 Task: Create new invoice with Date Opened :30-Apr-23, Select Customer: Salata, Terms: Payment Term 2. Make invoice entry for item-1 with Date: 30-Apr-23, Description: Sunups Grade A Large White Eggs (12 ct)_x000D_
, Action: Material, Income Account: Income:Sales, Quantity: 1, Unit Price: 8.65, Discount %: 8. Make entry for item-2 with Date: 30-Apr-23, Description: Devour White Cheddar Bacon Mac and Cheese, Action: Material, Income Account: Income:Sales, Quantity: 1, Unit Price: 4.25, Discount %: 7. Make entry for item-3 with Date: 30-Apr-23, Description: Penrose Tijuana Mama Pickled Sausage, Action: Material, Income Account: Income:Sales, Quantity: 4, Unit Price: 5.25, Discount %: 9. Write Notes: 'Looking forward to serving you again.'. Post Invoice with Post Date: 30-Apr-23, Post to Accounts: Assets:Accounts Receivable. Pay / Process Payment with Transaction Date: 15-May-23, Amount: 31.0205, Transfer Account: Checking Account. Print Invoice, display notes by going to Option, then go to Display Tab and check 'Invoice Notes'.
Action: Mouse moved to (141, 33)
Screenshot: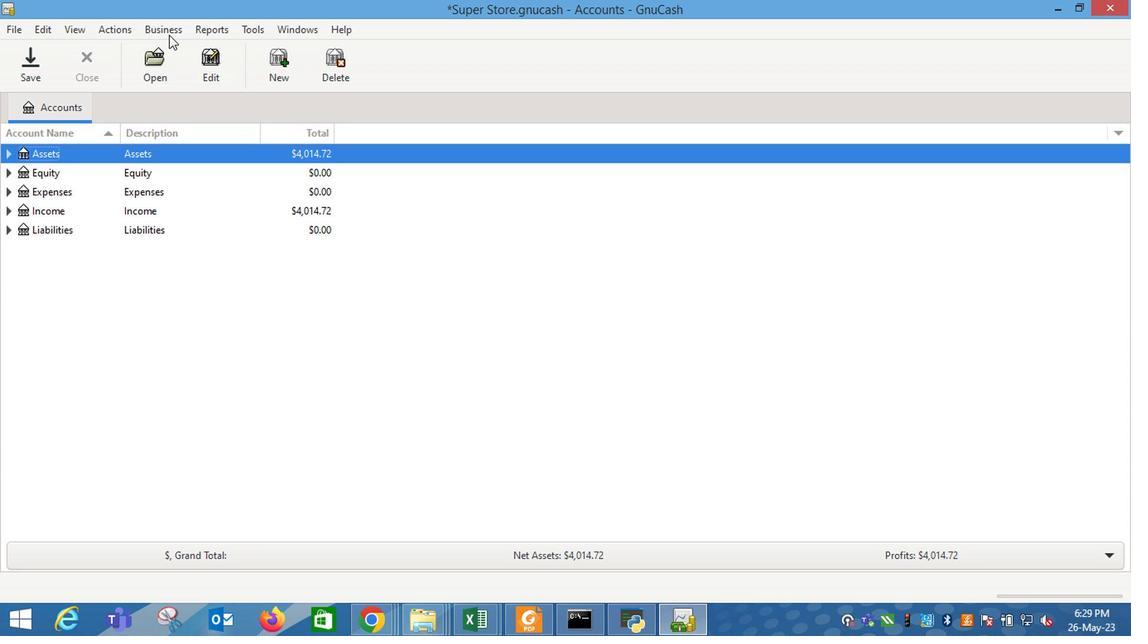 
Action: Mouse pressed left at (141, 33)
Screenshot: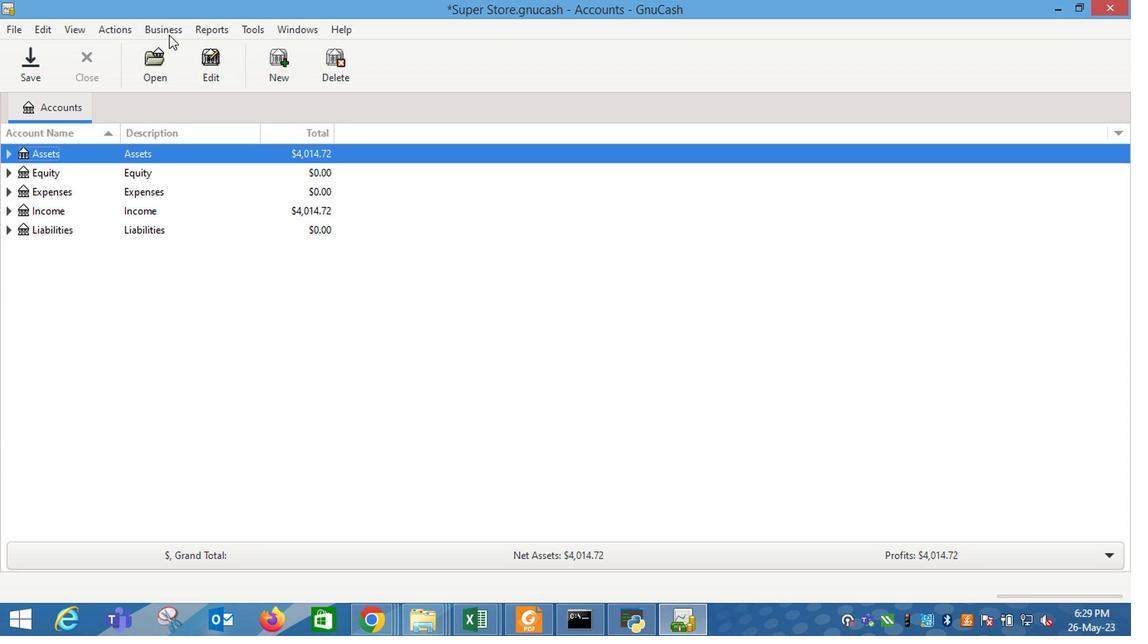 
Action: Mouse moved to (361, 116)
Screenshot: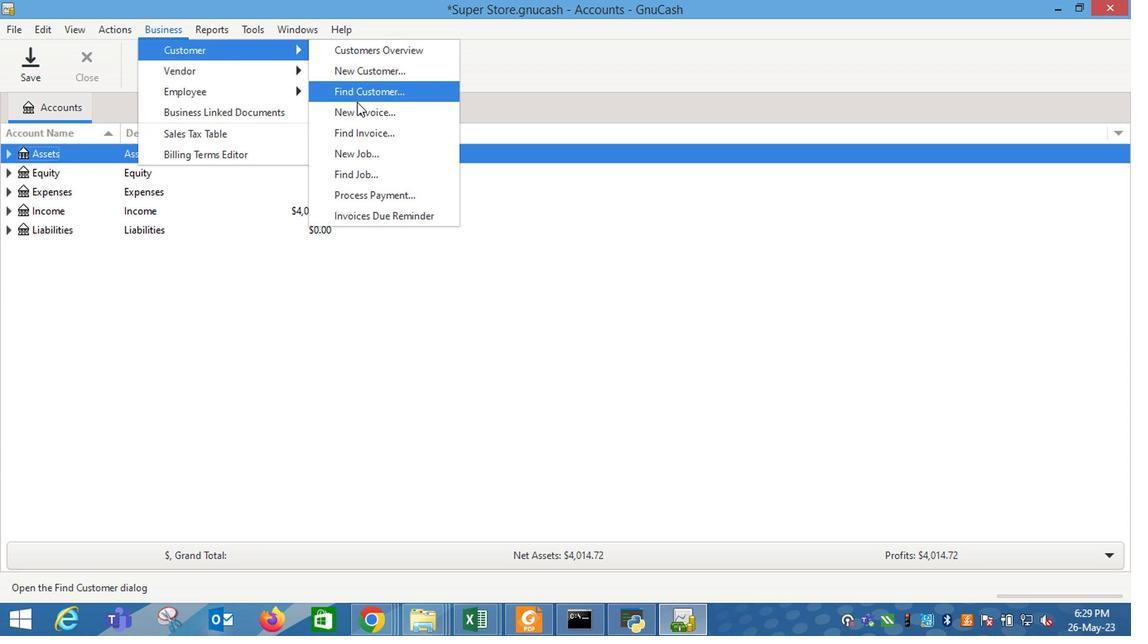 
Action: Mouse pressed left at (361, 116)
Screenshot: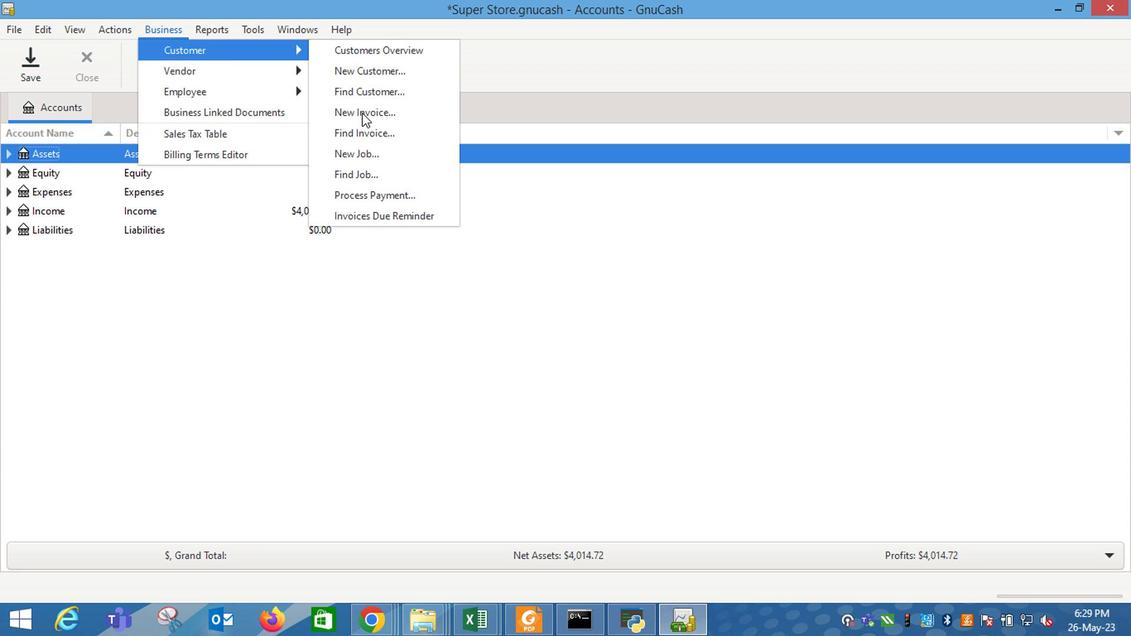 
Action: Mouse moved to (659, 257)
Screenshot: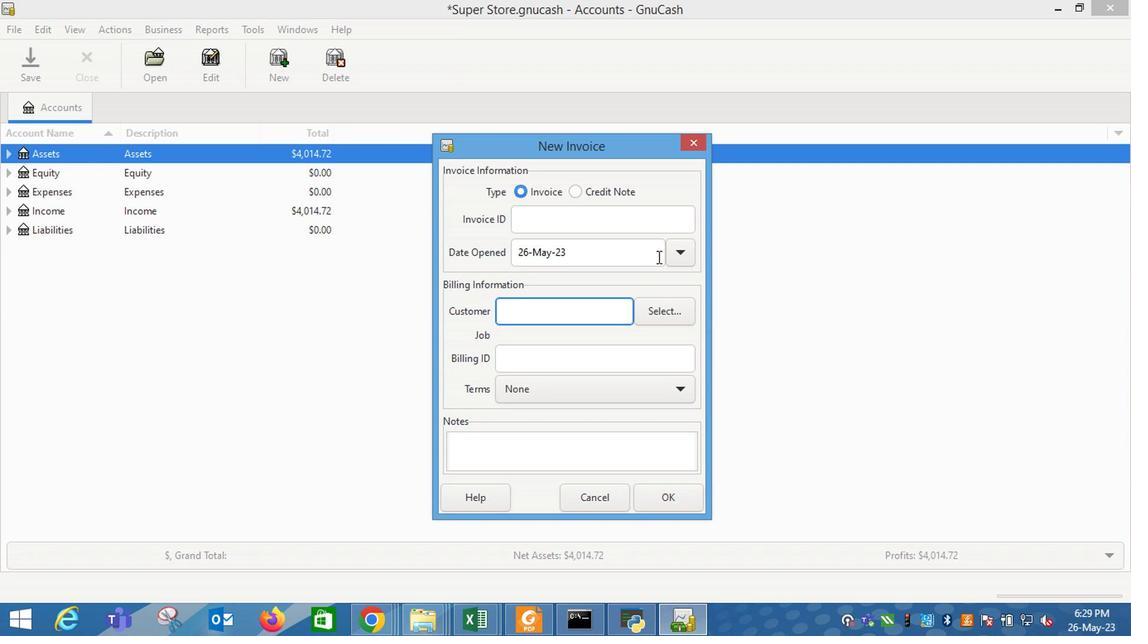 
Action: Mouse pressed left at (659, 257)
Screenshot: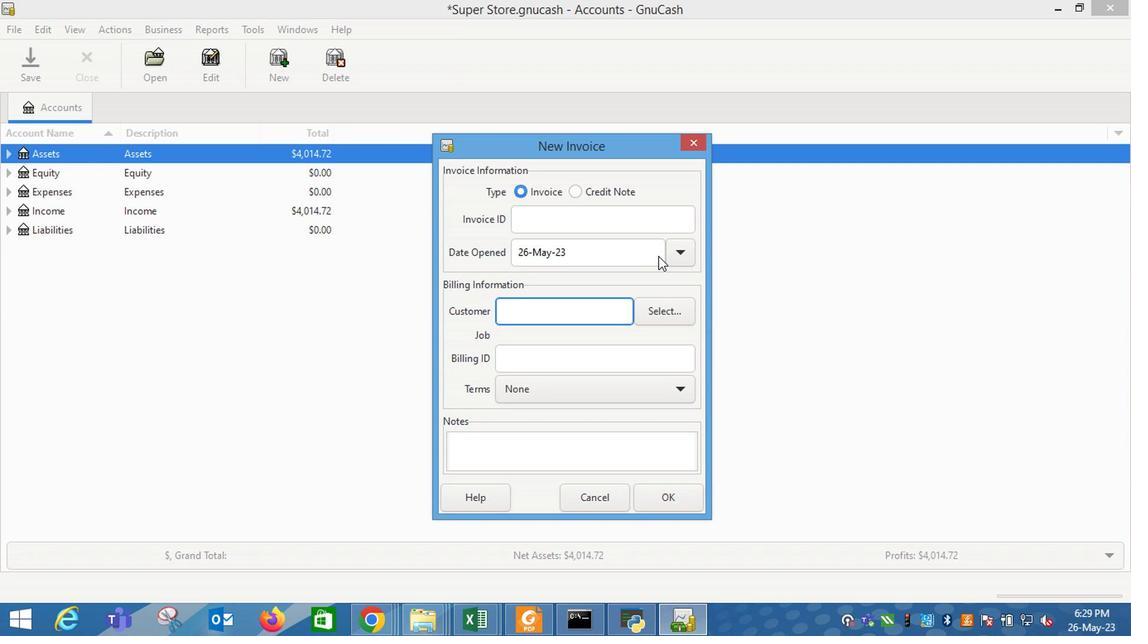 
Action: Mouse moved to (693, 259)
Screenshot: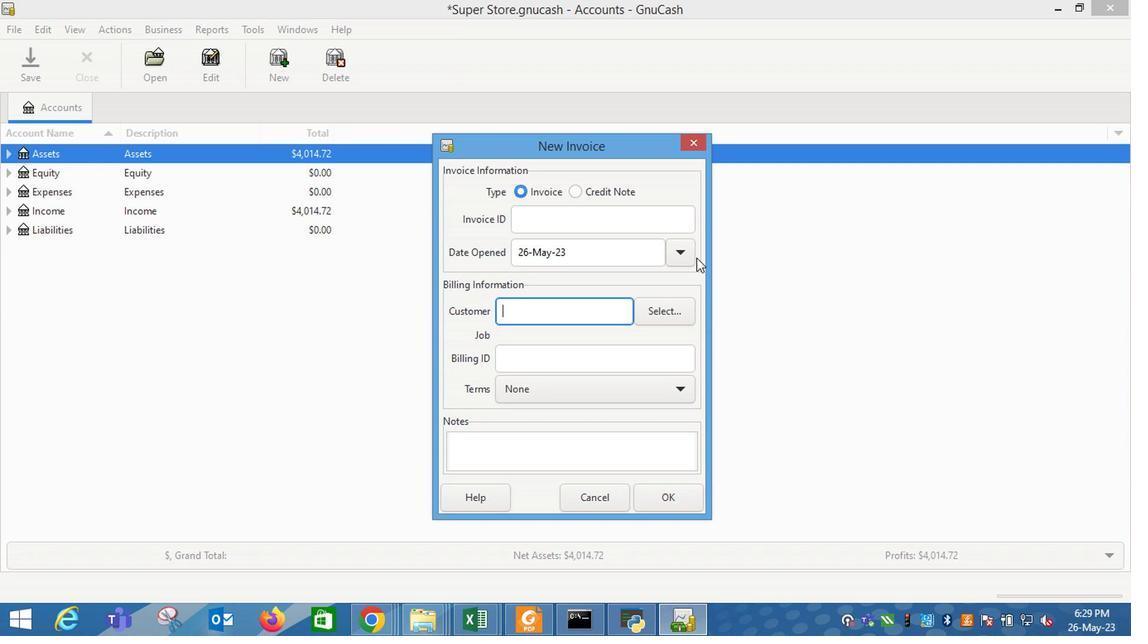 
Action: Mouse pressed left at (693, 259)
Screenshot: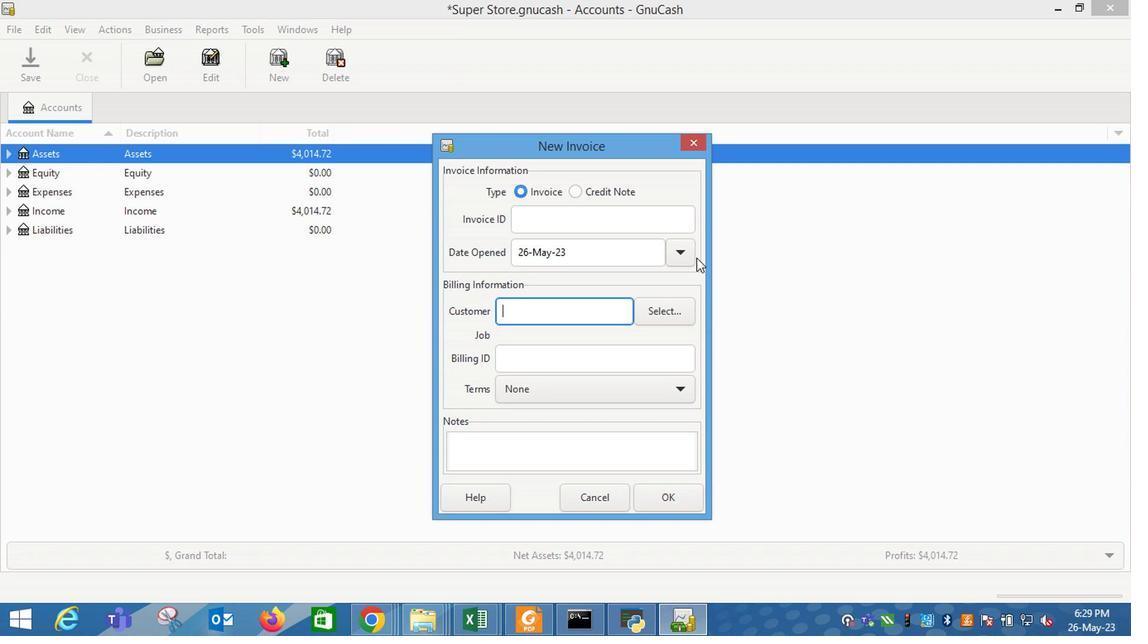 
Action: Mouse moved to (552, 277)
Screenshot: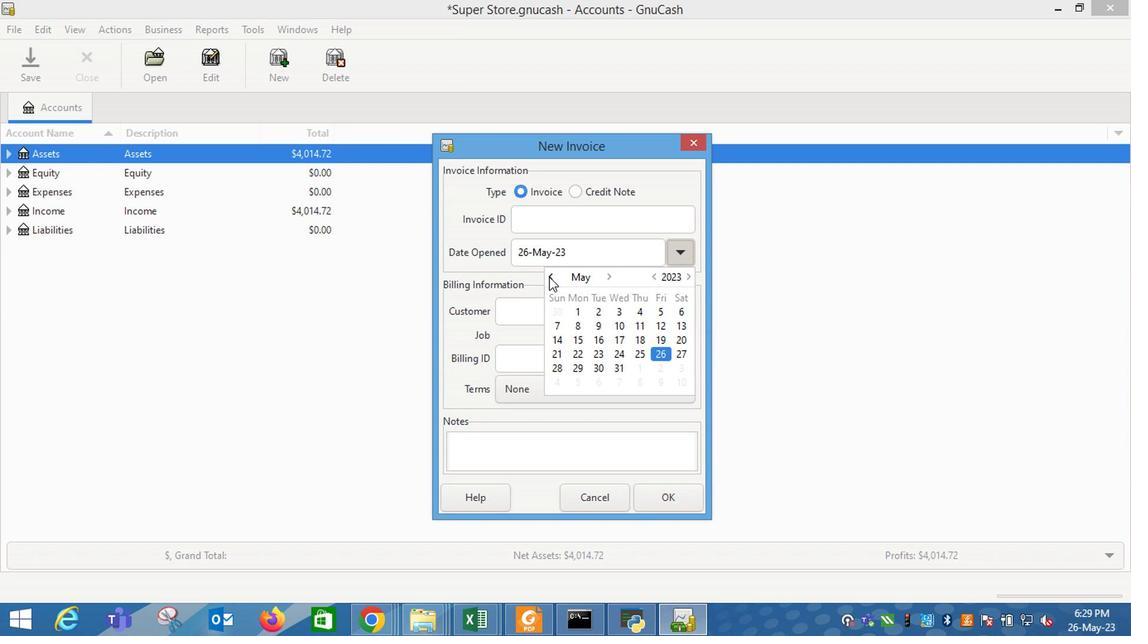 
Action: Mouse pressed left at (552, 277)
Screenshot: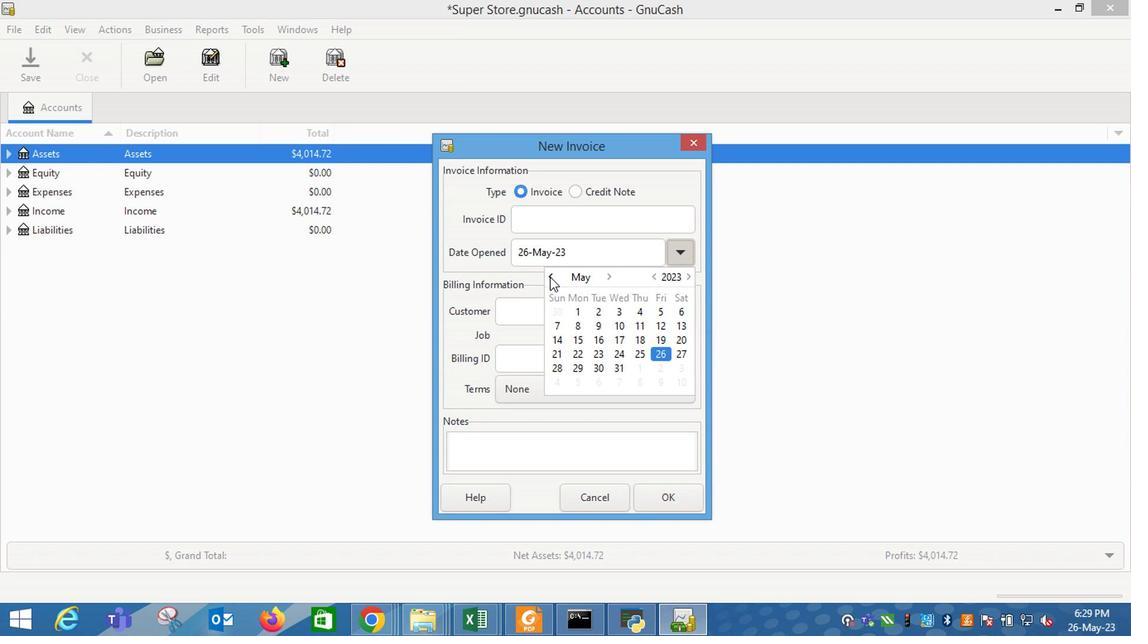 
Action: Mouse moved to (553, 388)
Screenshot: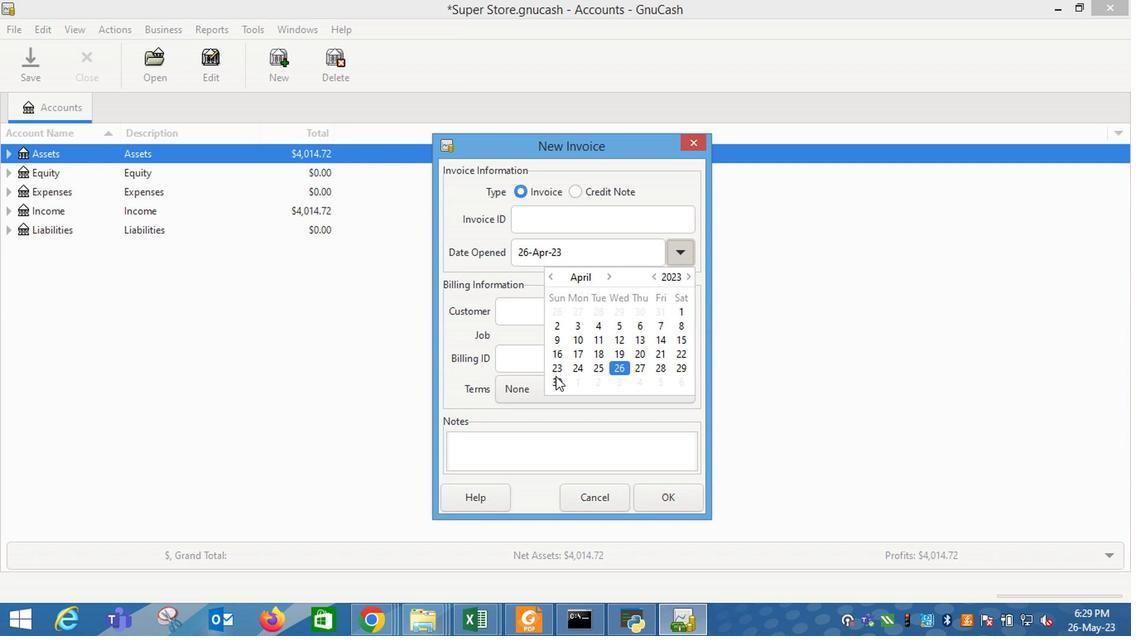 
Action: Mouse pressed left at (553, 388)
Screenshot: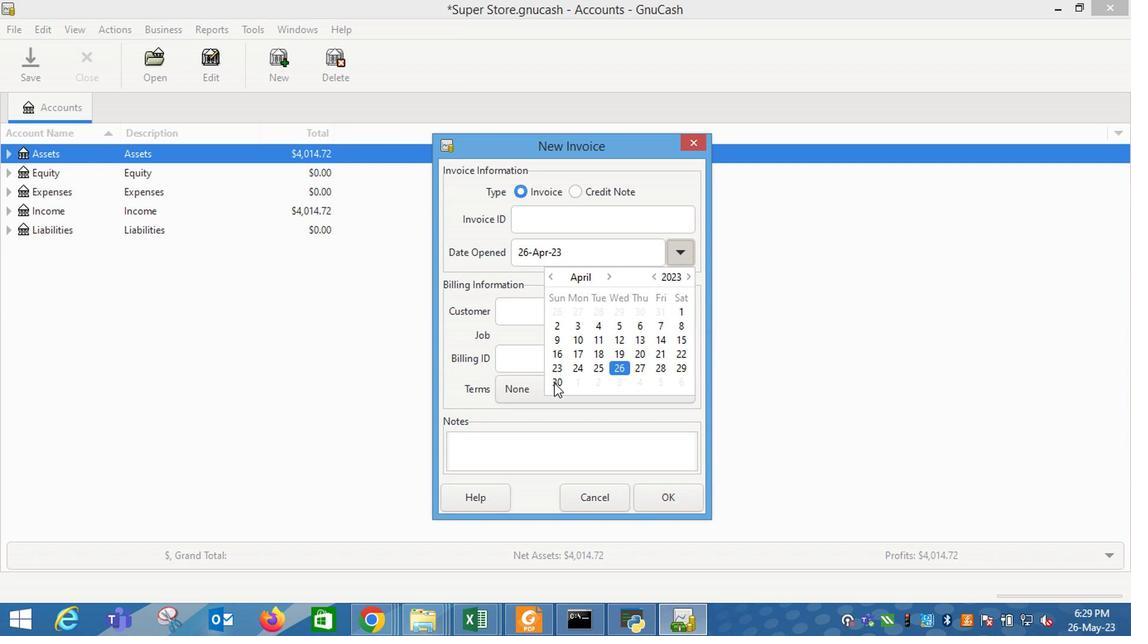 
Action: Mouse moved to (518, 318)
Screenshot: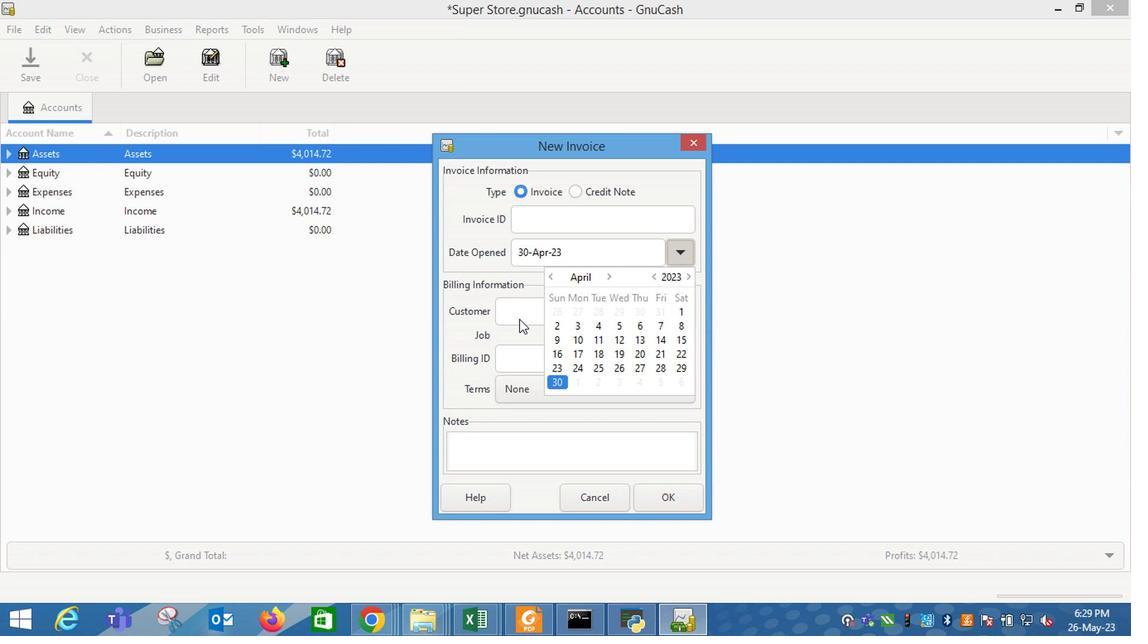 
Action: Mouse pressed left at (518, 318)
Screenshot: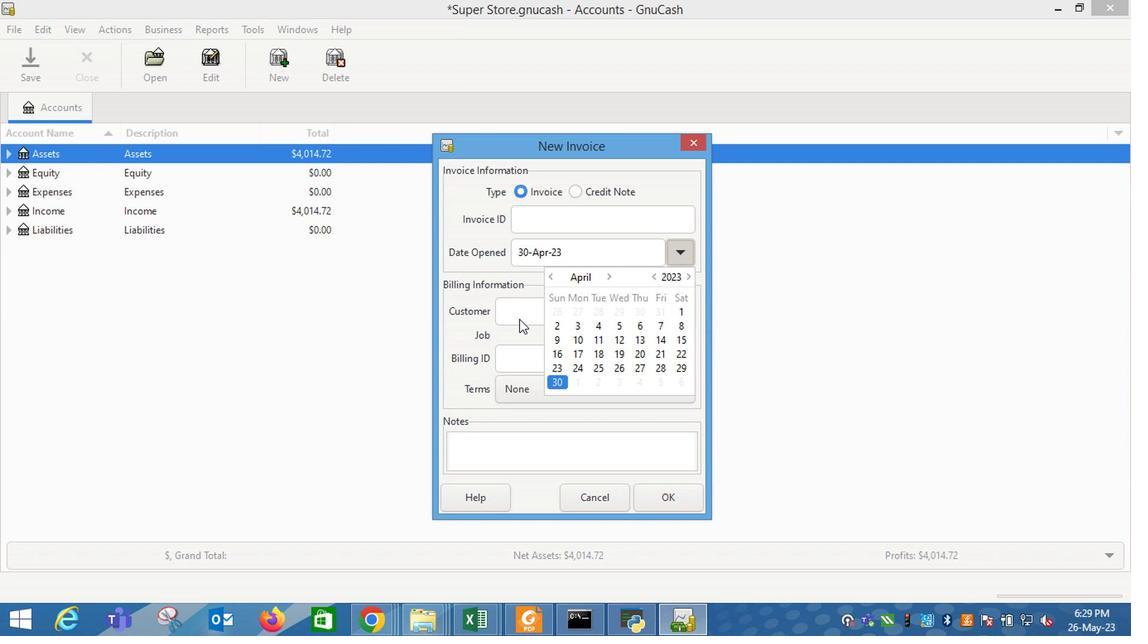 
Action: Mouse moved to (528, 321)
Screenshot: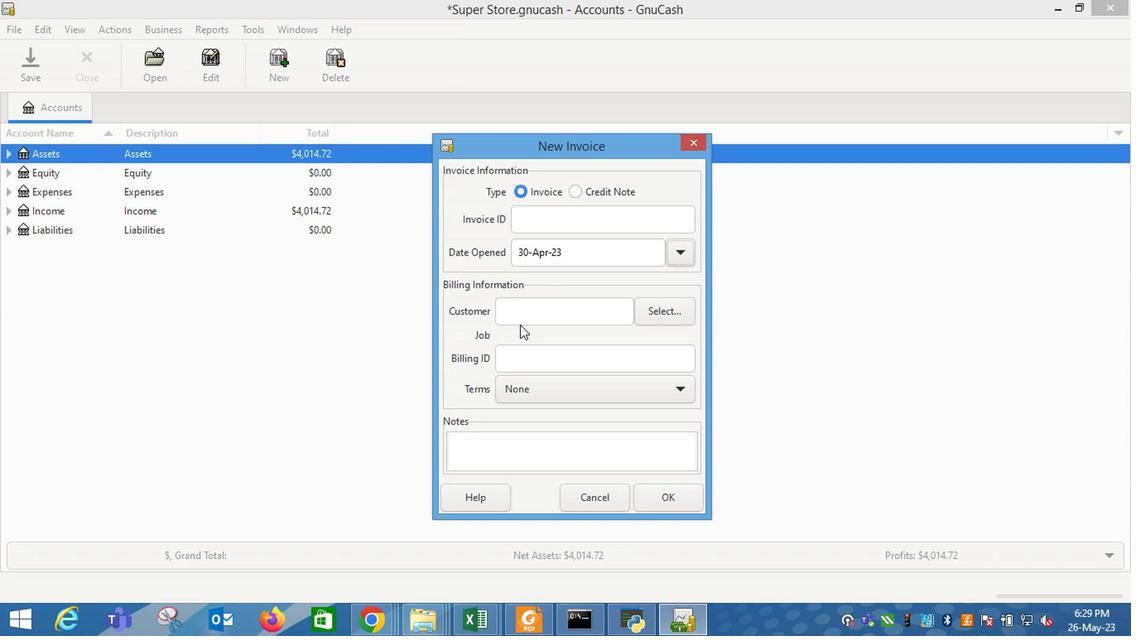 
Action: Mouse pressed left at (528, 321)
Screenshot: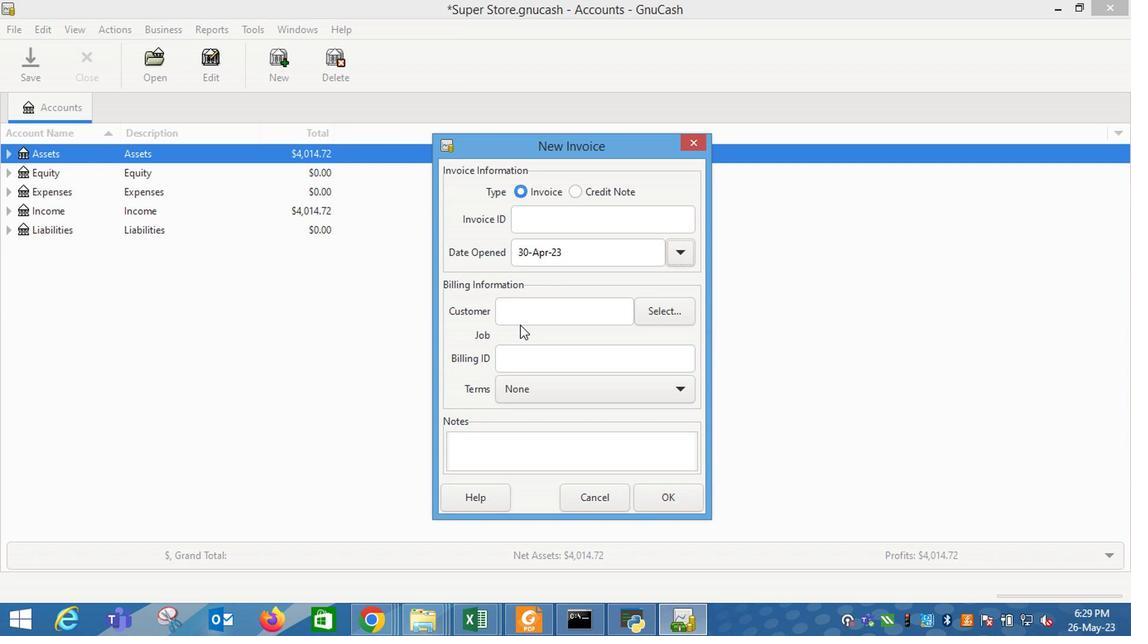 
Action: Key pressed <Key.shift_r>Sala
Screenshot: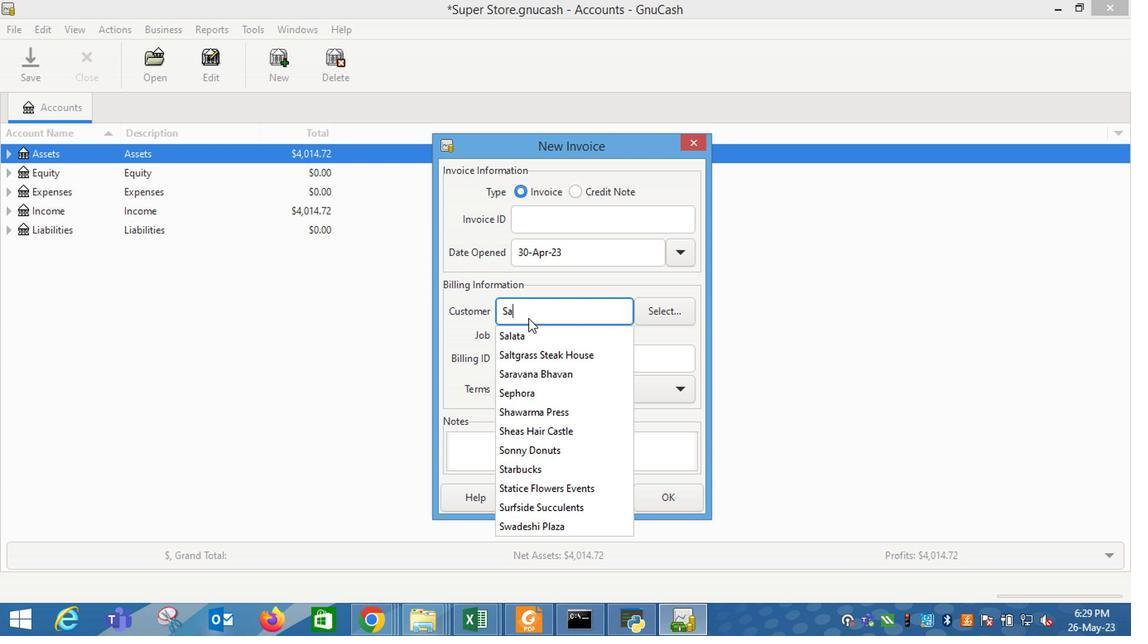 
Action: Mouse moved to (515, 334)
Screenshot: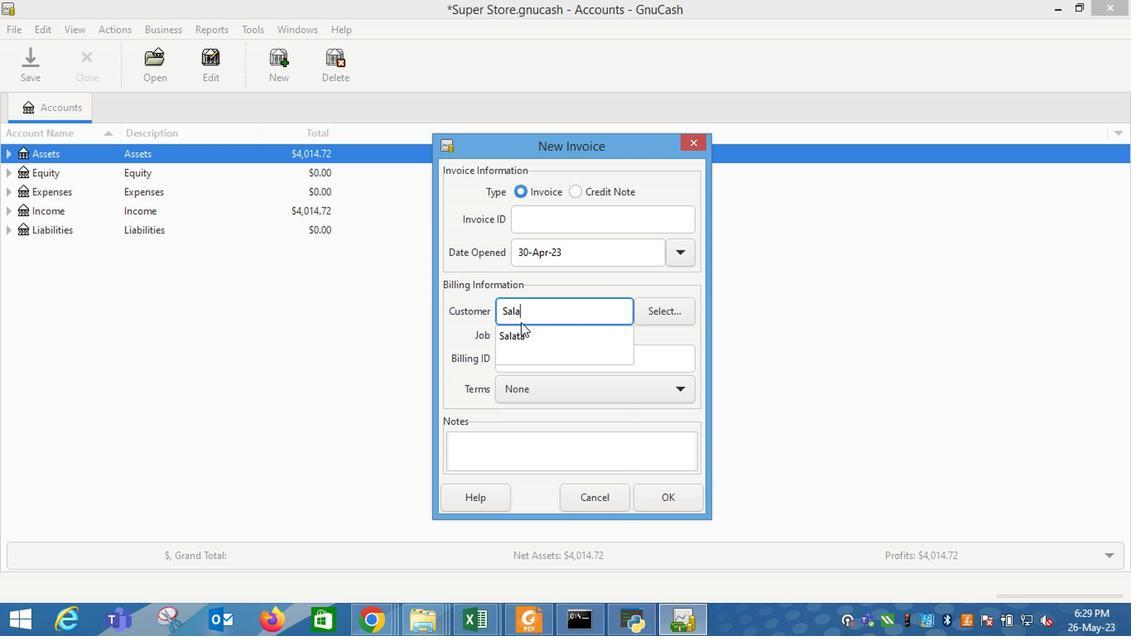 
Action: Mouse pressed left at (515, 334)
Screenshot: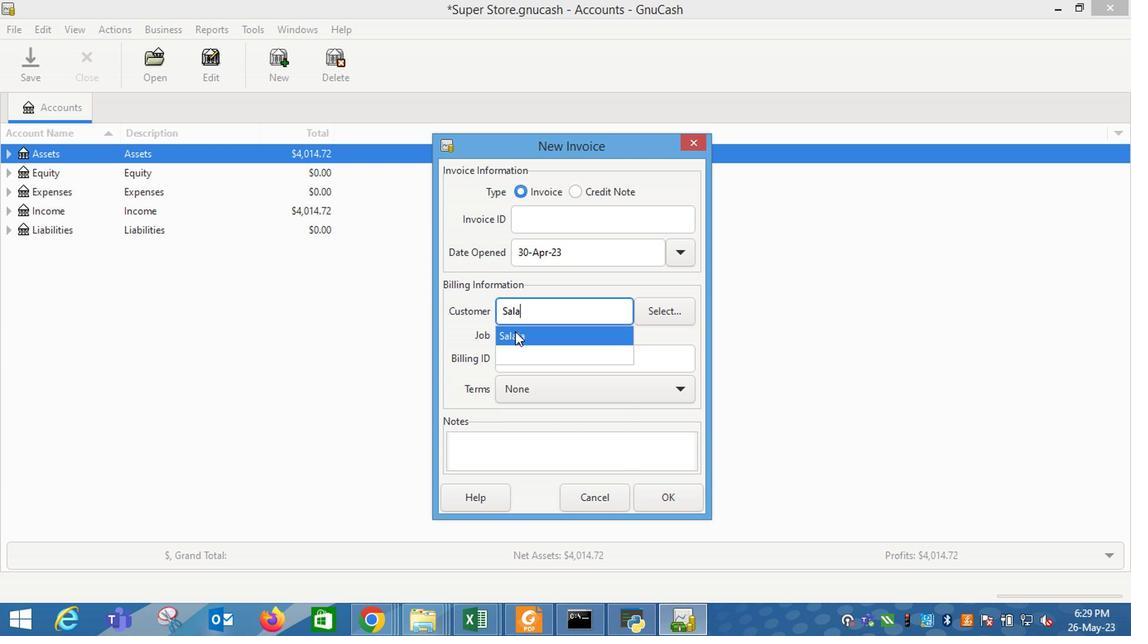 
Action: Mouse moved to (527, 409)
Screenshot: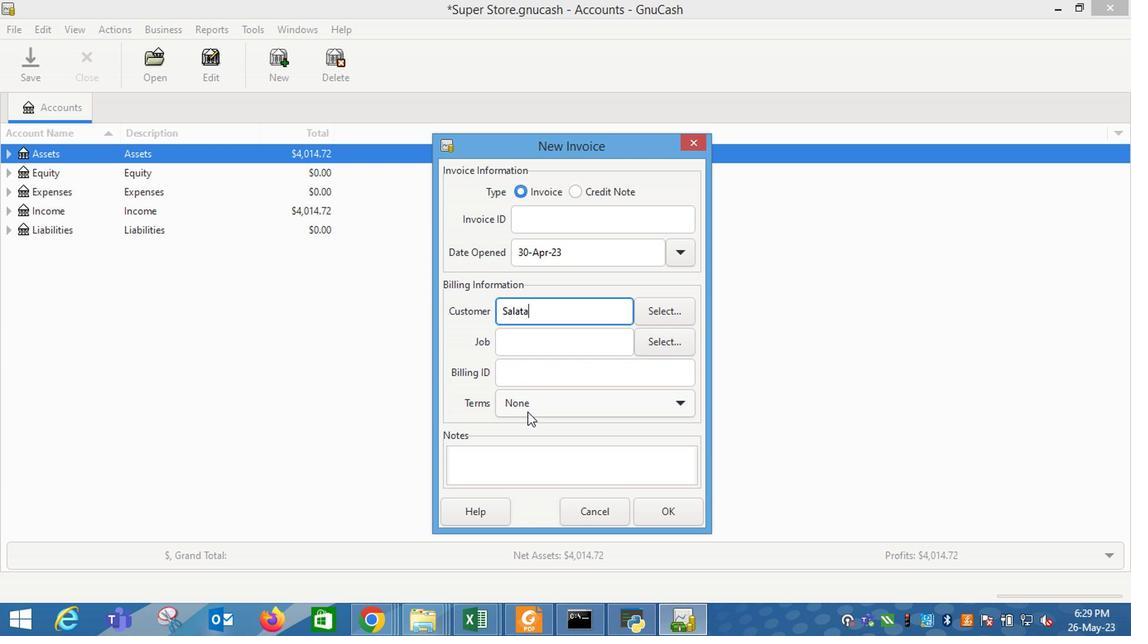 
Action: Mouse pressed left at (527, 409)
Screenshot: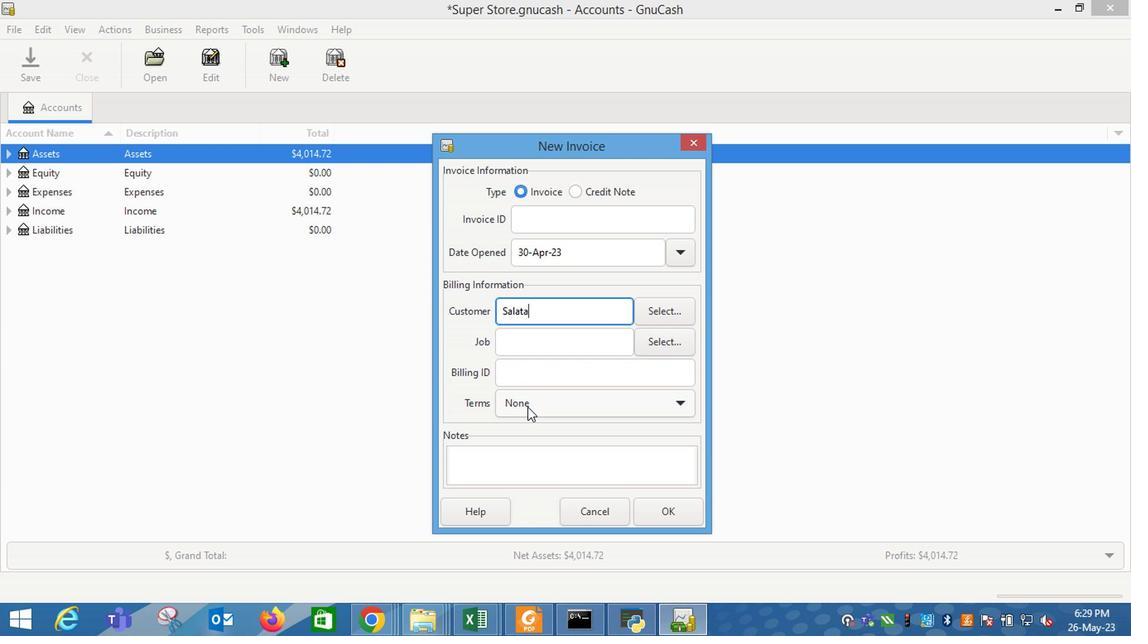 
Action: Mouse moved to (535, 450)
Screenshot: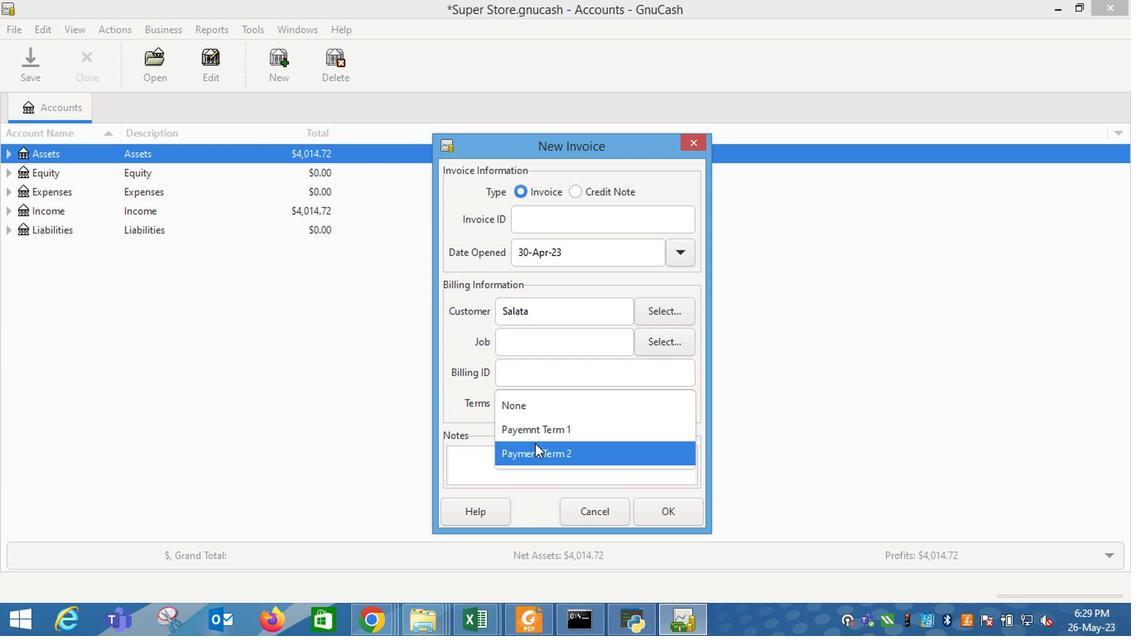
Action: Mouse pressed left at (535, 450)
Screenshot: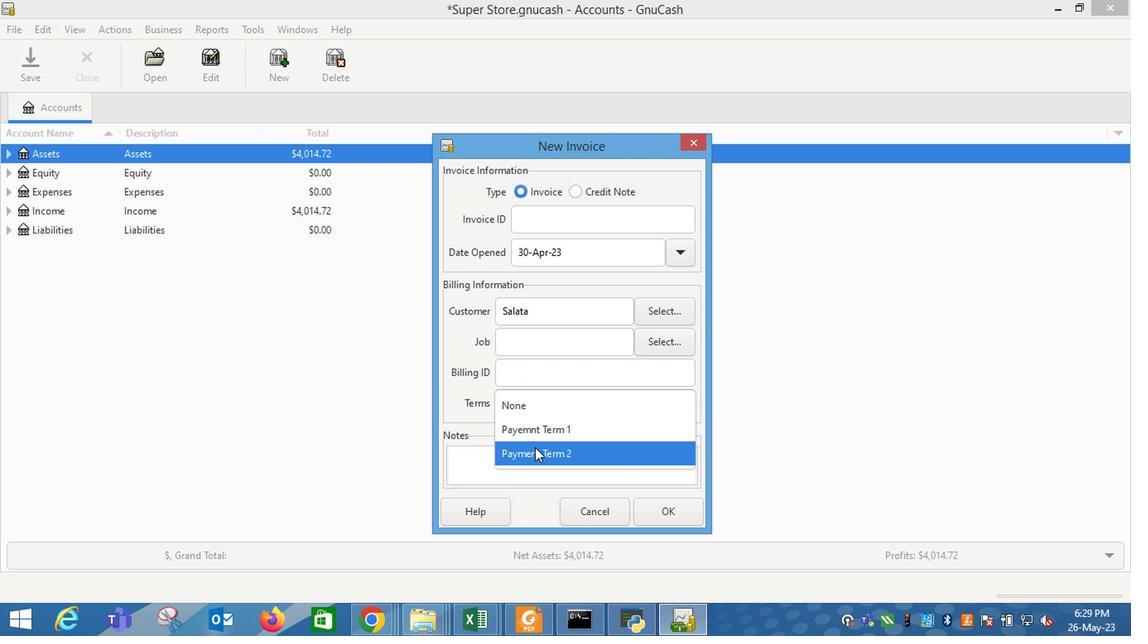 
Action: Mouse moved to (671, 512)
Screenshot: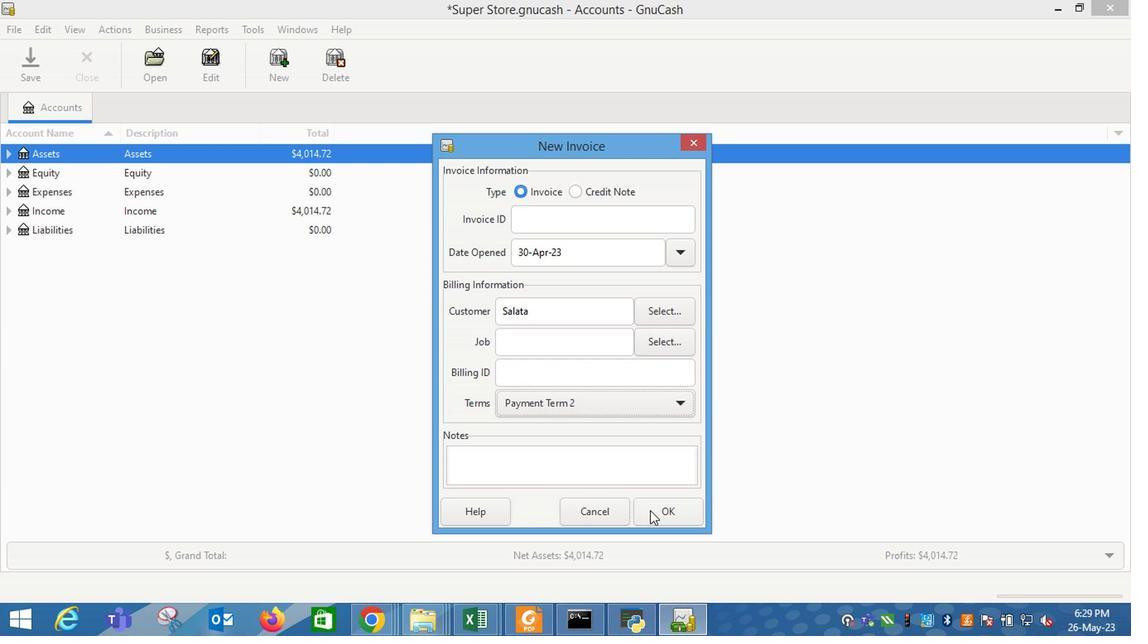 
Action: Mouse pressed left at (671, 512)
Screenshot: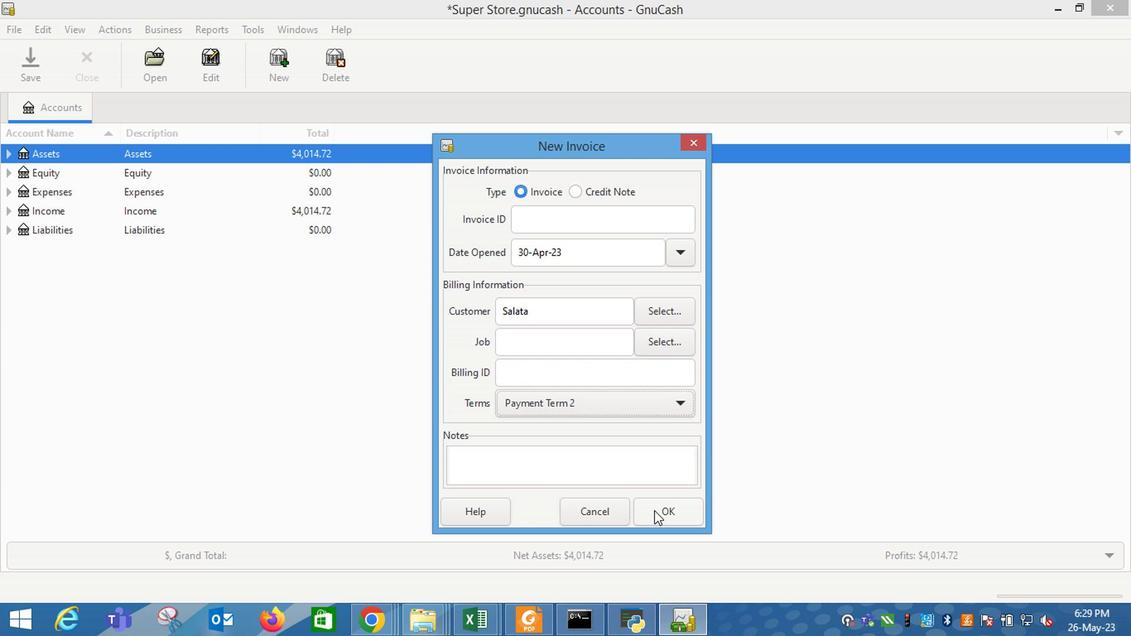 
Action: Mouse moved to (70, 325)
Screenshot: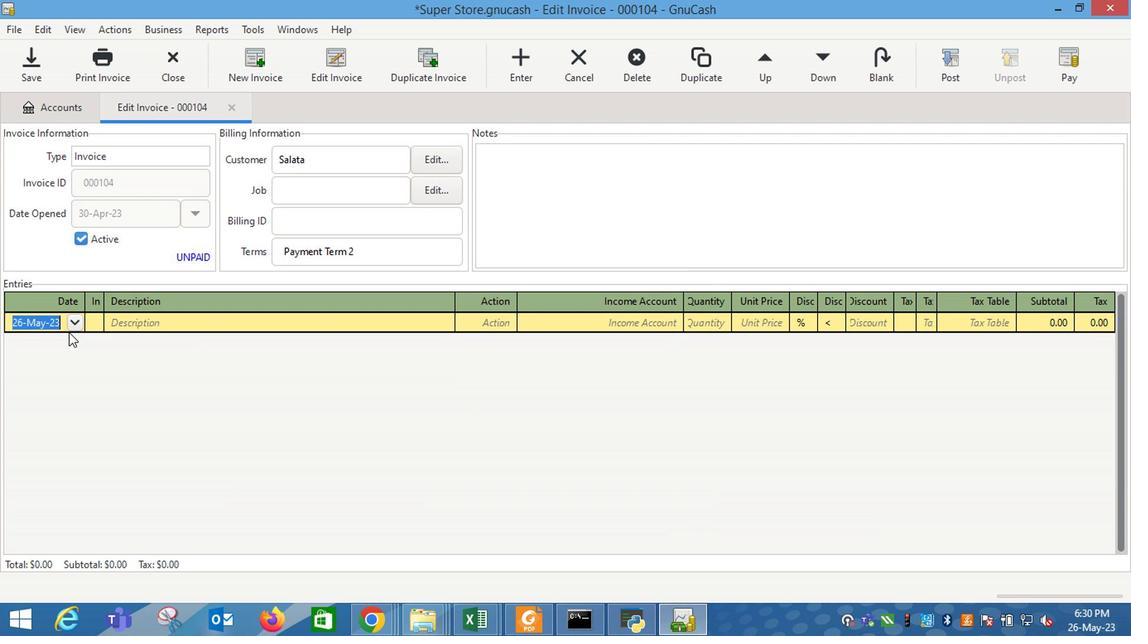 
Action: Mouse pressed left at (70, 325)
Screenshot: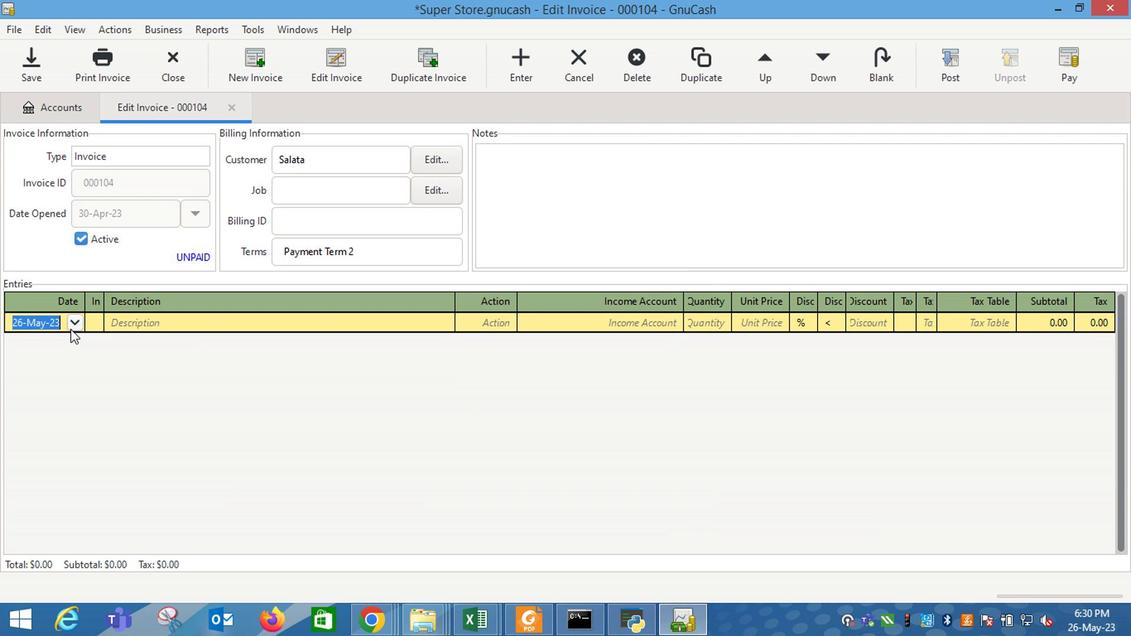 
Action: Mouse moved to (11, 349)
Screenshot: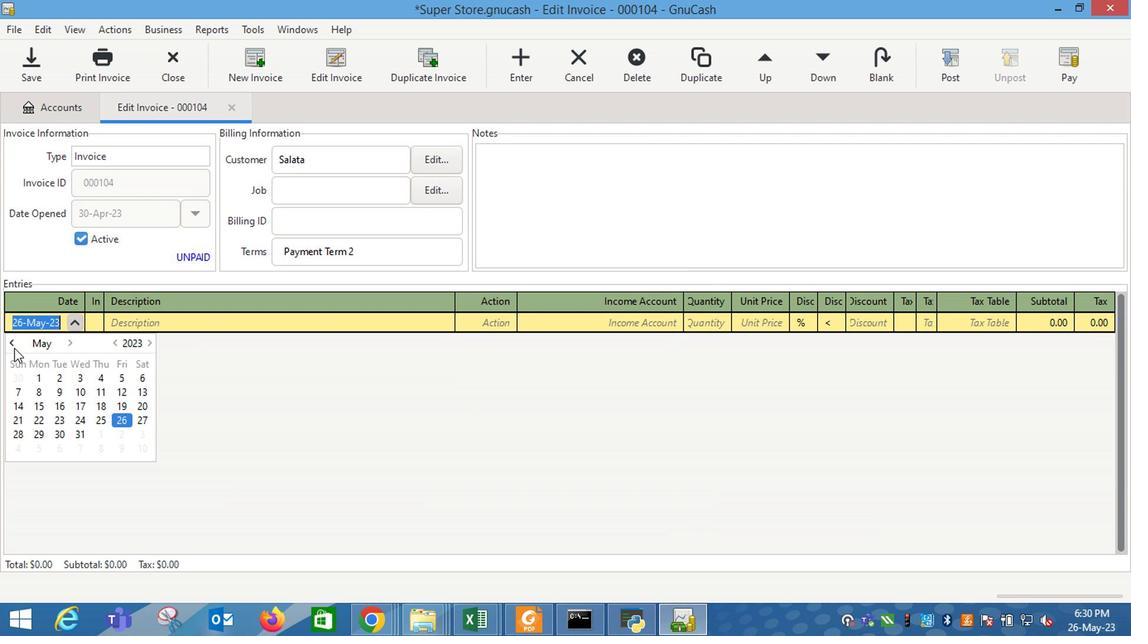 
Action: Mouse pressed left at (11, 349)
Screenshot: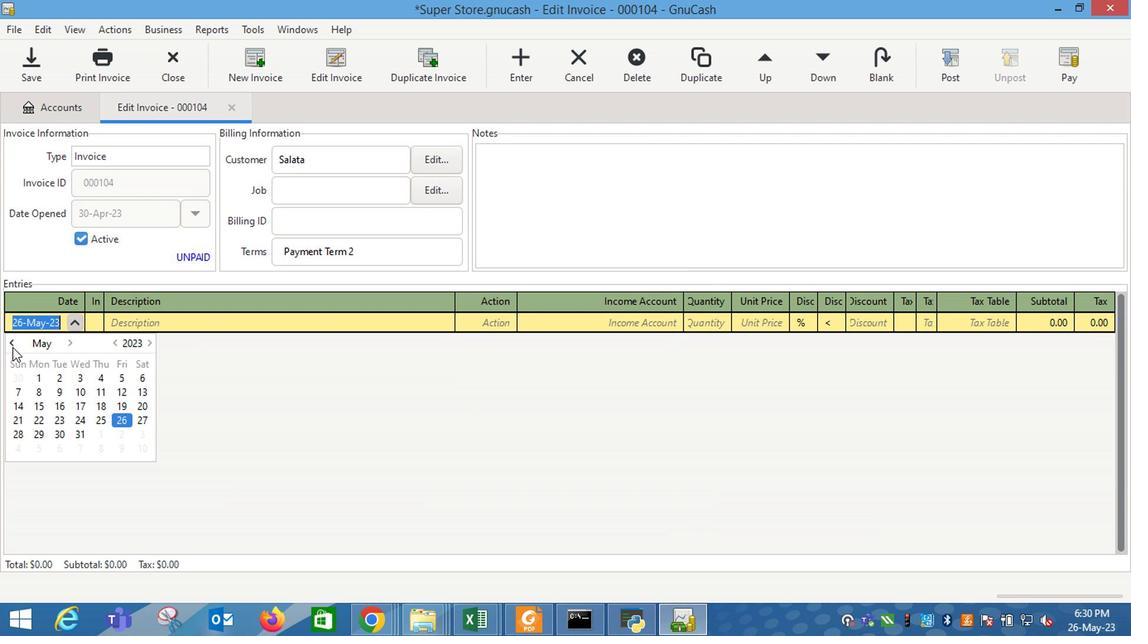 
Action: Mouse moved to (23, 450)
Screenshot: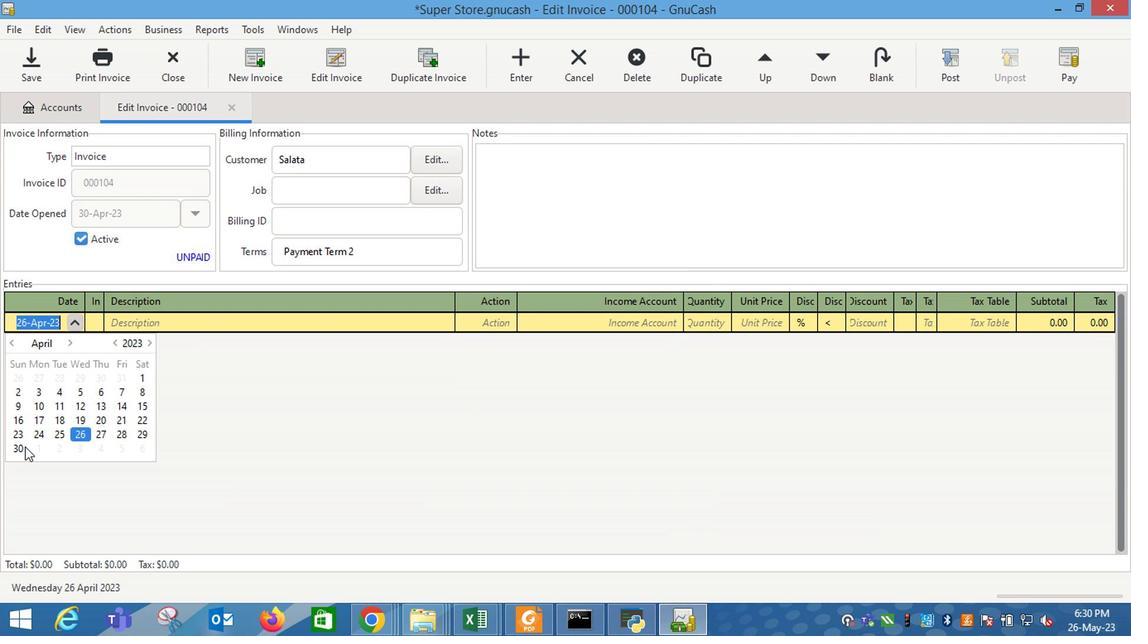 
Action: Mouse pressed left at (23, 450)
Screenshot: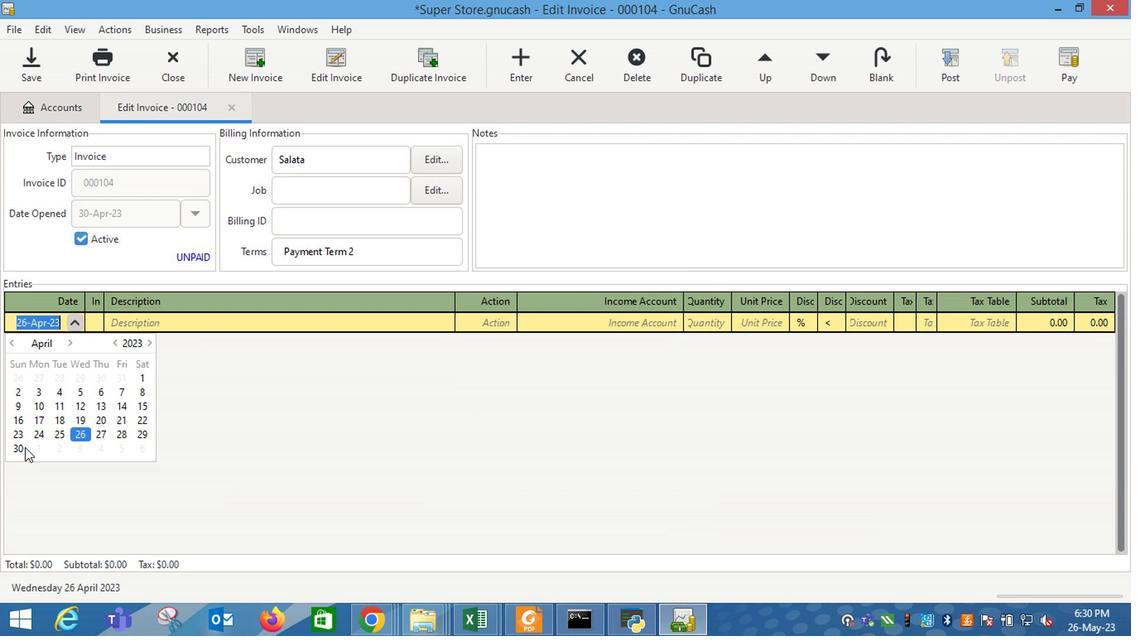 
Action: Mouse moved to (21, 452)
Screenshot: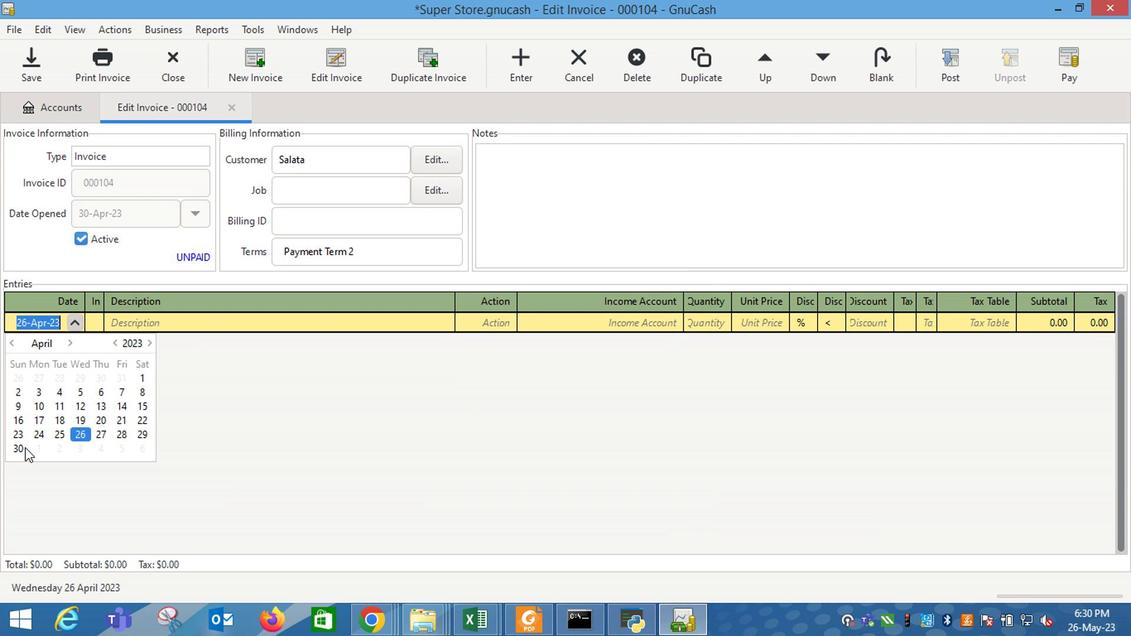 
Action: Key pressed <Key.tab>
Screenshot: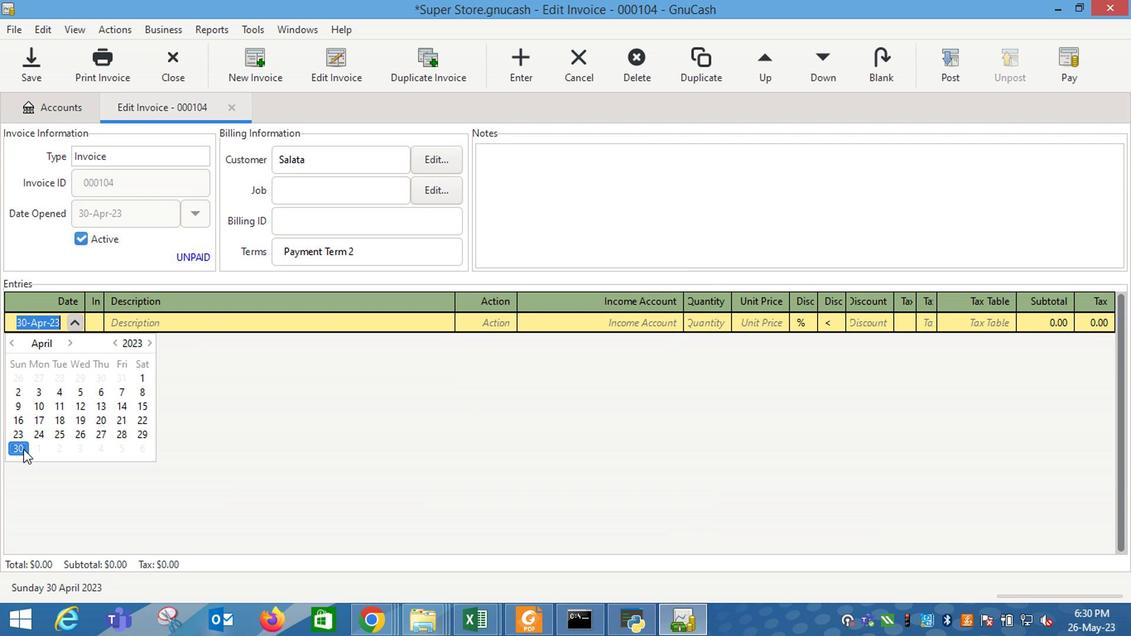 
Action: Mouse moved to (76, 413)
Screenshot: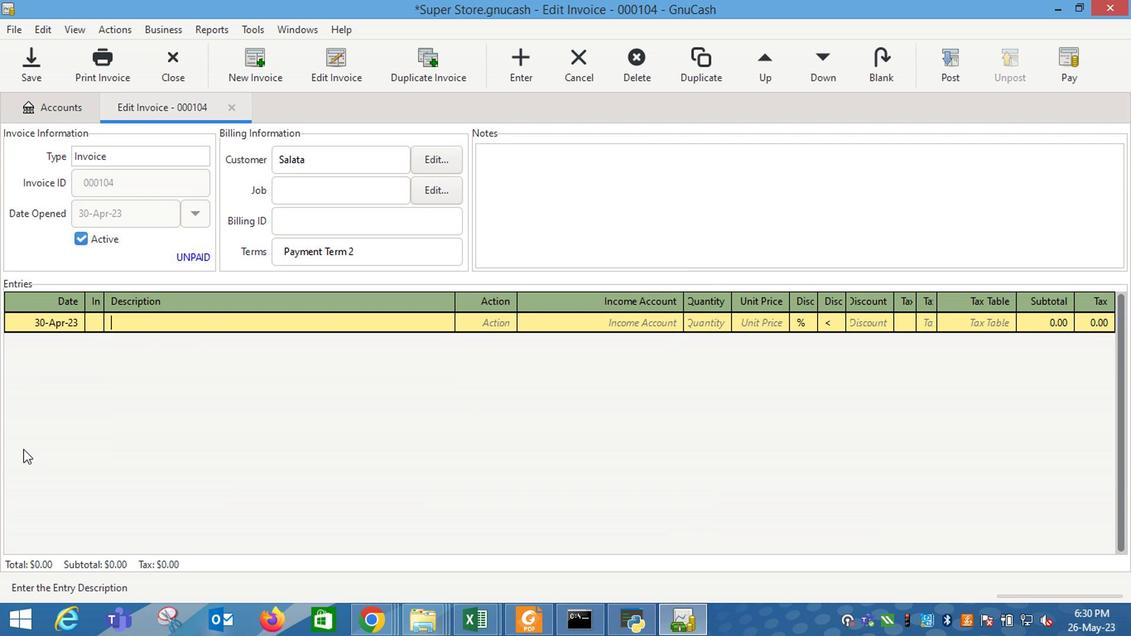 
Action: Key pressed <Key.shift_r>Sunups<Key.space><Key.shift_r>Grade<Key.space><Key.shift_r>A<Key.space><Key.shift_r>Large<Key.space><Key.shift_r>White<Key.space><Key.shift_r>Eggs<Key.space><Key.shift_r>(12<Key.space>ct<Key.shift_r>)<Key.tab>m<Key.tab>i<Key.down><Key.down><Key.down><Key.tab>1<Key.tab>8.65
Screenshot: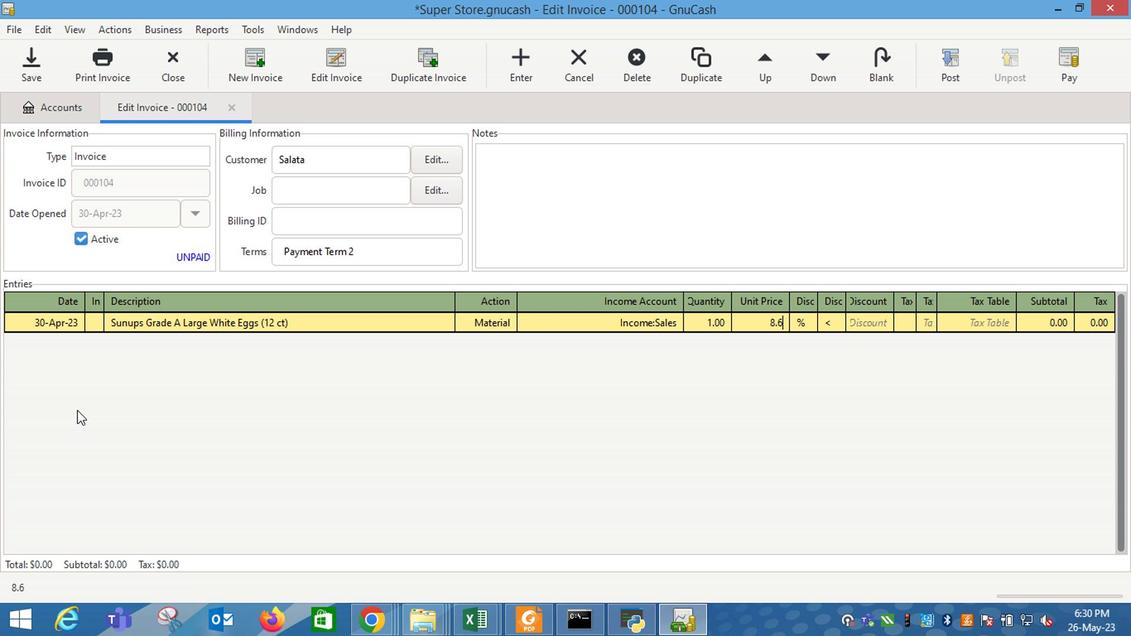 
Action: Mouse moved to (707, 324)
Screenshot: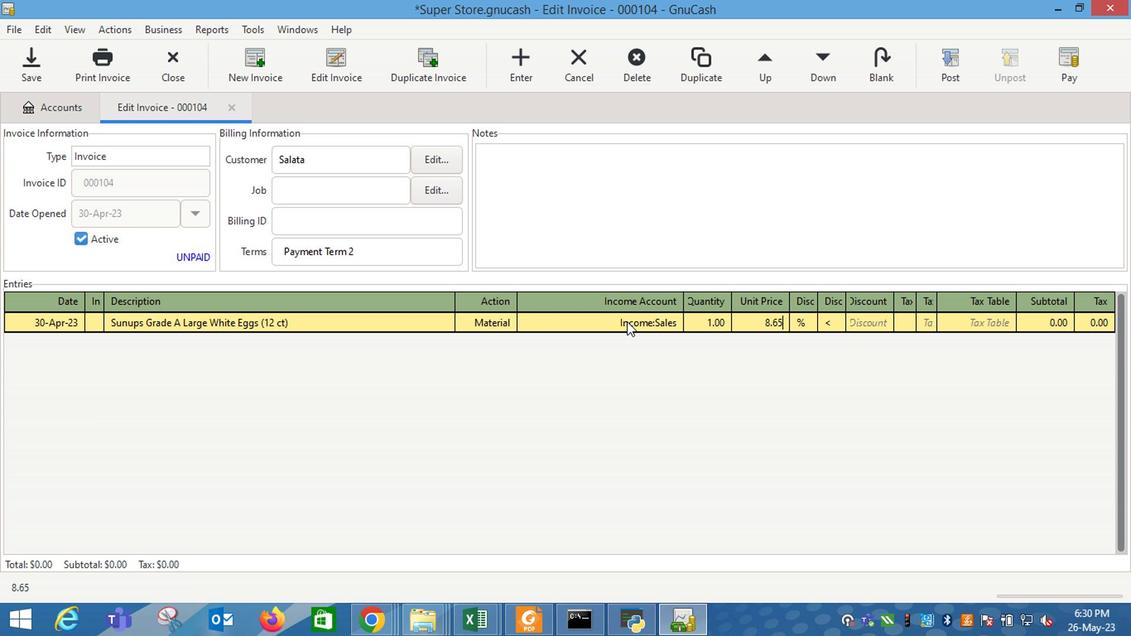 
Action: Key pressed <Key.tab>
Screenshot: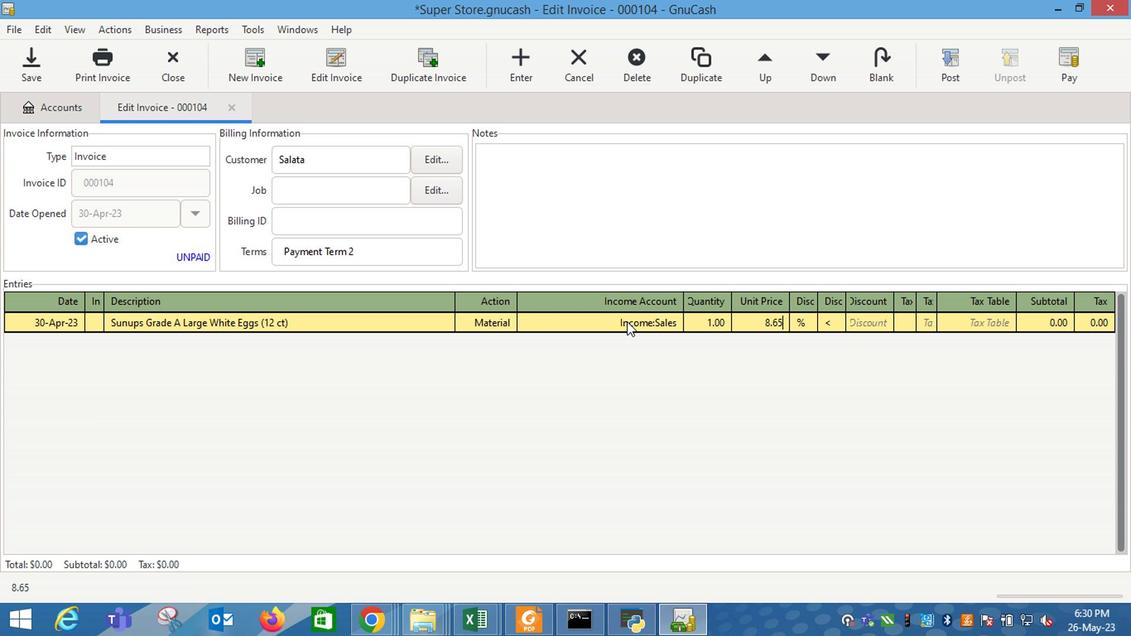 
Action: Mouse moved to (790, 320)
Screenshot: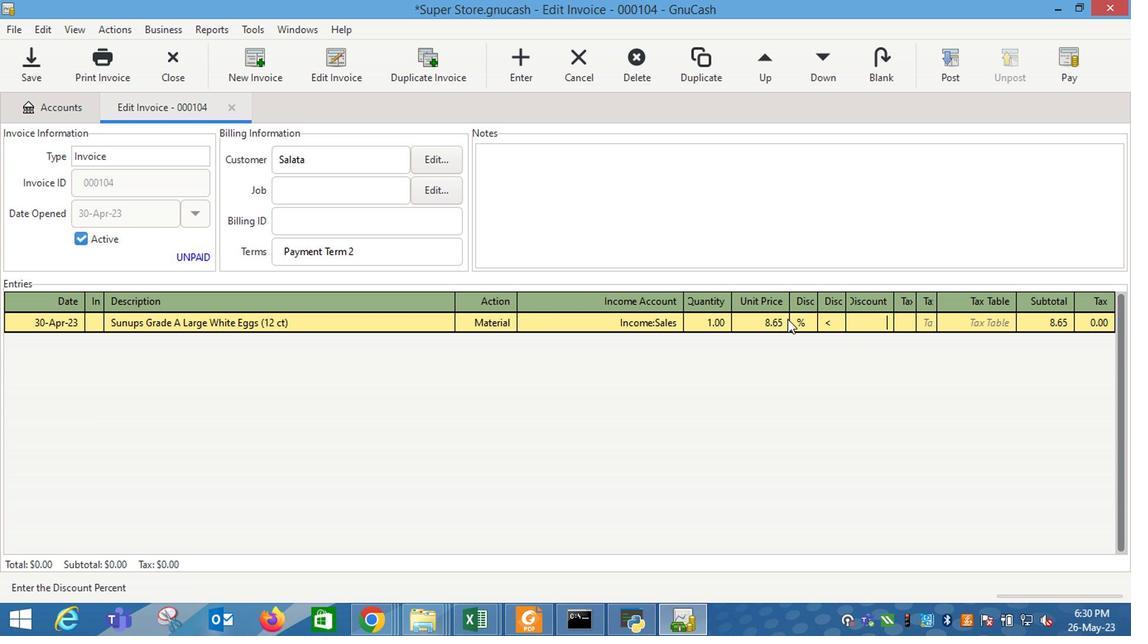 
Action: Mouse pressed left at (790, 320)
Screenshot: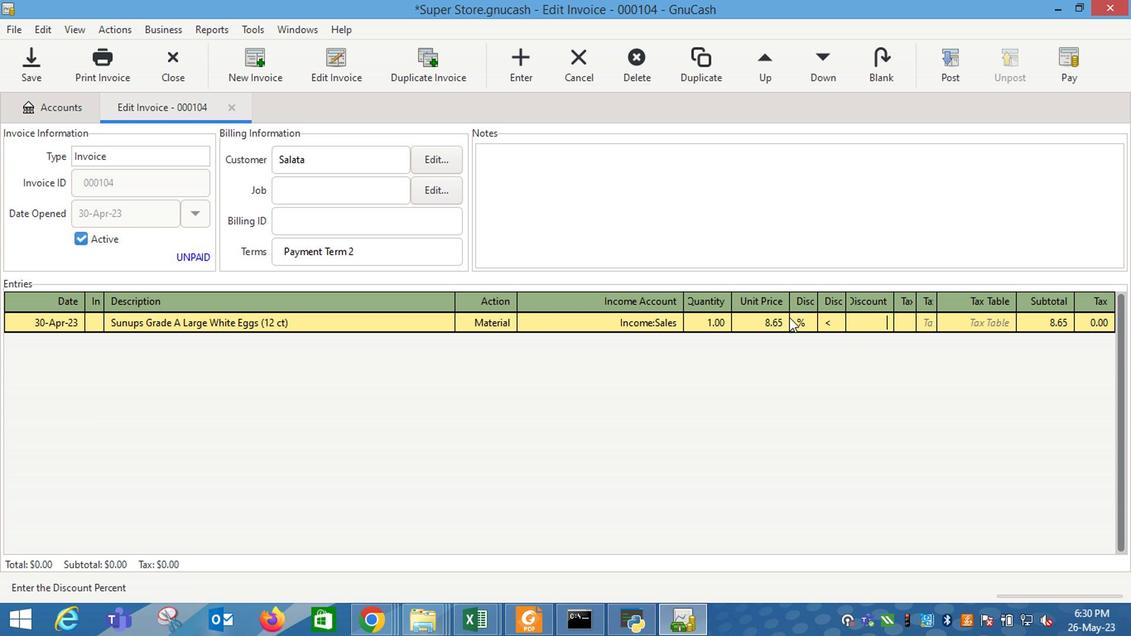 
Action: Mouse moved to (828, 325)
Screenshot: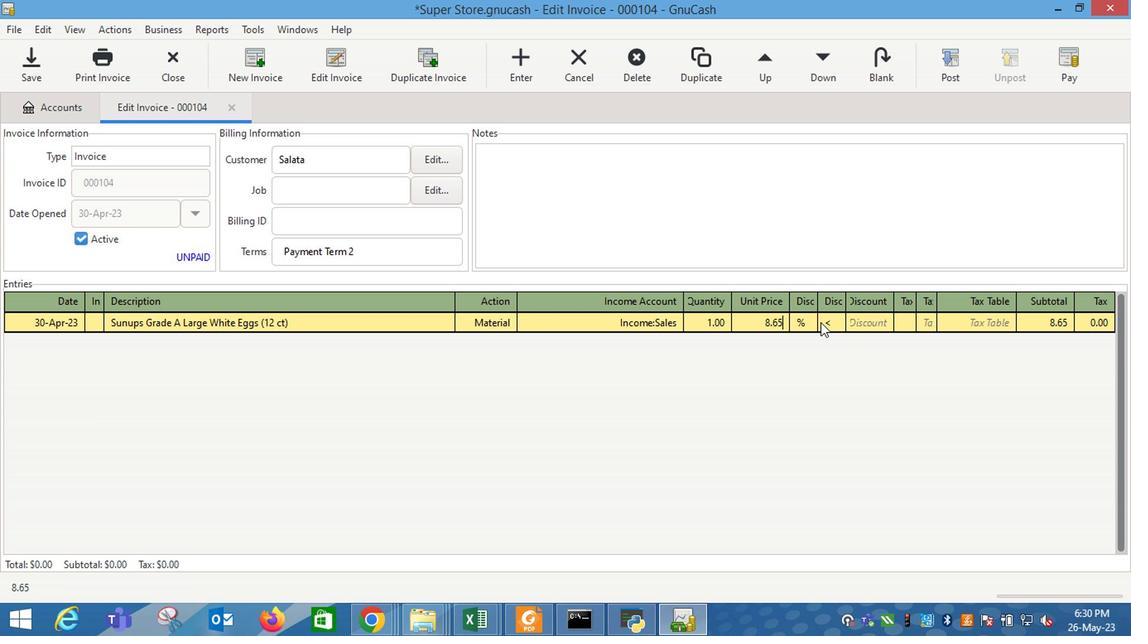 
Action: Mouse pressed left at (828, 325)
Screenshot: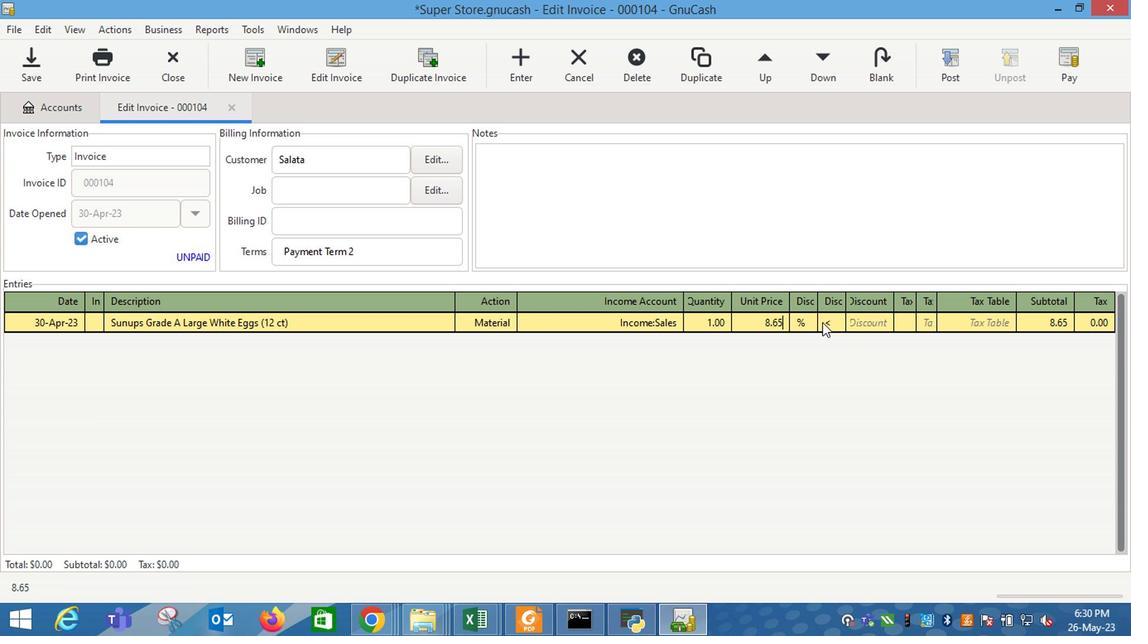 
Action: Mouse moved to (802, 327)
Screenshot: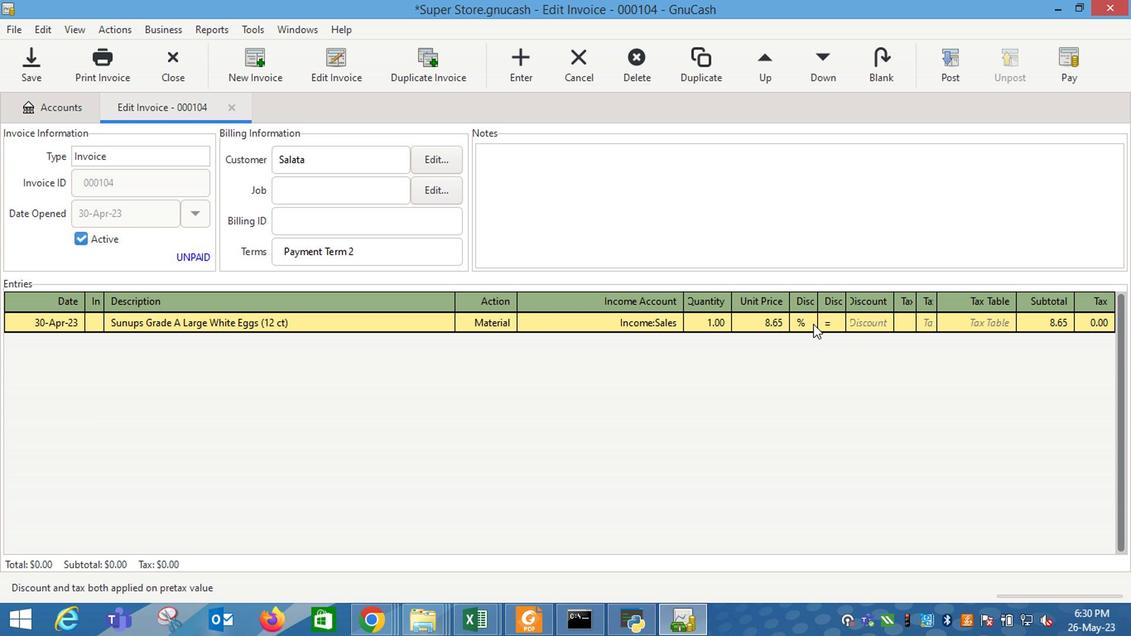 
Action: Mouse pressed left at (802, 327)
Screenshot: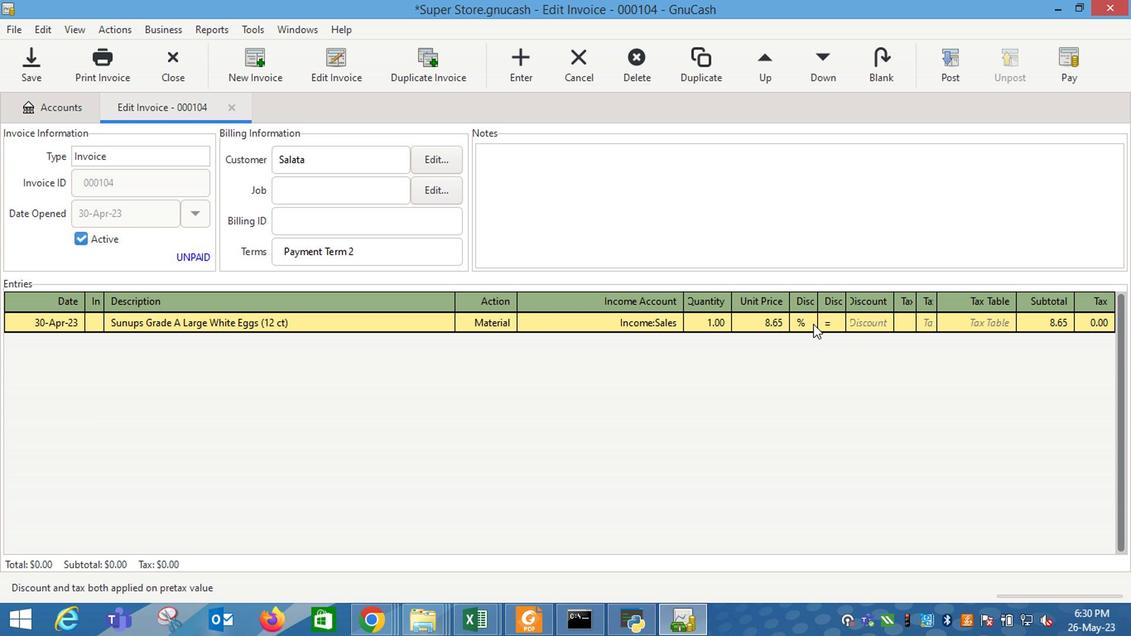
Action: Mouse moved to (804, 327)
Screenshot: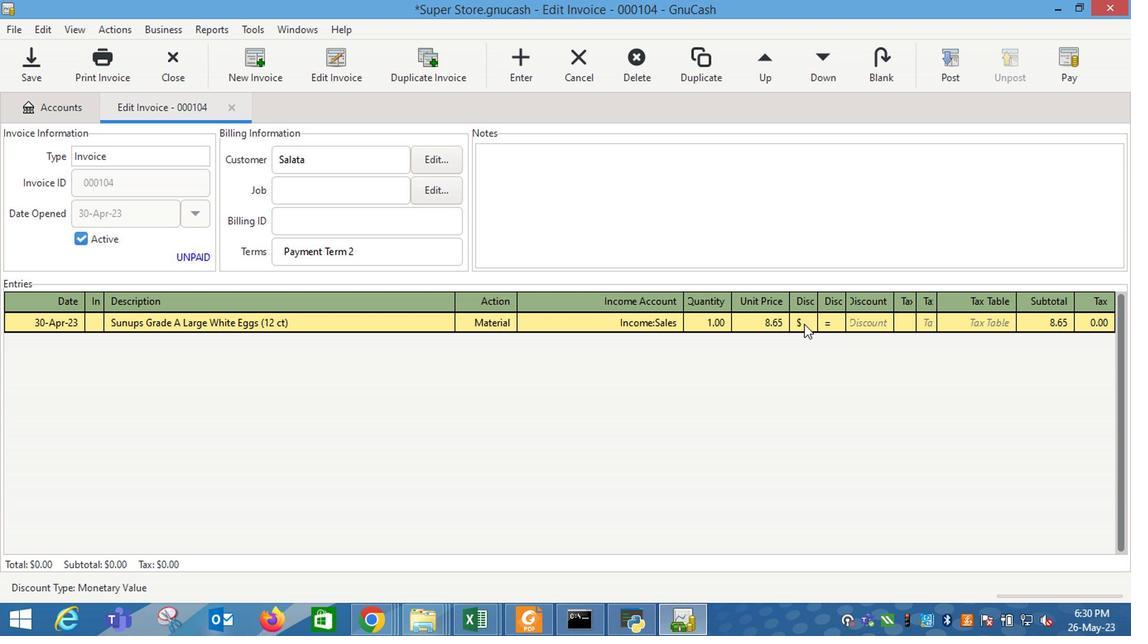 
Action: Mouse pressed left at (804, 327)
Screenshot: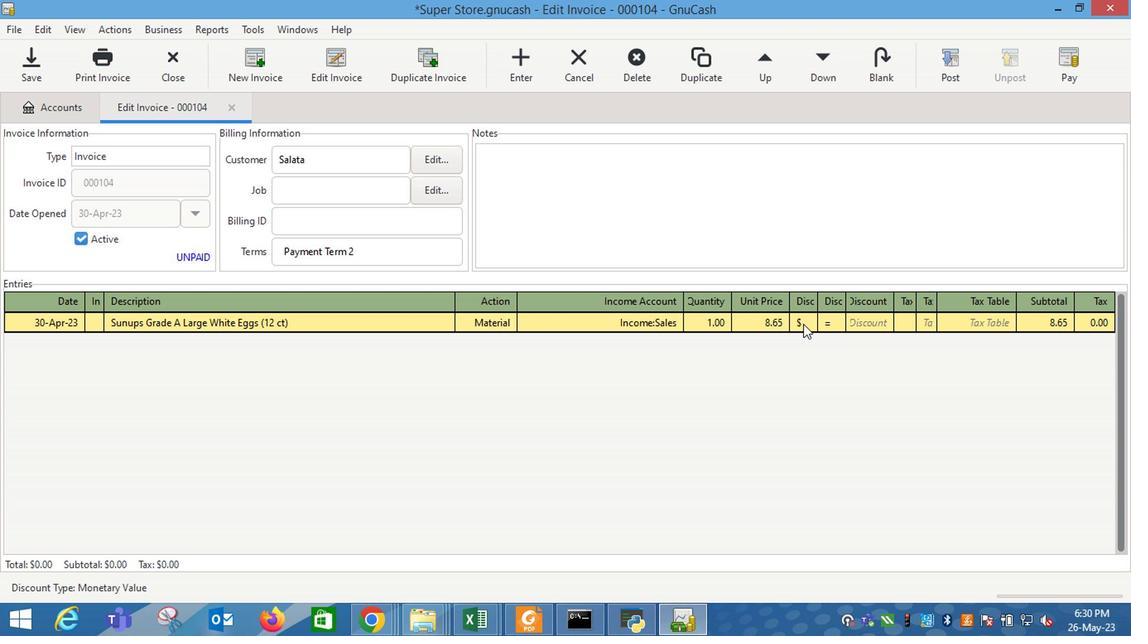 
Action: Mouse moved to (855, 325)
Screenshot: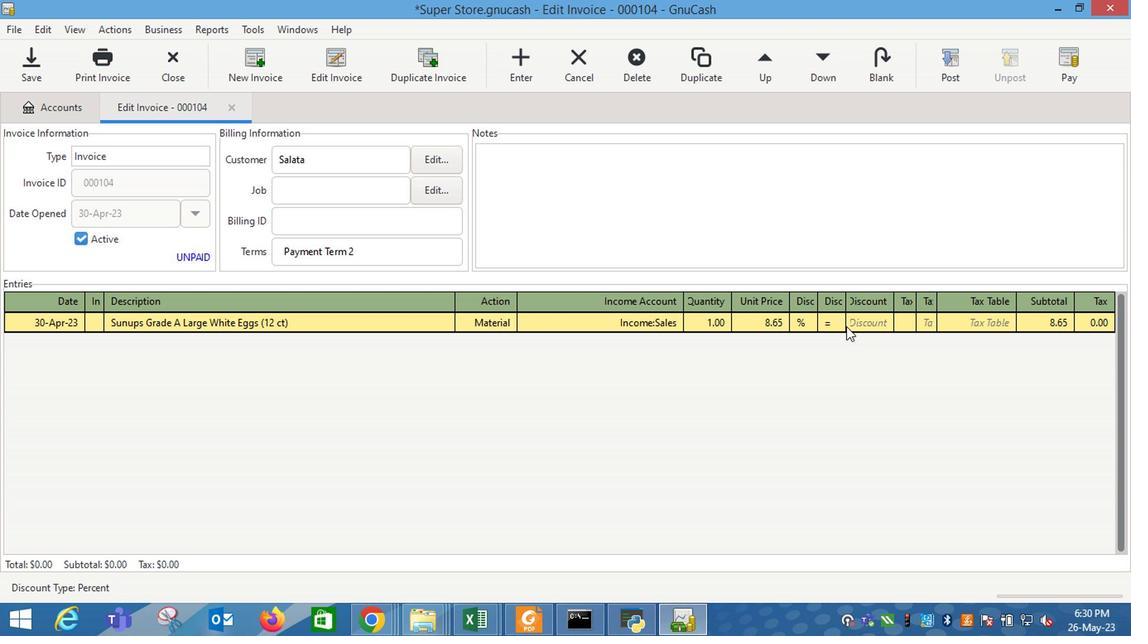 
Action: Mouse pressed left at (855, 325)
Screenshot: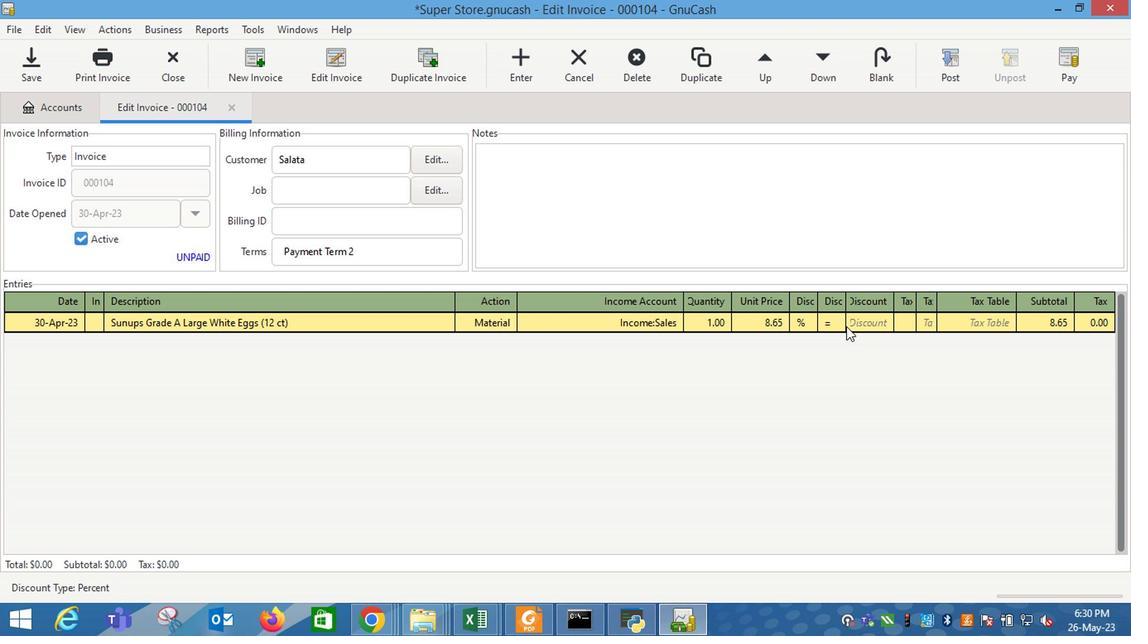 
Action: Mouse moved to (781, 422)
Screenshot: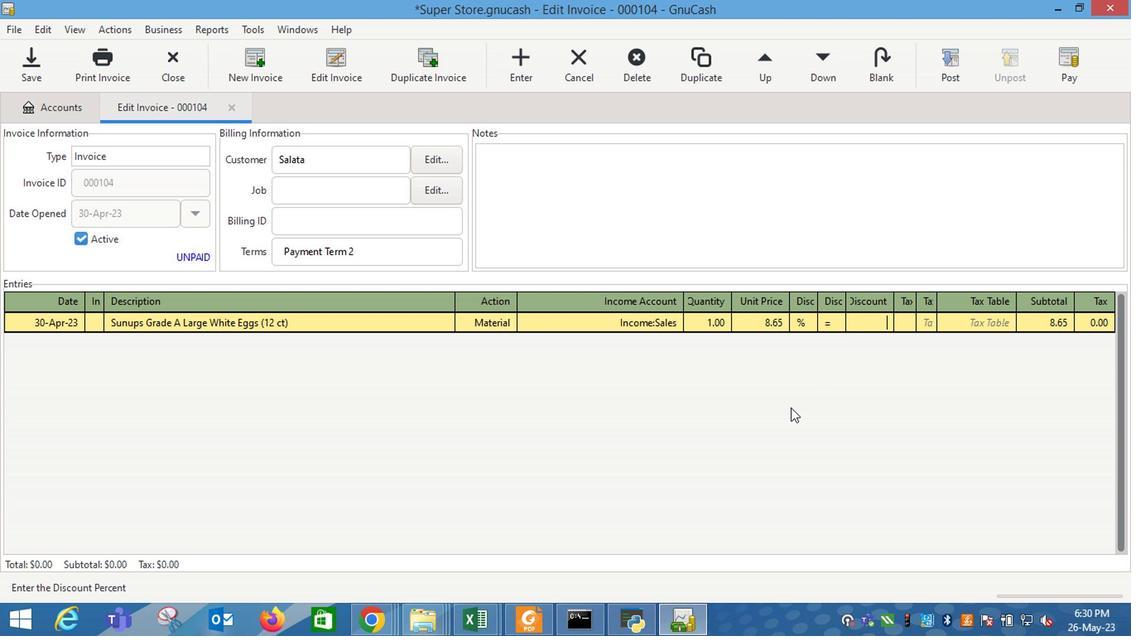 
Action: Key pressed 8<Key.enter><Key.tab><Key.shift_r>Devour<Key.space><Key.shift_r>White<Key.space><Key.shift_r>Cheddar<Key.space><Key.shift_r>Bacon<Key.space><Key.shift_r>Mac<Key.space>and<Key.space><Key.shift_r>Cheese<Key.tab>m<Key.tab>i<Key.down><Key.down><Key.down><Key.tab>1<Key.tab>4.25
Screenshot: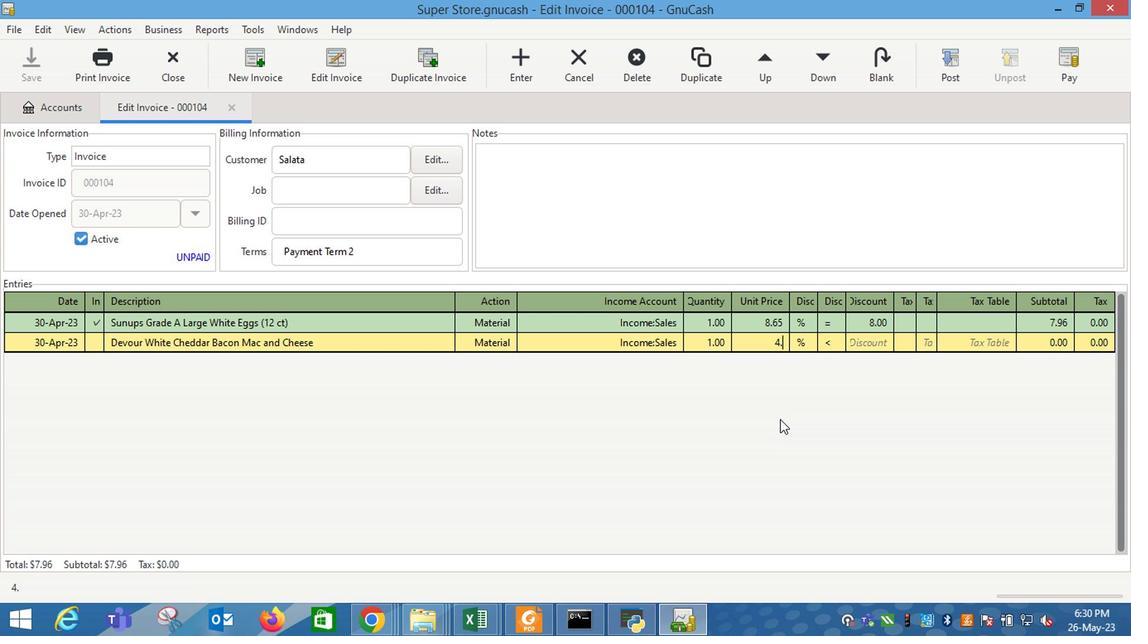 
Action: Mouse moved to (796, 348)
Screenshot: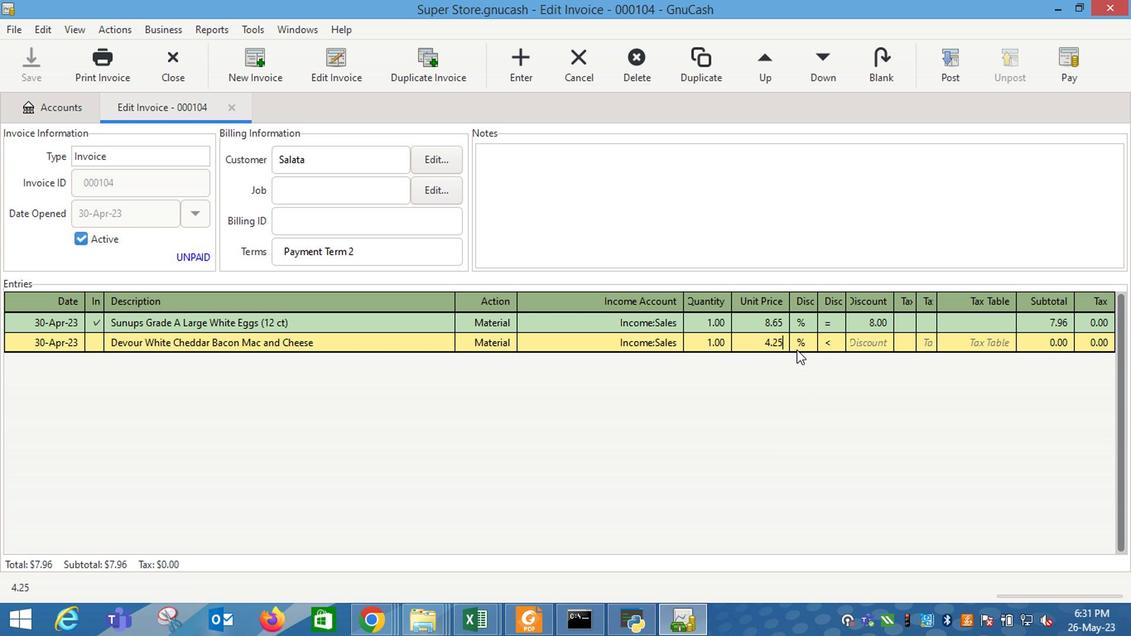 
Action: Mouse pressed left at (796, 348)
Screenshot: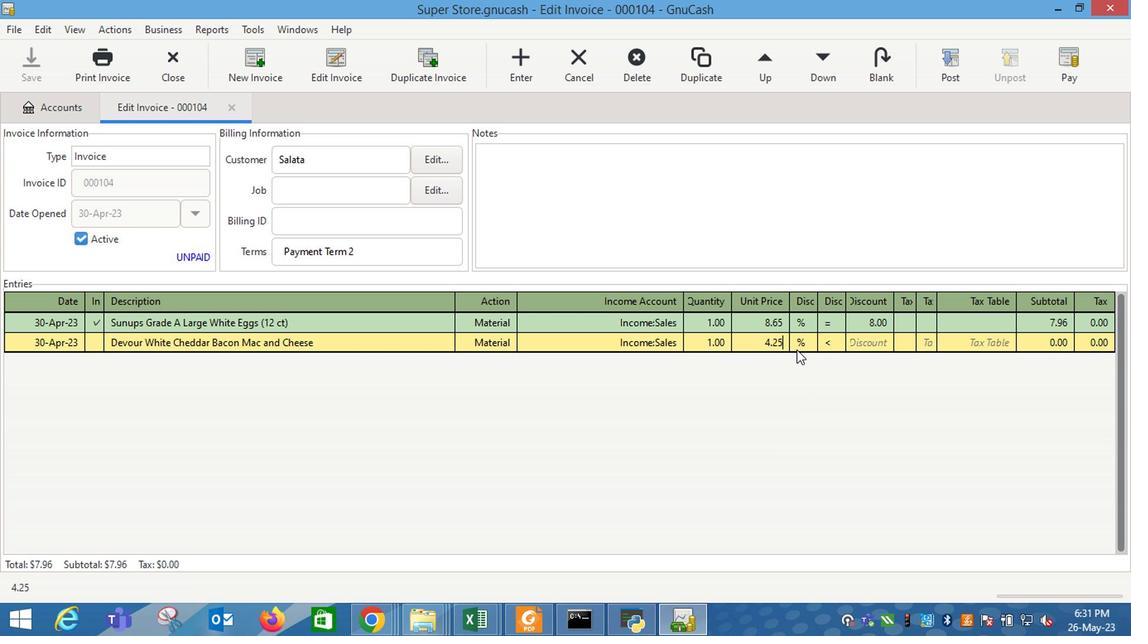 
Action: Mouse moved to (822, 339)
Screenshot: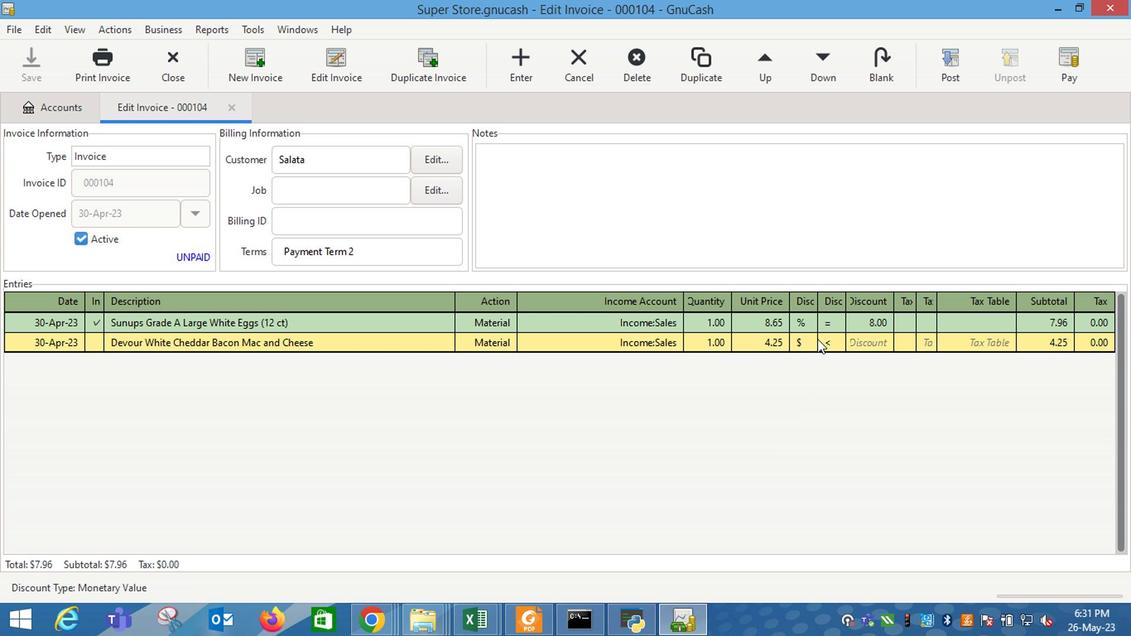 
Action: Mouse pressed left at (822, 339)
Screenshot: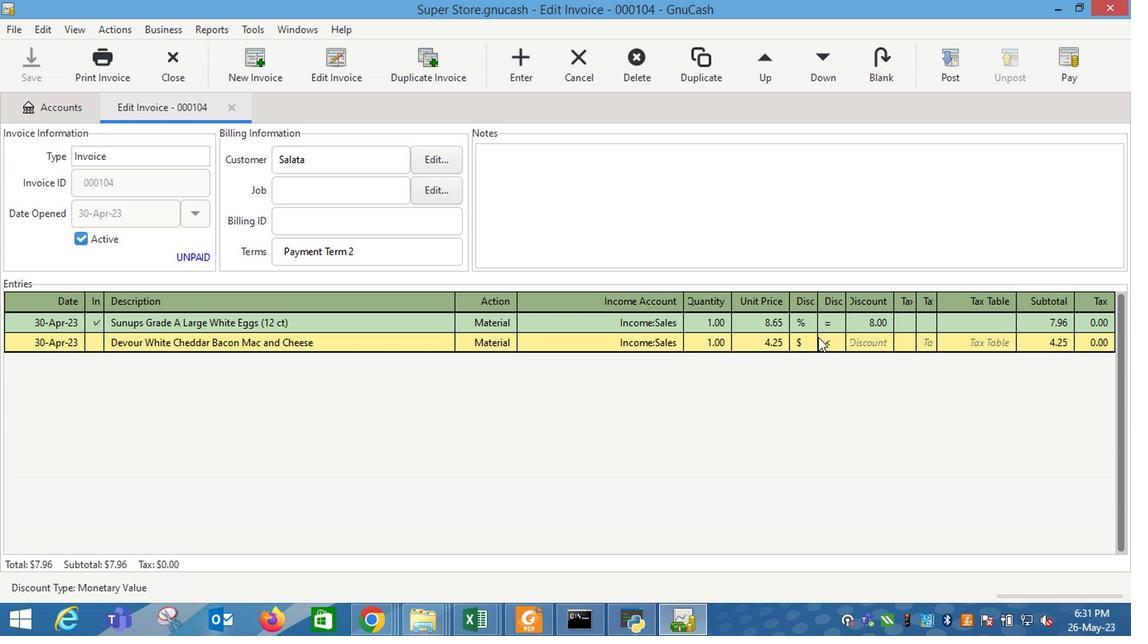
Action: Mouse moved to (853, 341)
Screenshot: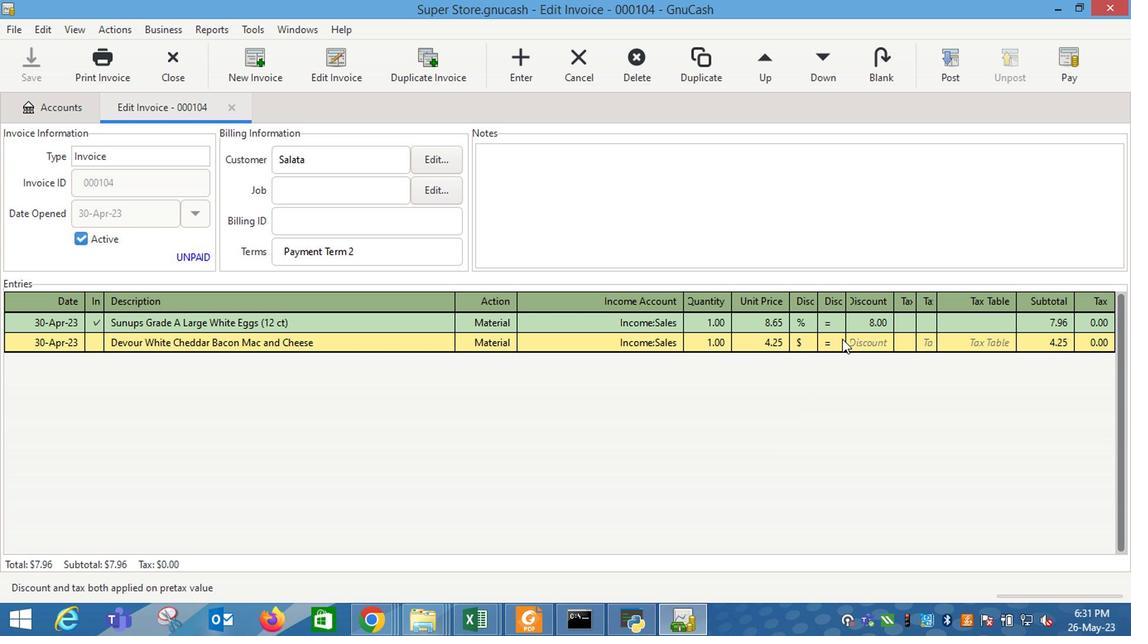 
Action: Mouse pressed left at (853, 341)
Screenshot: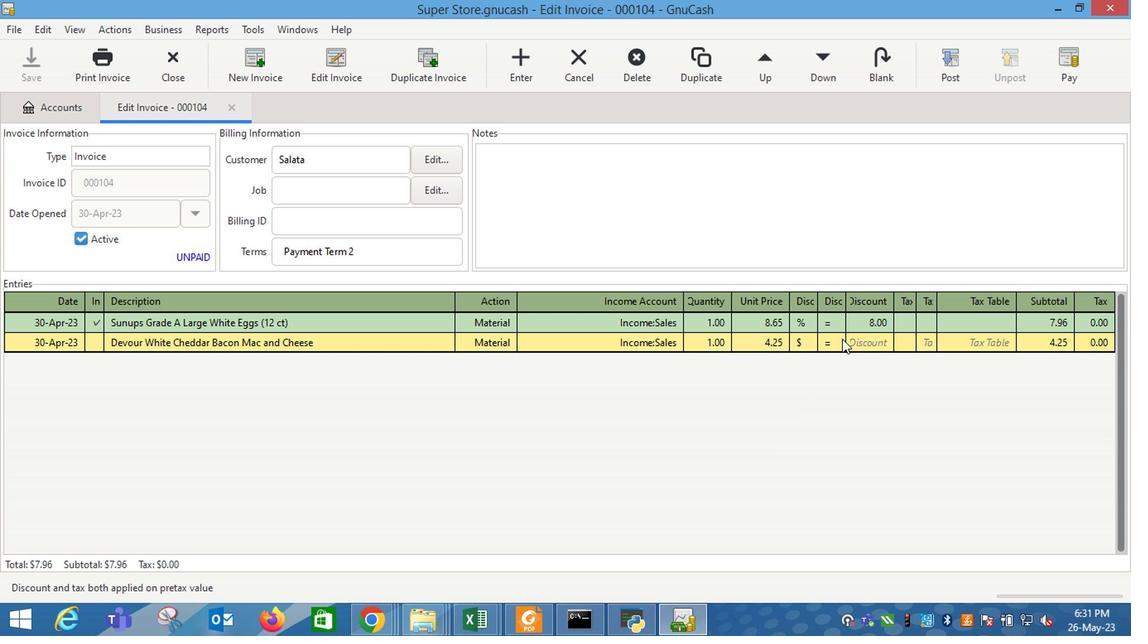 
Action: Mouse moved to (831, 403)
Screenshot: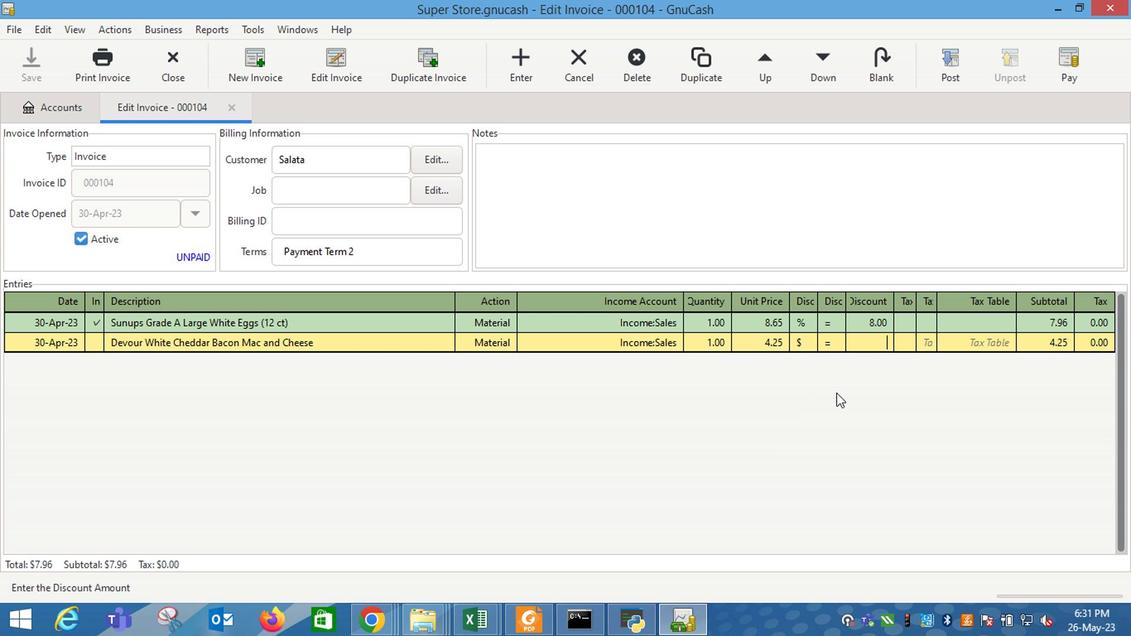 
Action: Key pressed 7
Screenshot: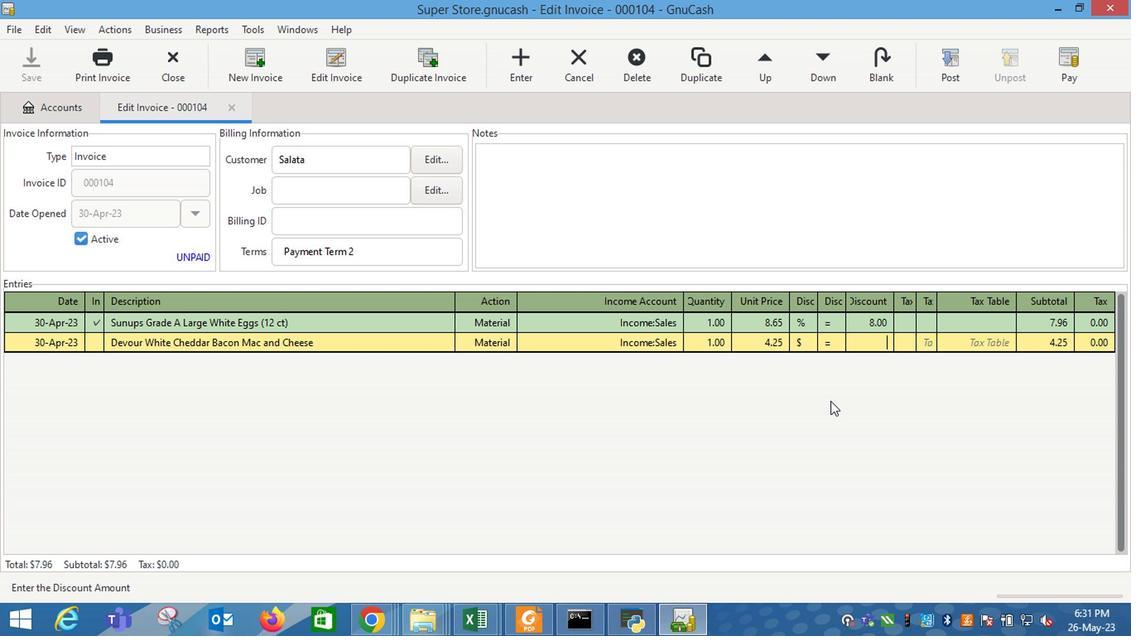 
Action: Mouse moved to (803, 346)
Screenshot: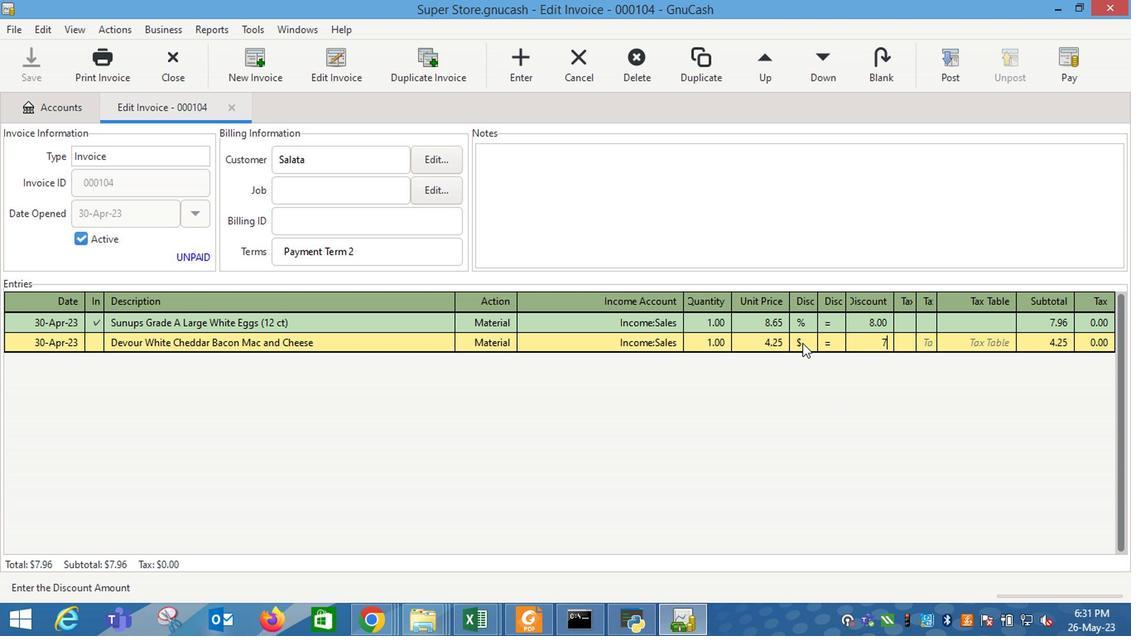 
Action: Mouse pressed left at (803, 346)
Screenshot: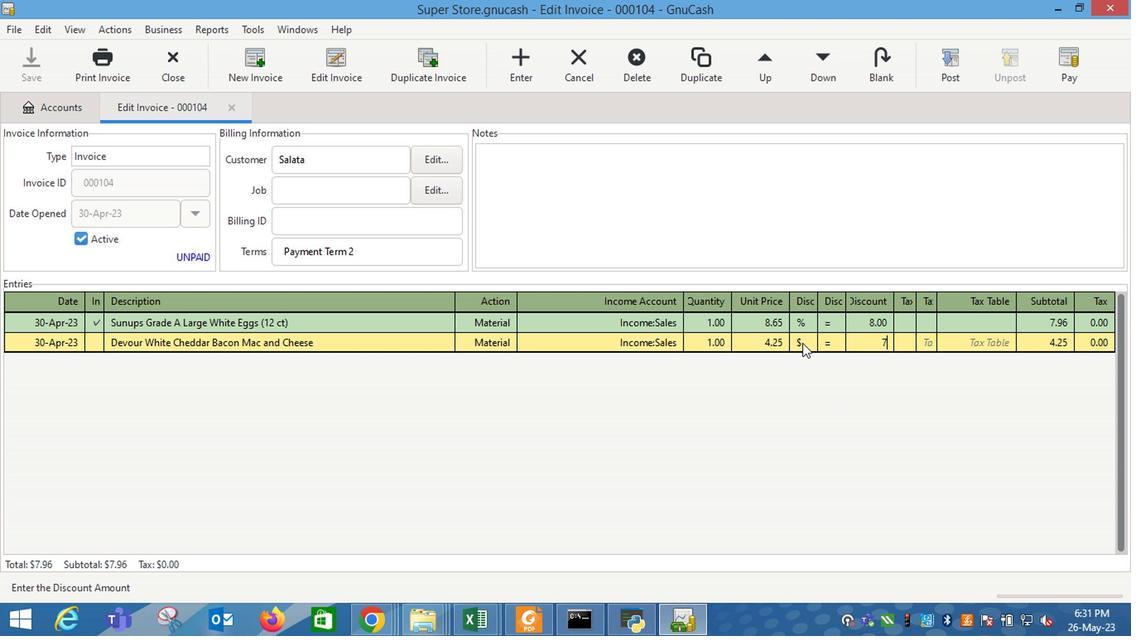 
Action: Mouse moved to (884, 342)
Screenshot: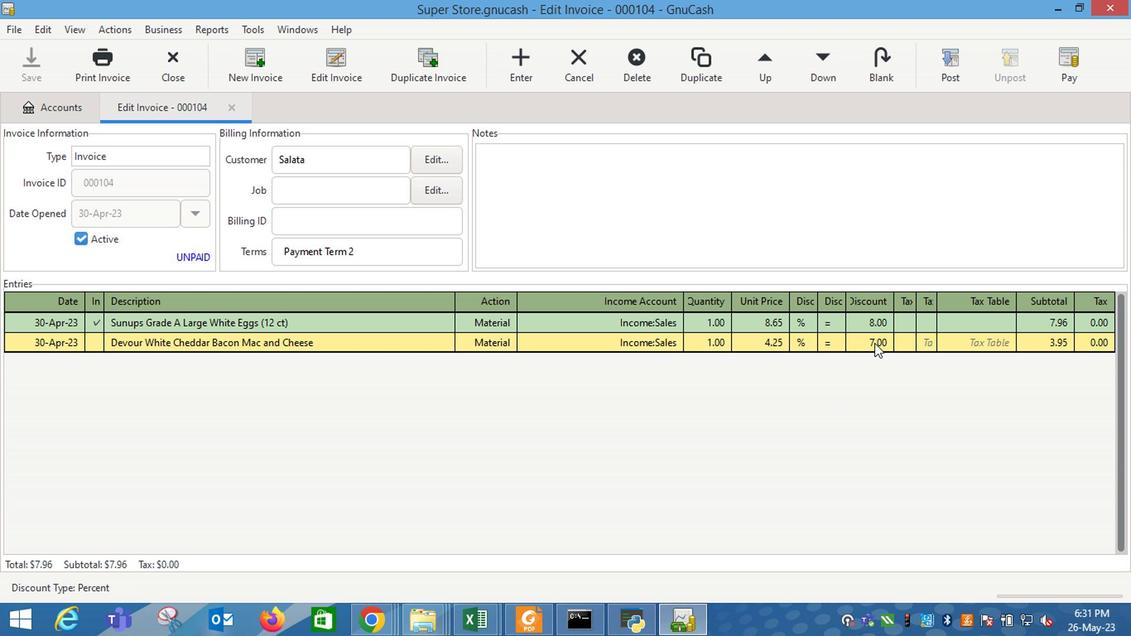 
Action: Mouse pressed left at (884, 342)
Screenshot: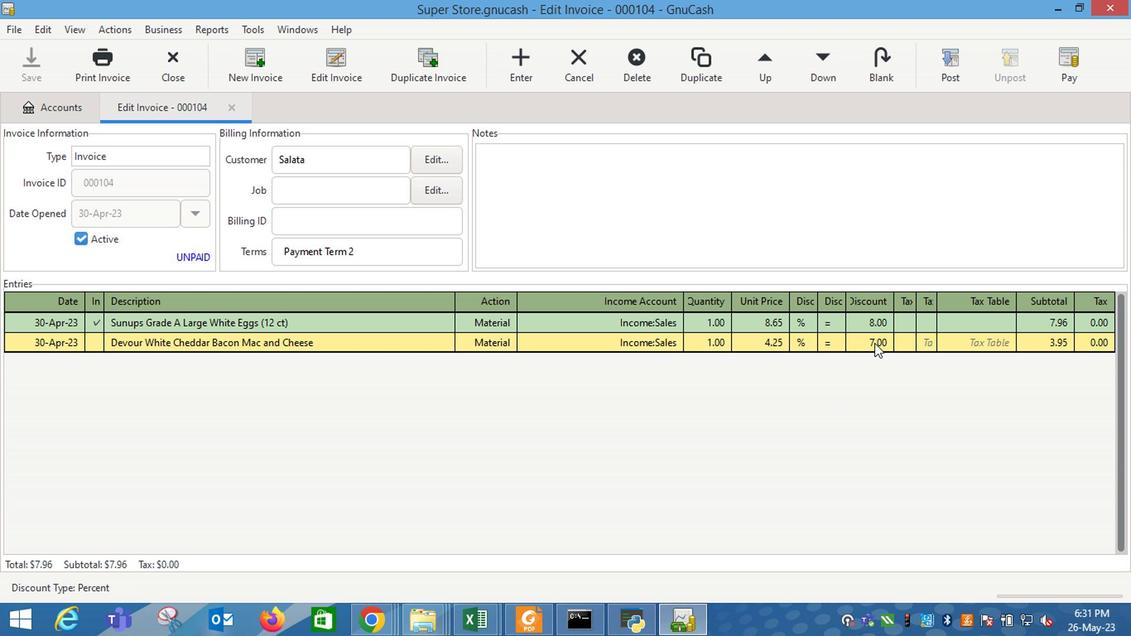 
Action: Mouse moved to (928, 382)
Screenshot: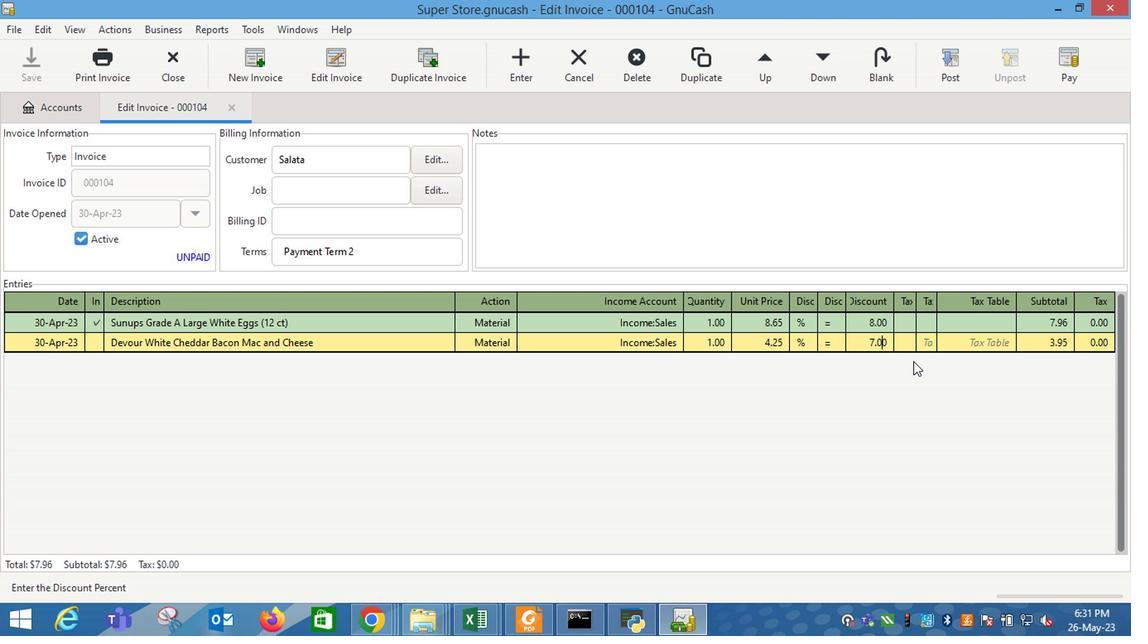 
Action: Key pressed <Key.right><Key.enter><Key.tab><Key.shift_r>e<Key.backspace><Key.backspace><Key.shift_r>Penrose<Key.space><Key.shift_r>Tijuana<Key.space>
Screenshot: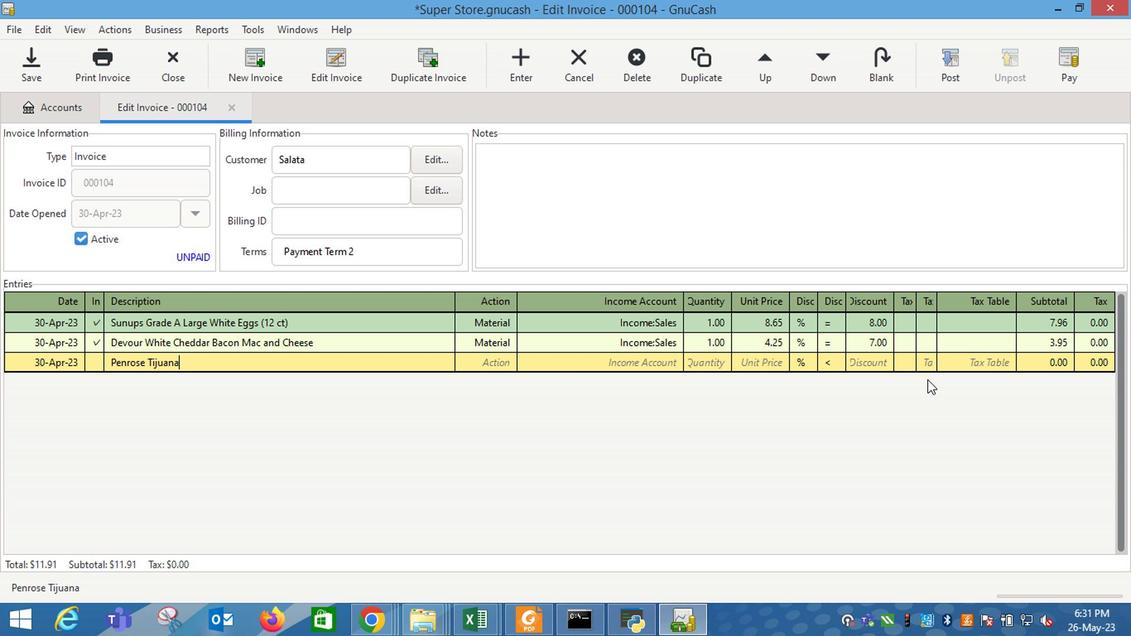 
Action: Mouse pressed left at (928, 382)
Screenshot: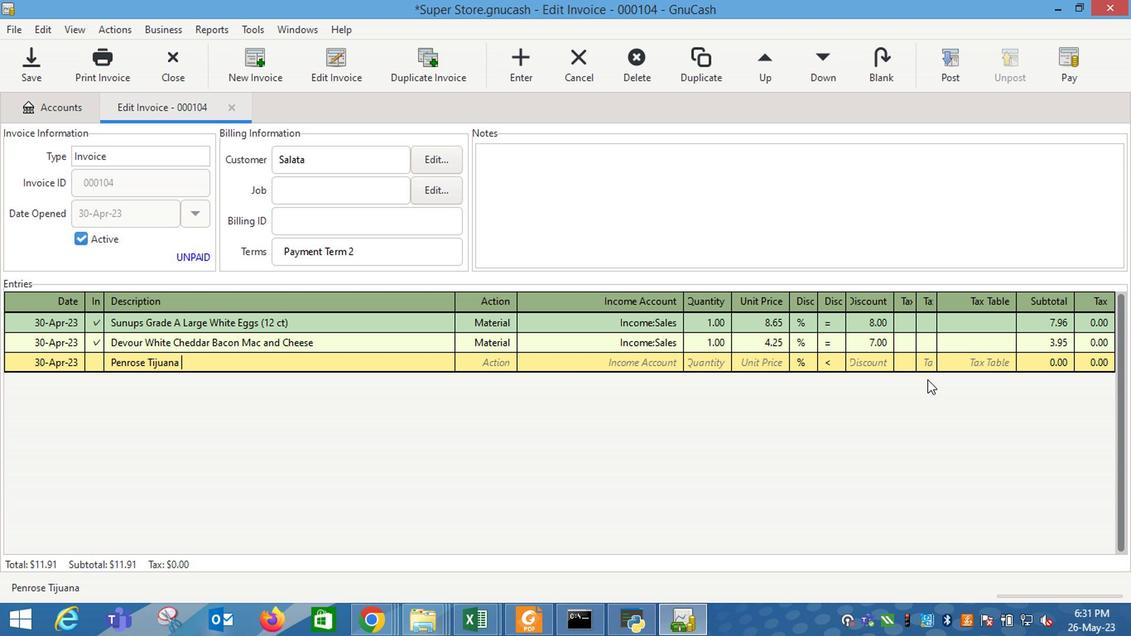 
Action: Key pressed <Key.shift_r>Mama<Key.space><Key.shift_r>Pickled<Key.space><Key.shift_r>Sausage<Key.tab>m<Key.tab>i<Key.down><Key.down><Key.down><Key.tab>4<Key.tab>5.25
Screenshot: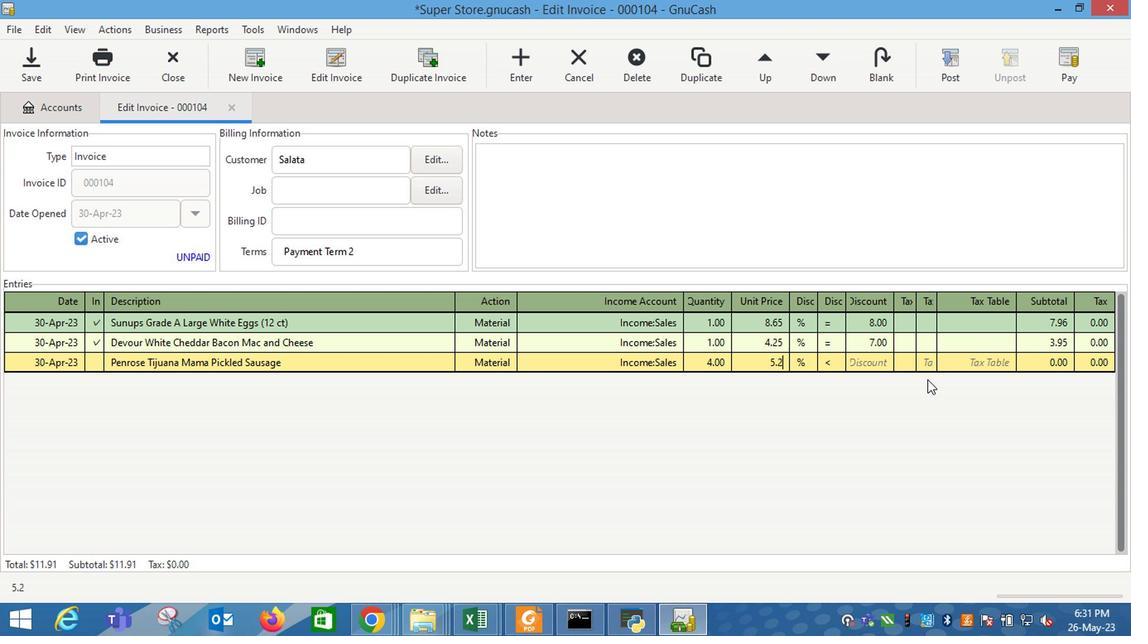 
Action: Mouse moved to (827, 361)
Screenshot: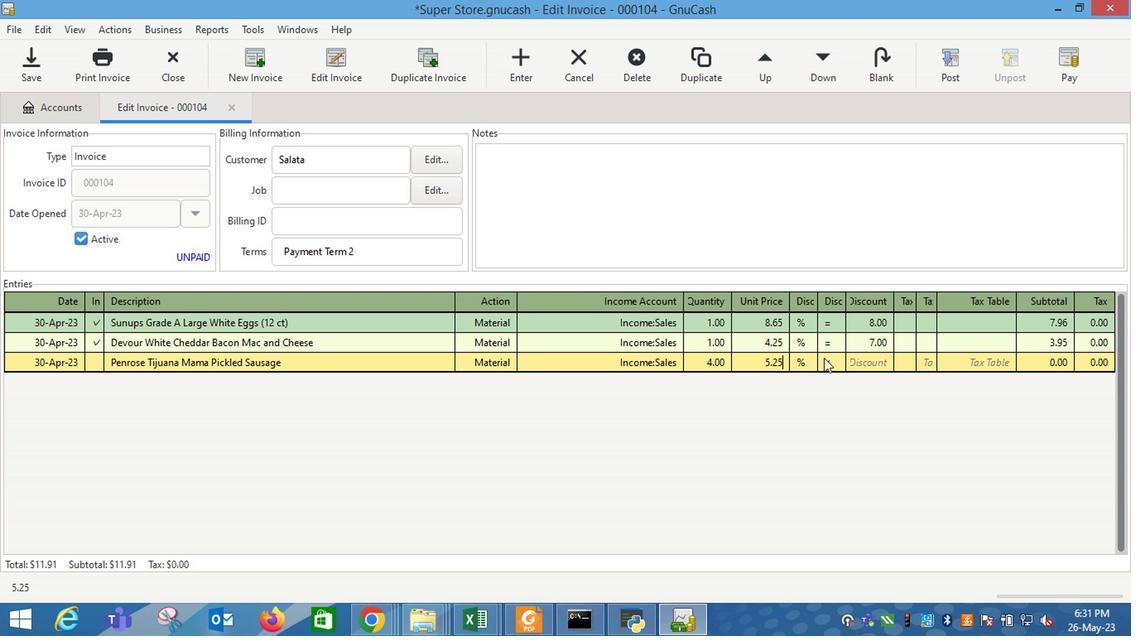 
Action: Mouse pressed left at (827, 361)
Screenshot: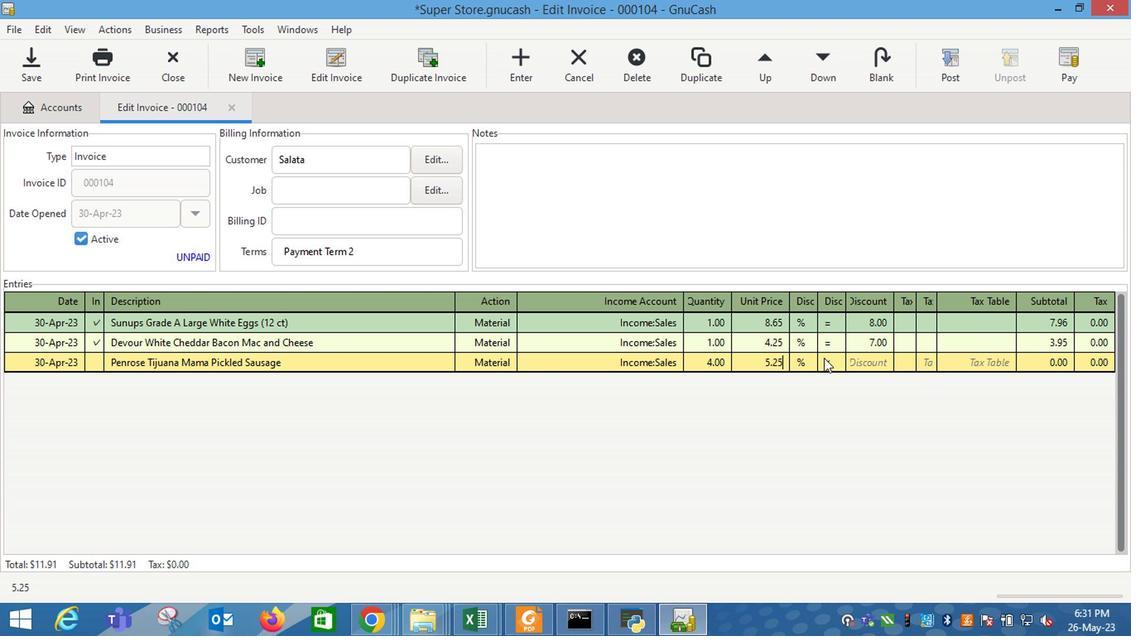 
Action: Mouse moved to (857, 367)
Screenshot: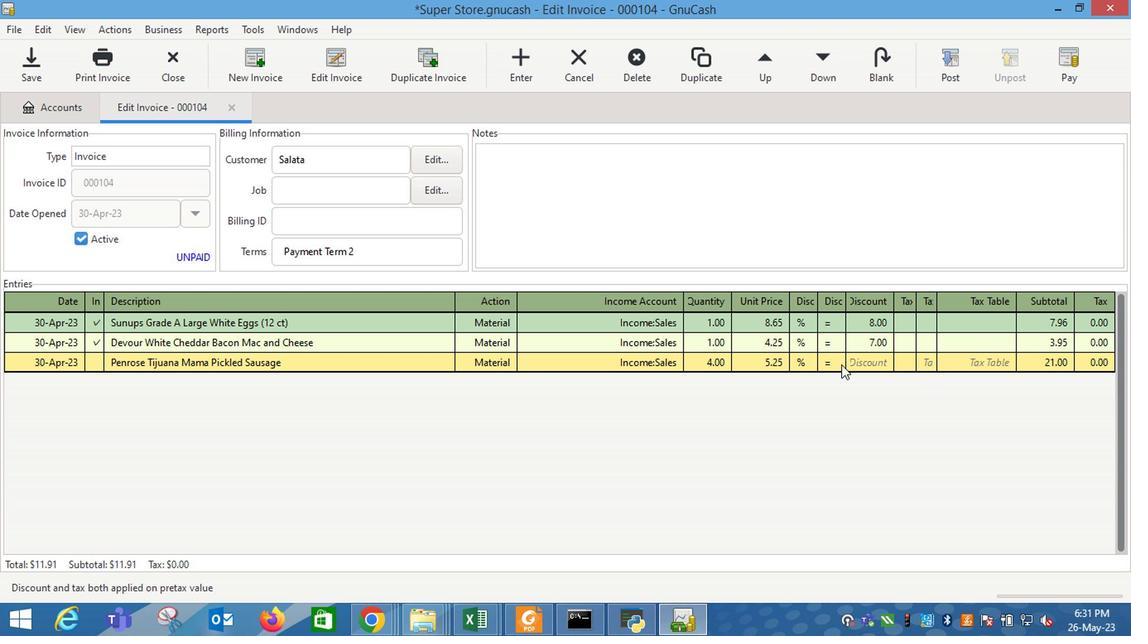 
Action: Mouse pressed left at (857, 367)
Screenshot: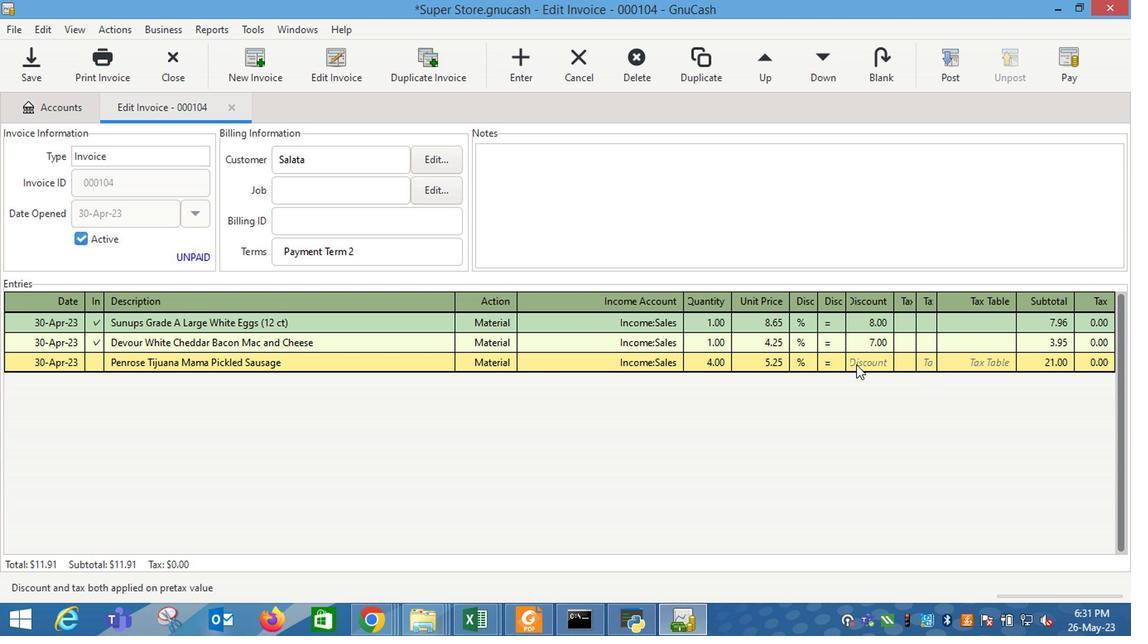 
Action: Key pressed 9<Key.enter>
Screenshot: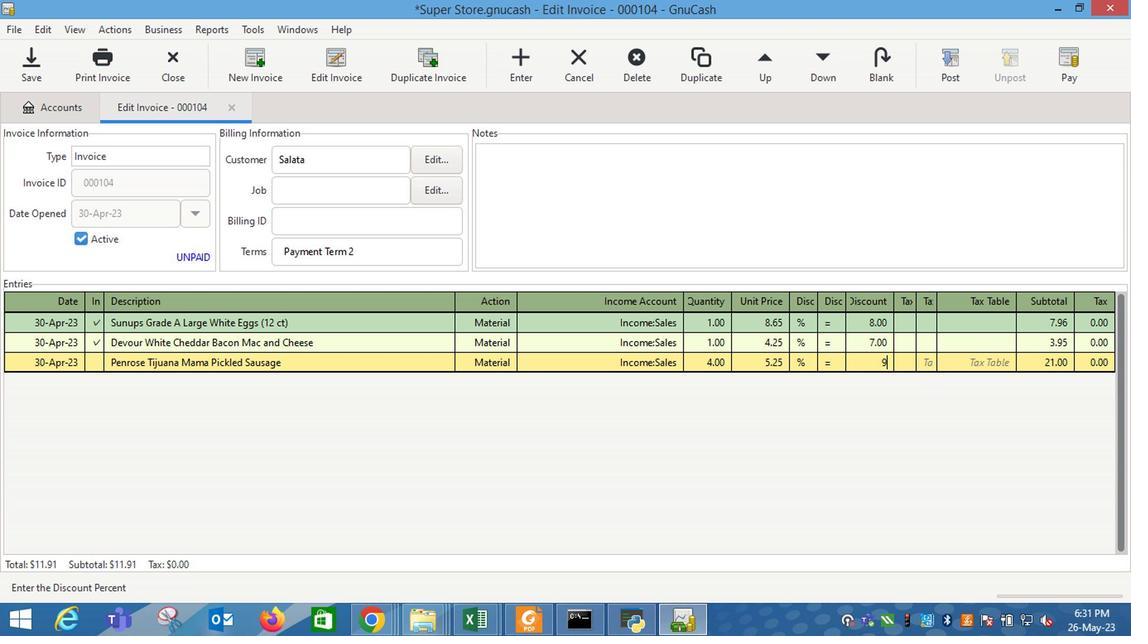 
Action: Mouse moved to (735, 235)
Screenshot: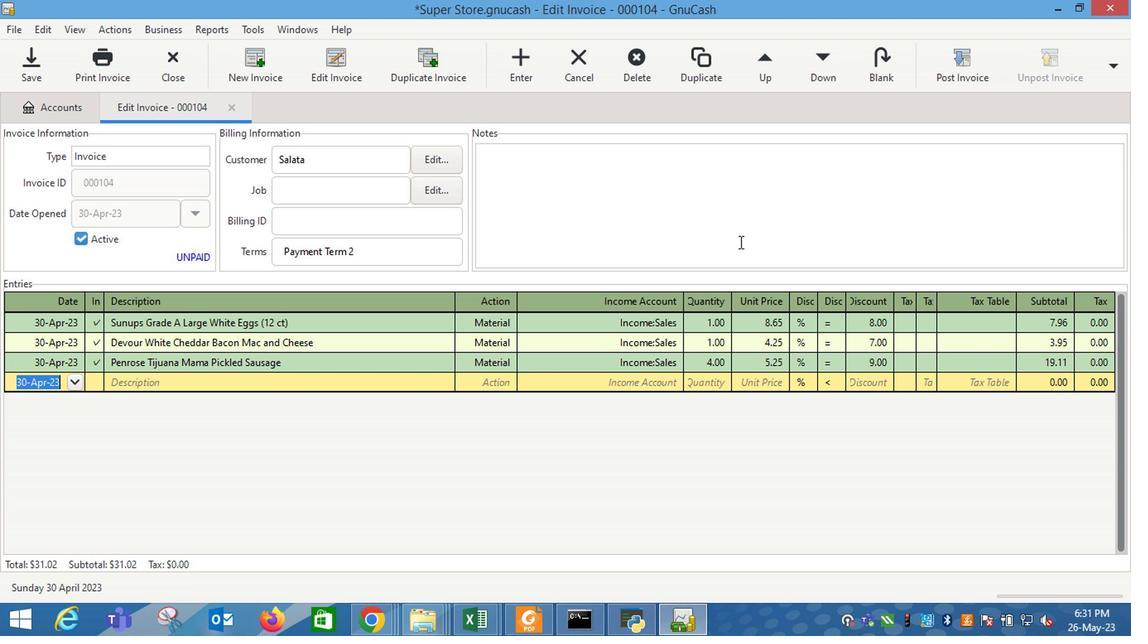 
Action: Mouse pressed left at (735, 235)
Screenshot: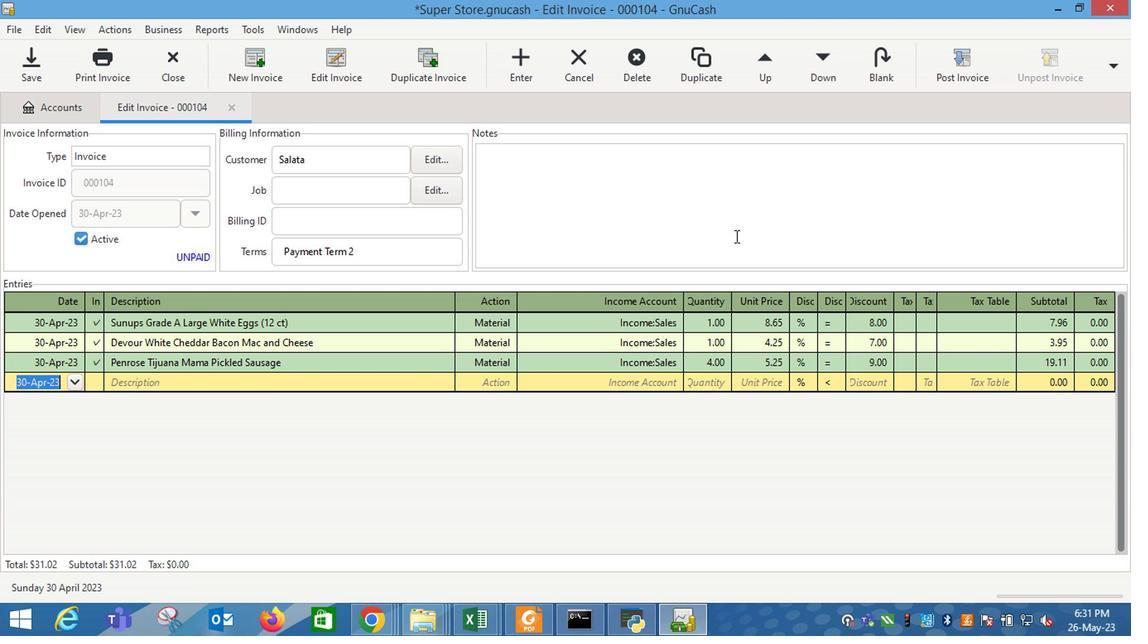 
Action: Mouse moved to (733, 234)
Screenshot: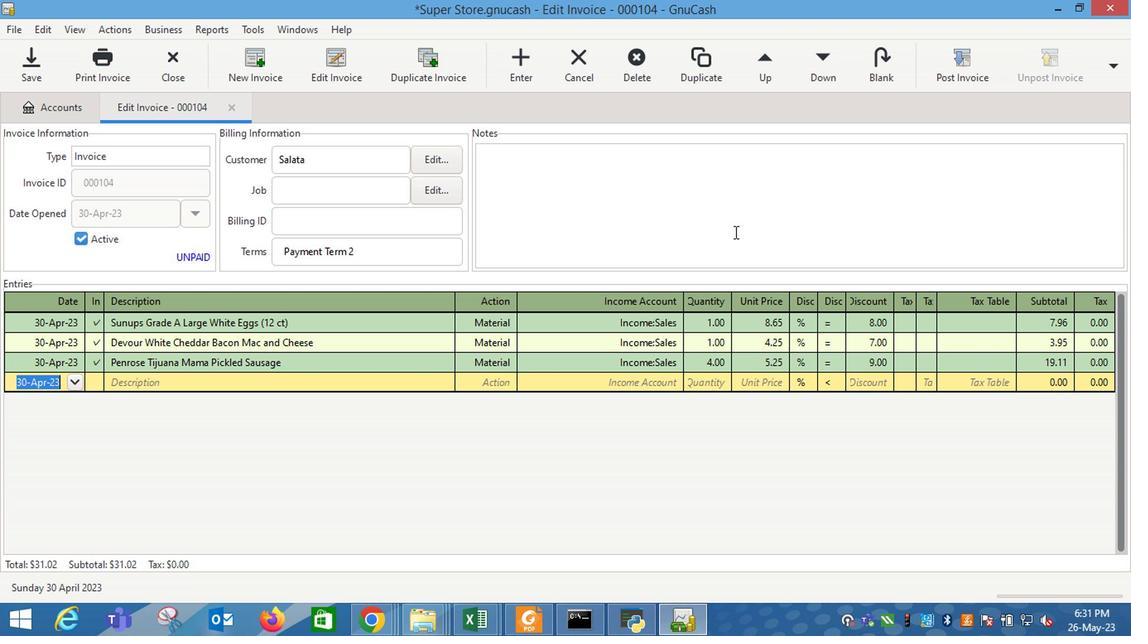
Action: Key pressed <Key.shift_r>Lookig<Key.backspace>ng<Key.space>forward<Key.space>to<Key.space>serving<Key.space>you<Key.space>again.
Screenshot: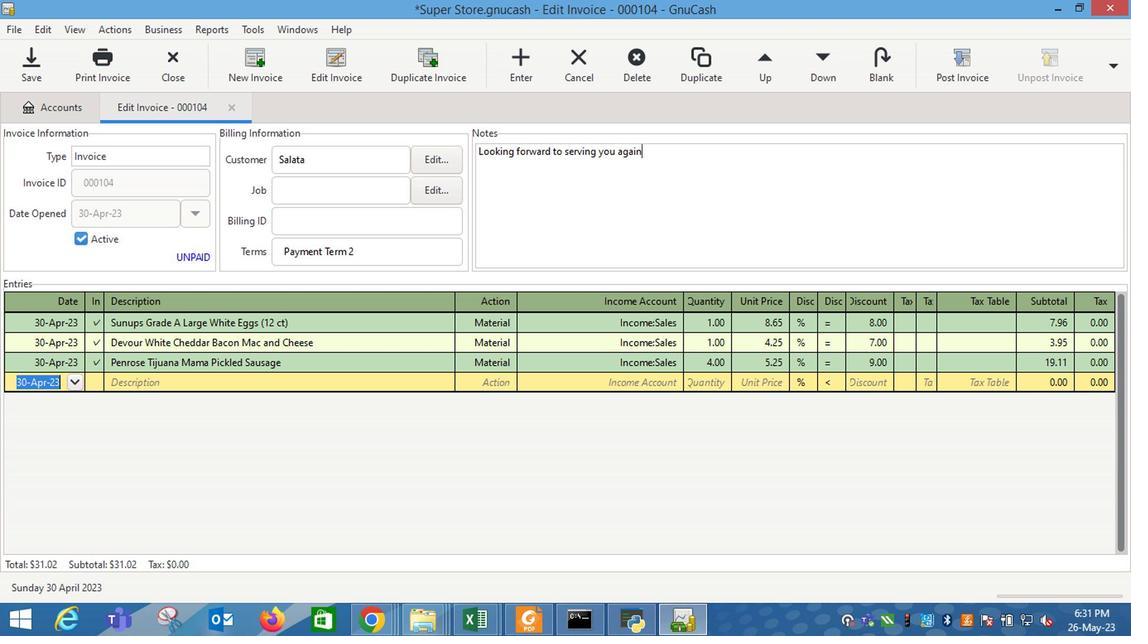 
Action: Mouse moved to (972, 66)
Screenshot: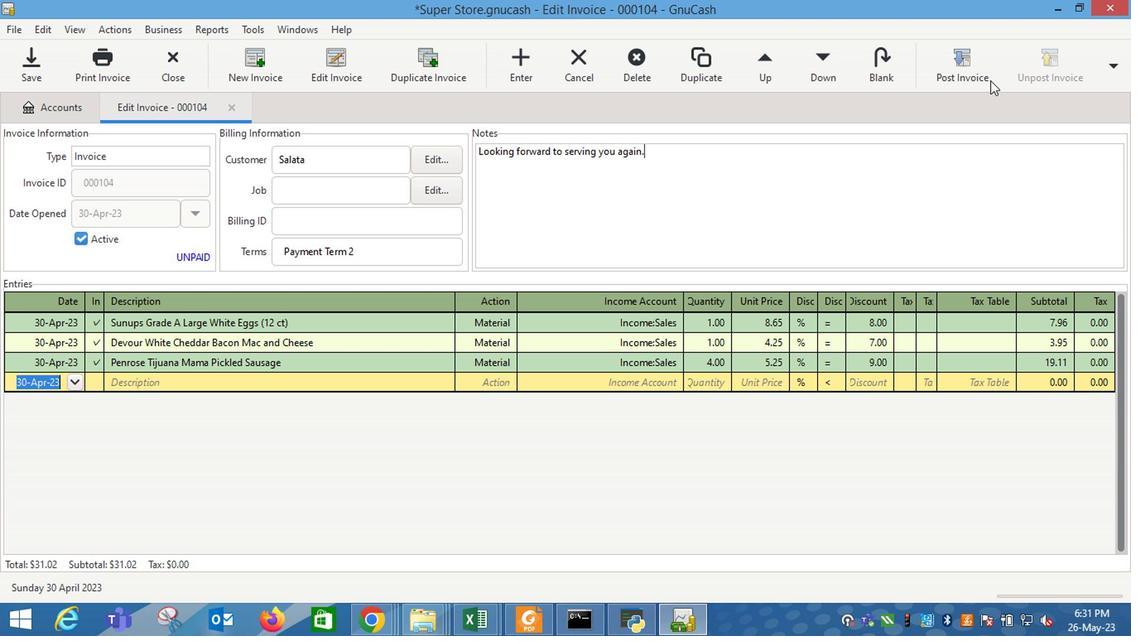 
Action: Mouse pressed left at (972, 66)
Screenshot: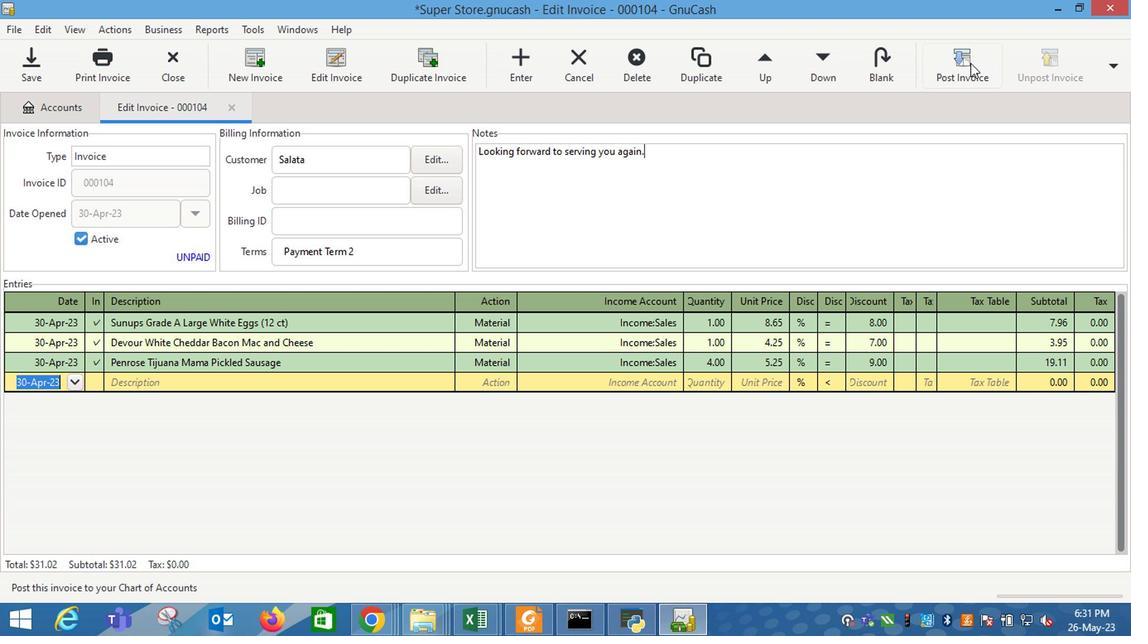 
Action: Mouse moved to (702, 279)
Screenshot: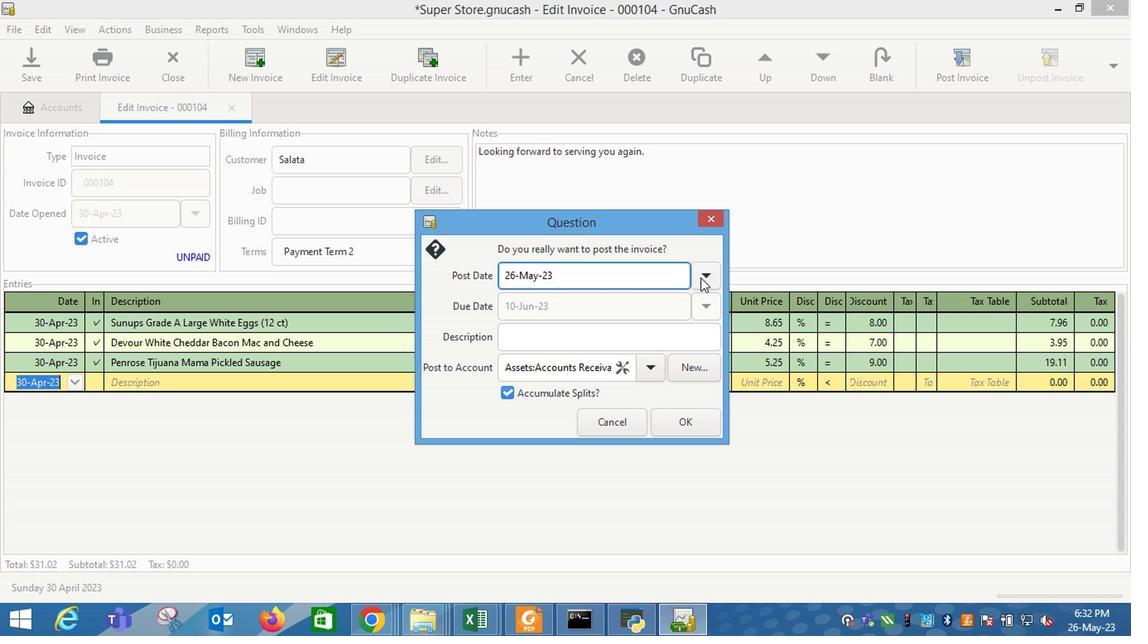 
Action: Mouse pressed left at (702, 279)
Screenshot: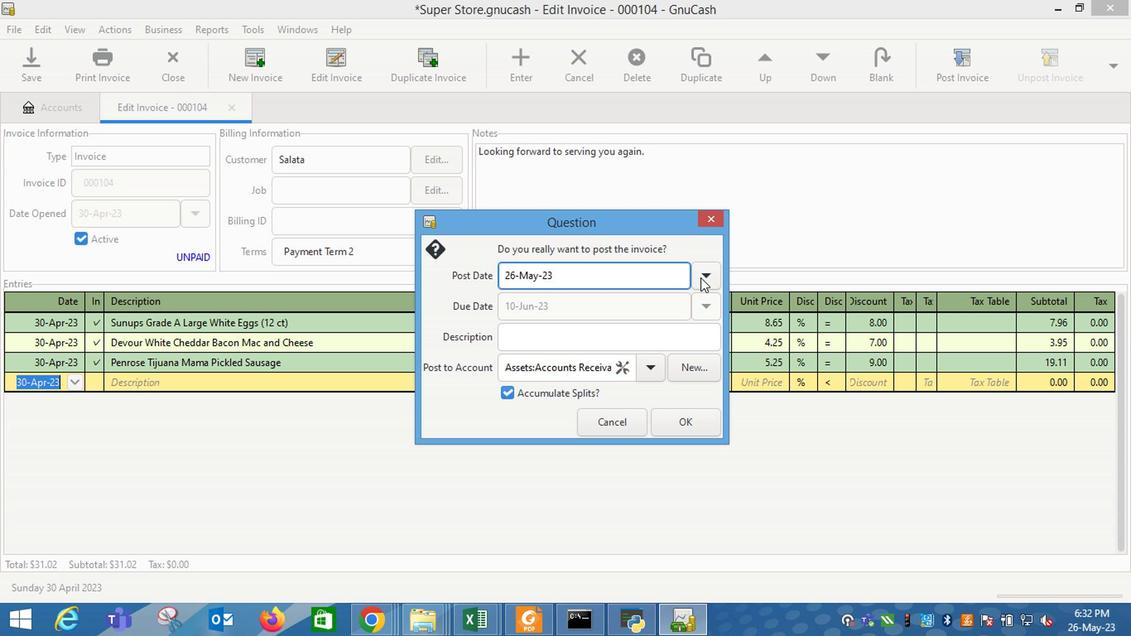 
Action: Mouse moved to (580, 304)
Screenshot: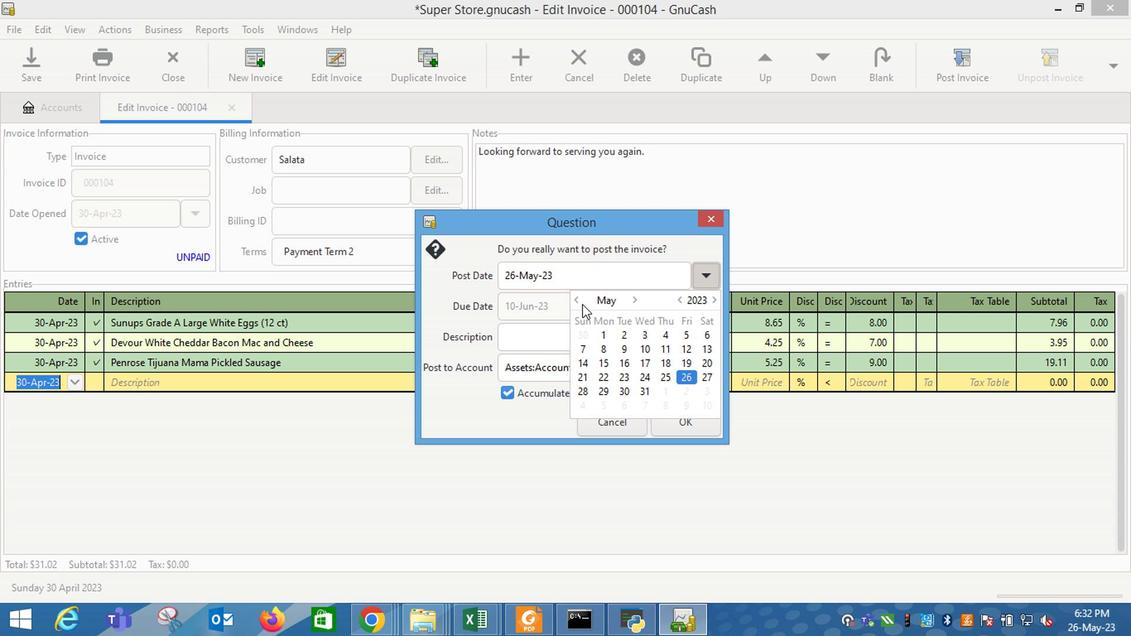 
Action: Mouse pressed left at (580, 304)
Screenshot: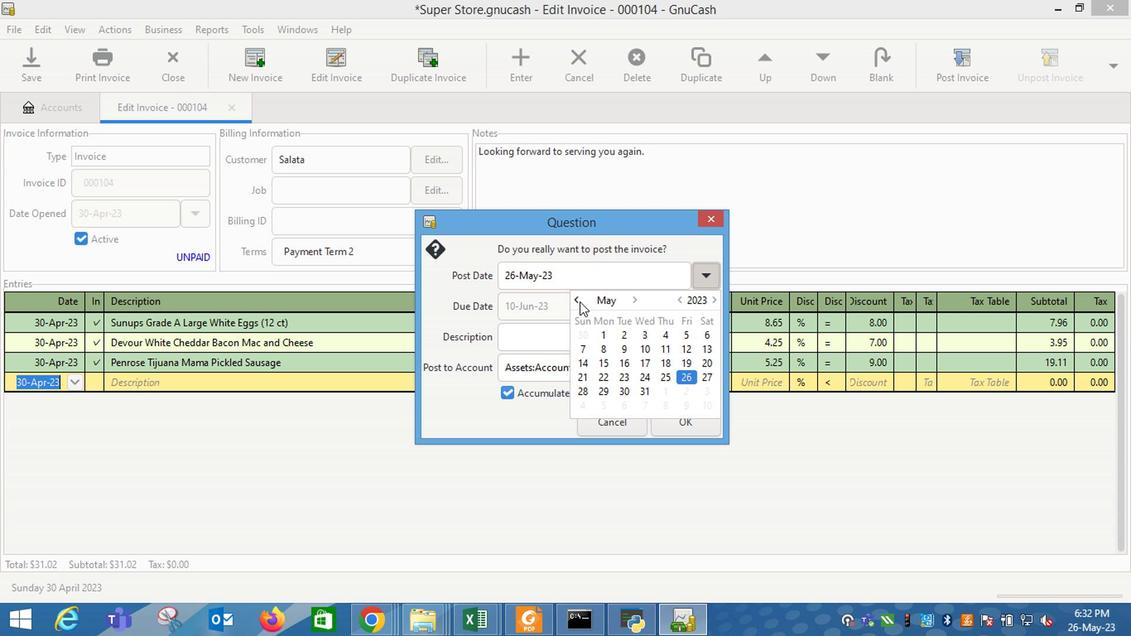
Action: Mouse moved to (583, 404)
Screenshot: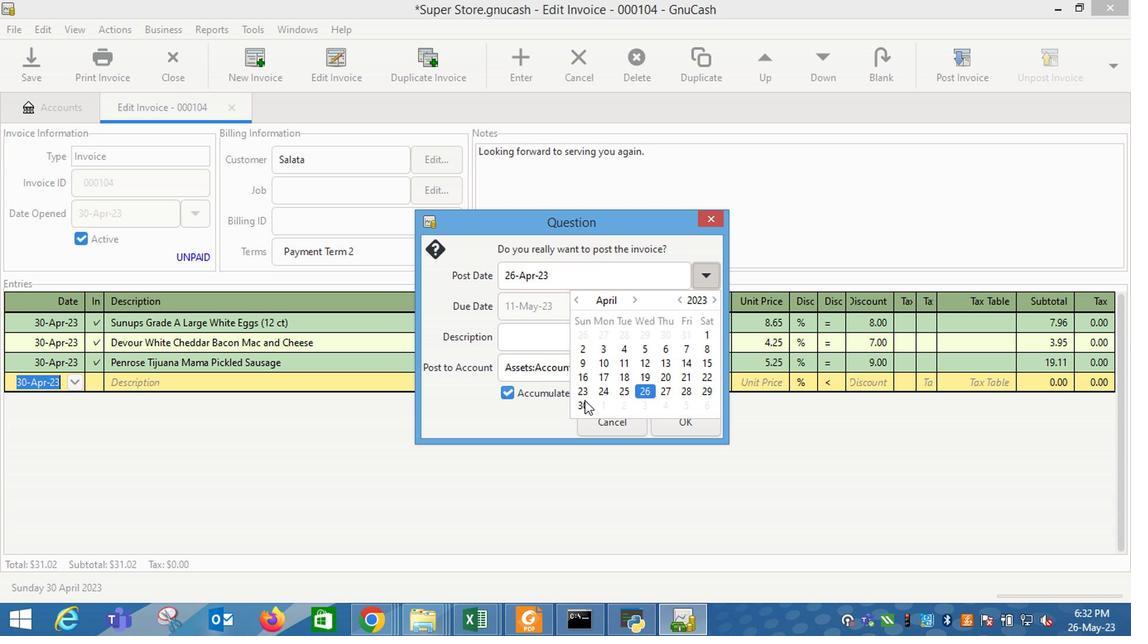 
Action: Mouse pressed left at (583, 404)
Screenshot: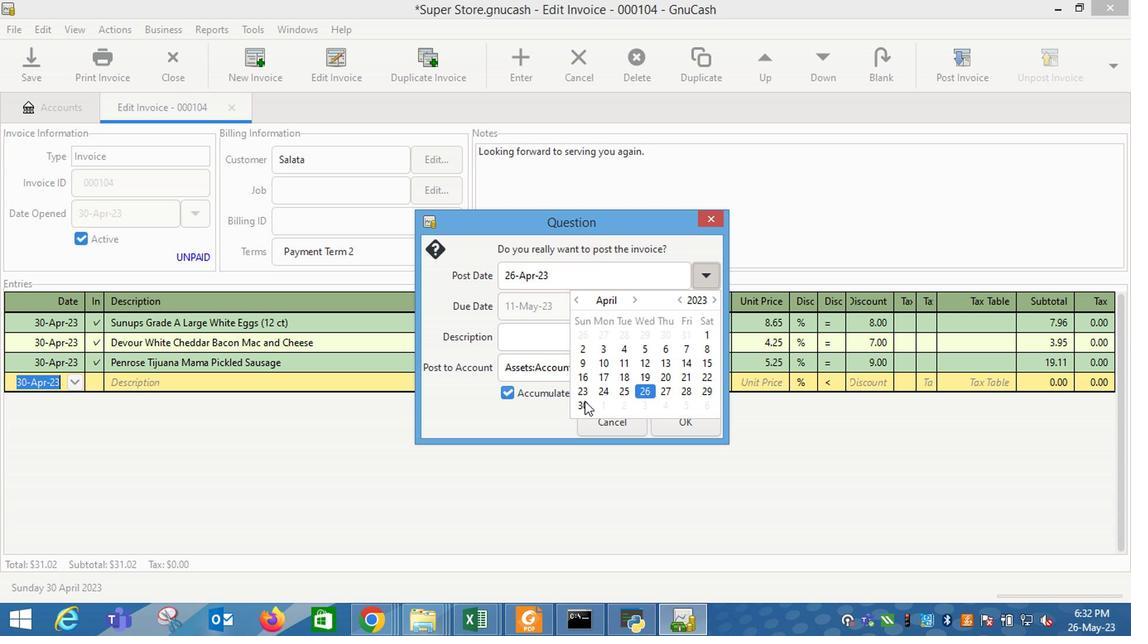 
Action: Mouse moved to (537, 335)
Screenshot: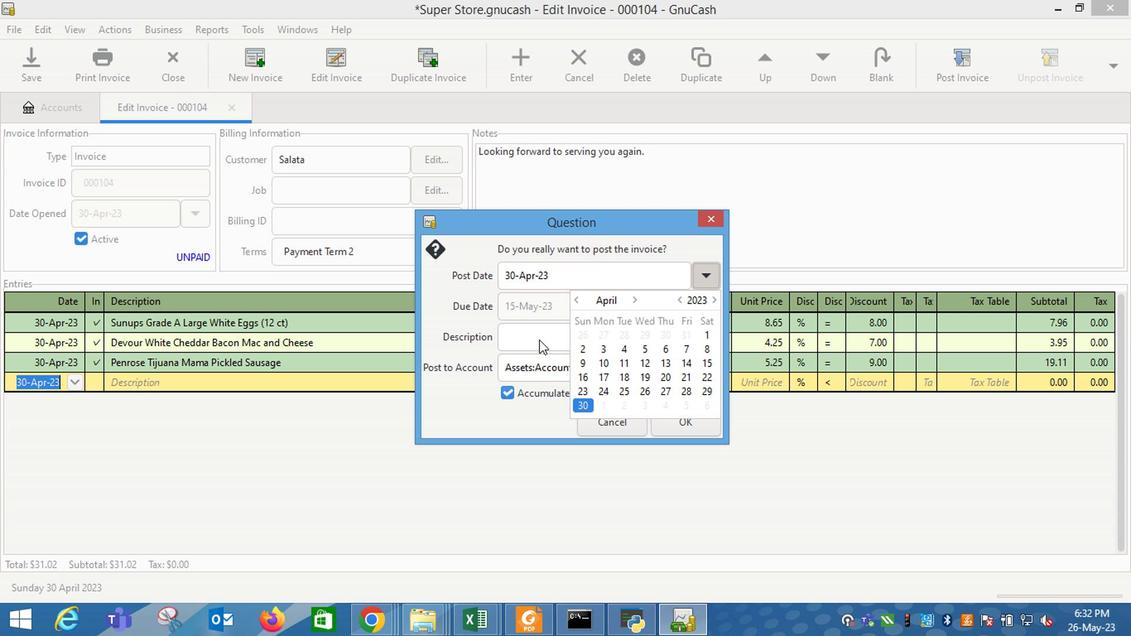 
Action: Mouse pressed left at (537, 335)
Screenshot: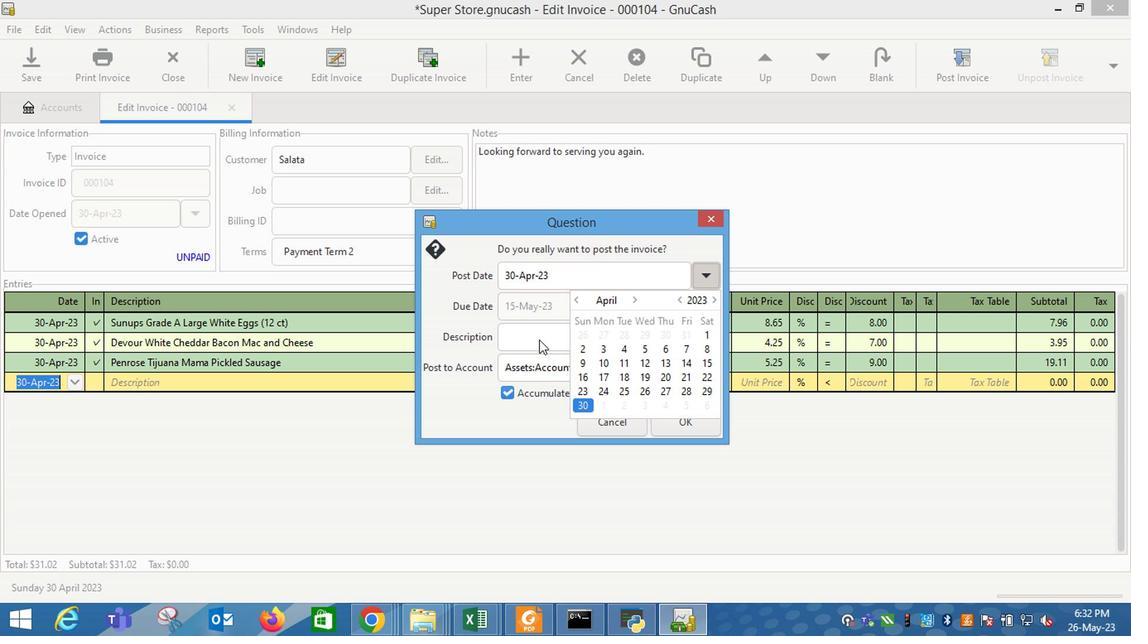 
Action: Mouse moved to (683, 430)
Screenshot: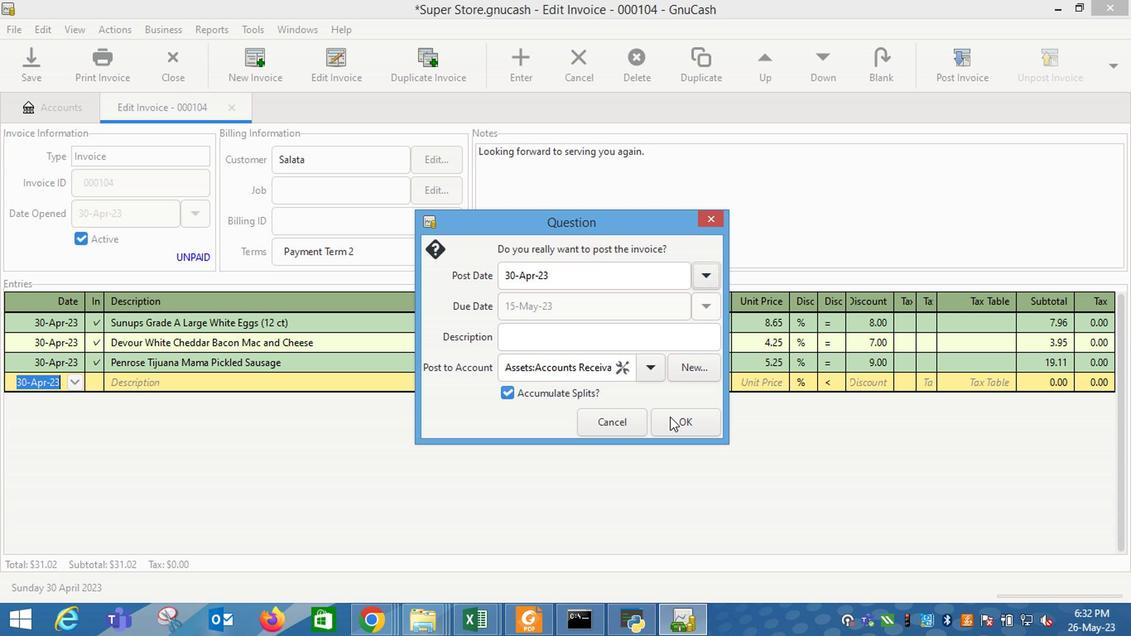 
Action: Mouse pressed left at (683, 430)
Screenshot: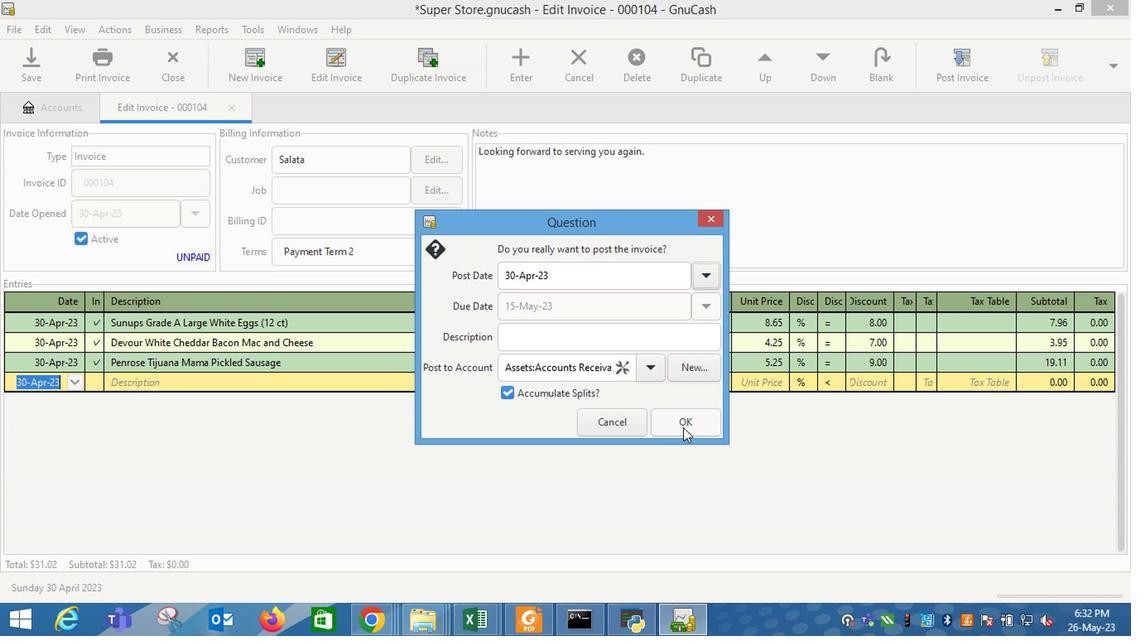 
Action: Mouse moved to (1066, 60)
Screenshot: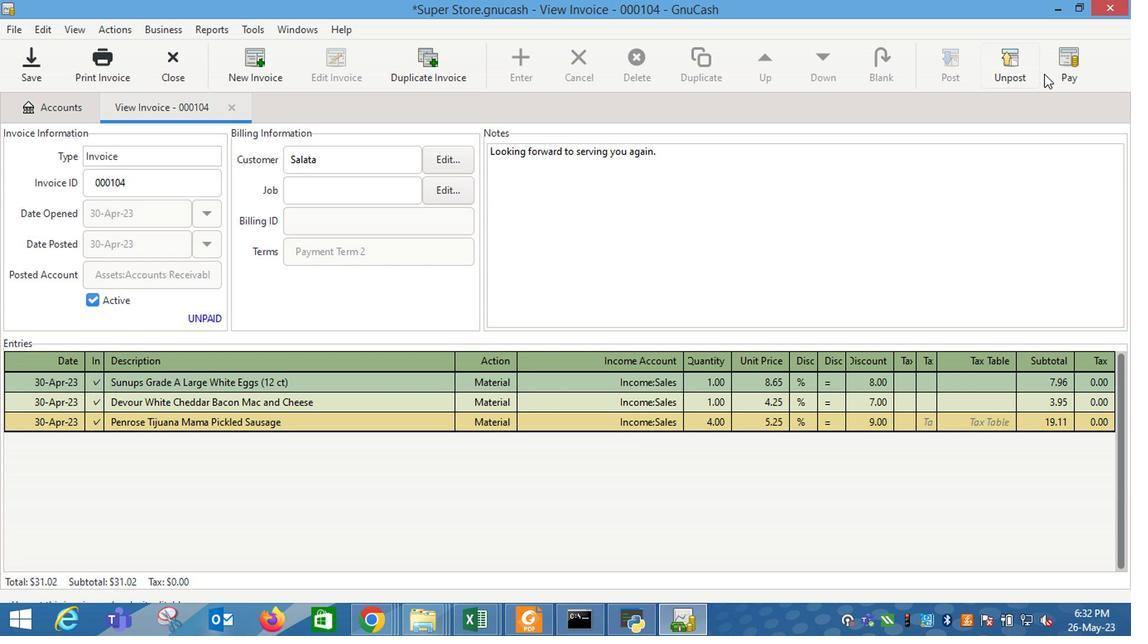 
Action: Mouse pressed left at (1066, 60)
Screenshot: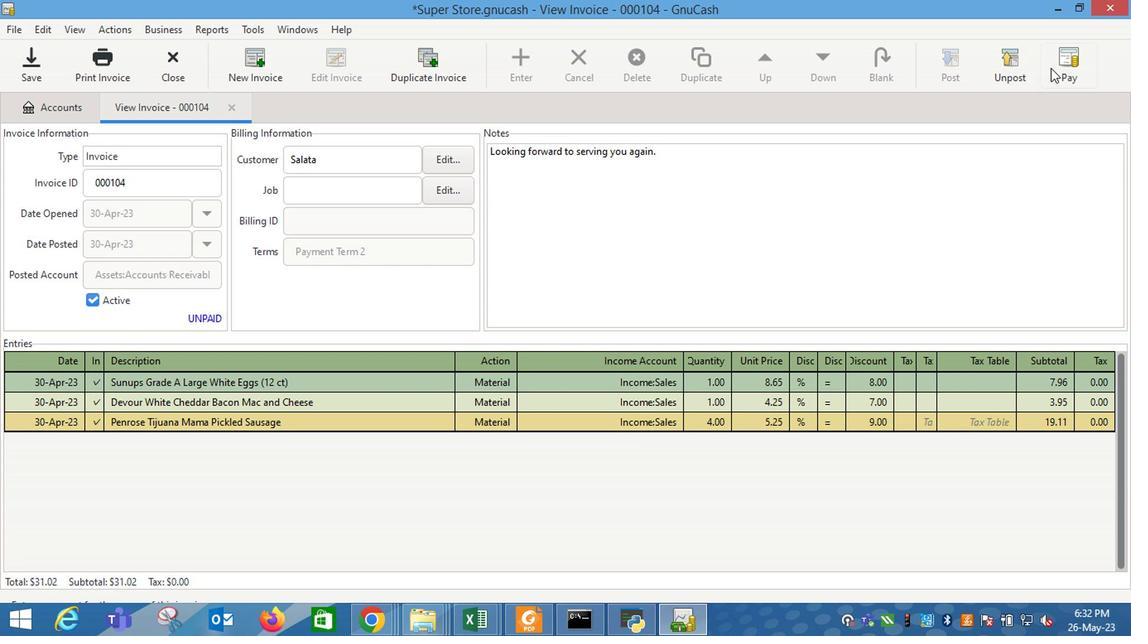 
Action: Mouse moved to (504, 325)
Screenshot: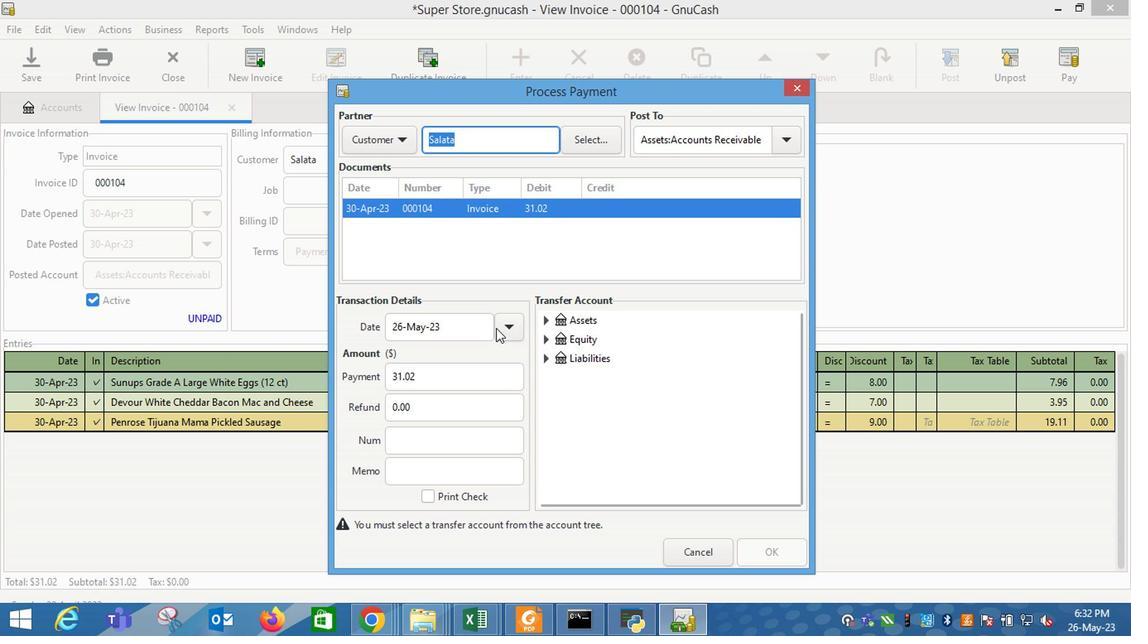 
Action: Mouse pressed left at (504, 325)
Screenshot: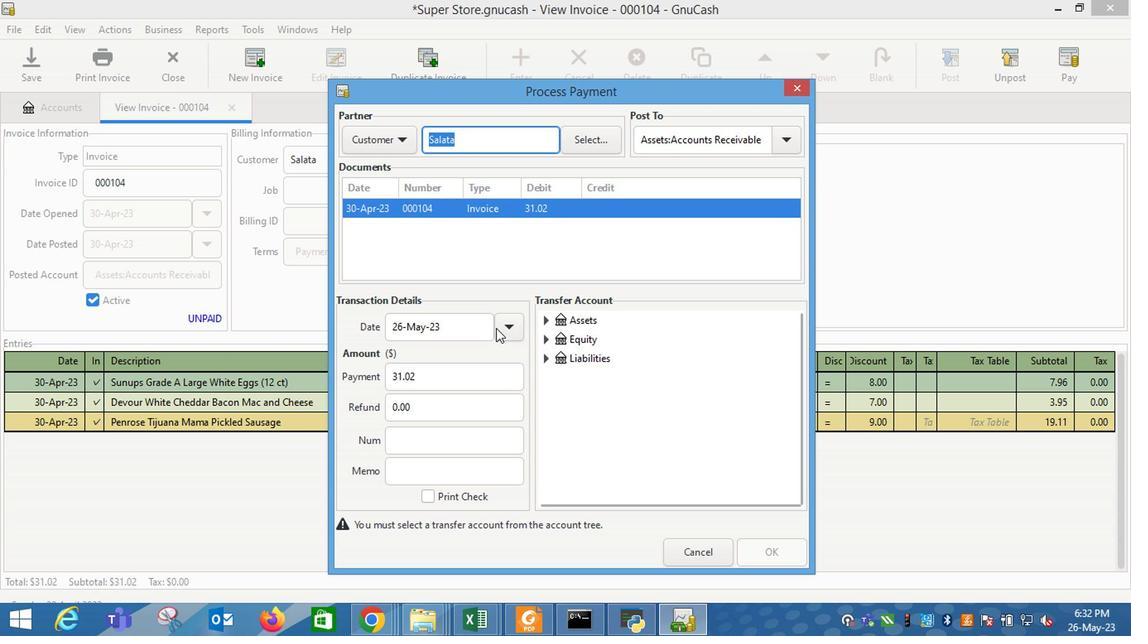 
Action: Mouse moved to (415, 419)
Screenshot: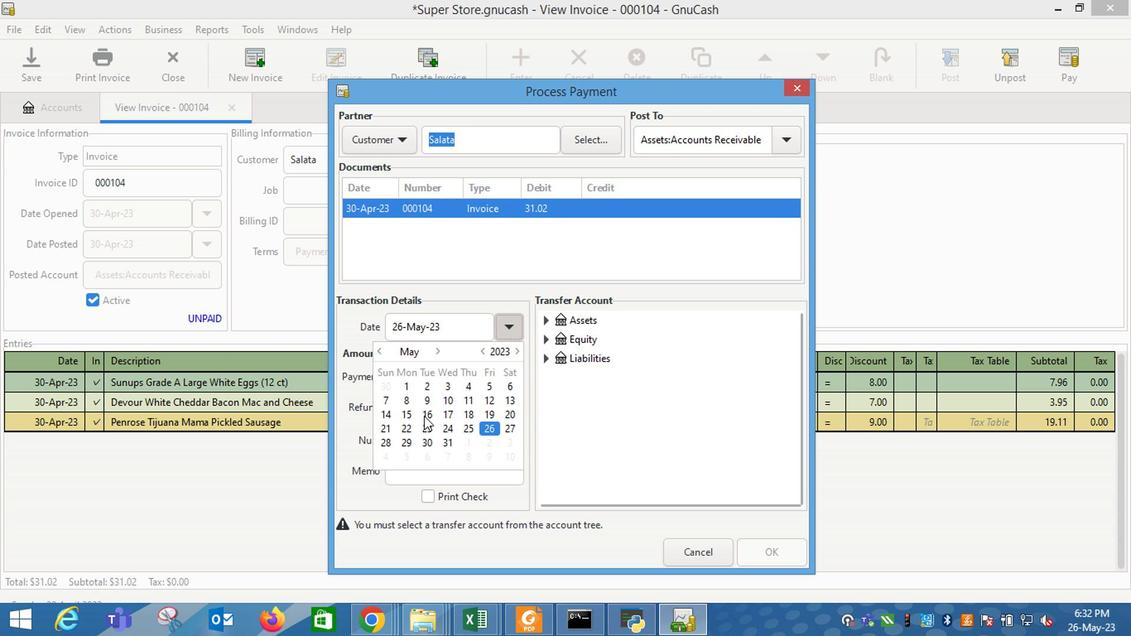 
Action: Mouse pressed left at (415, 419)
Screenshot: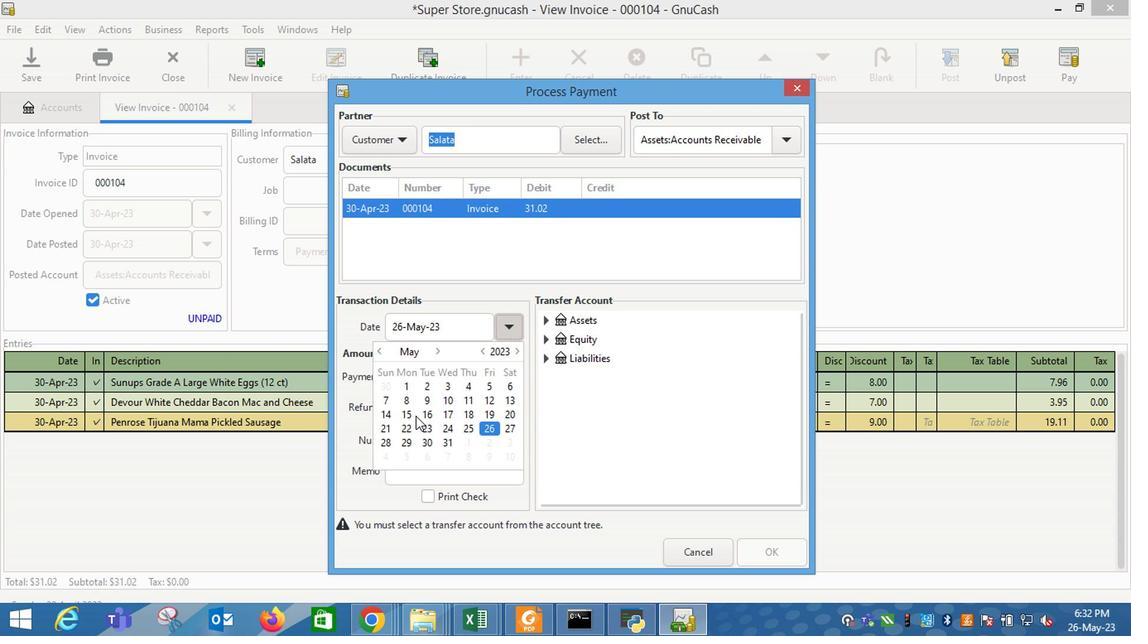
Action: Mouse moved to (578, 419)
Screenshot: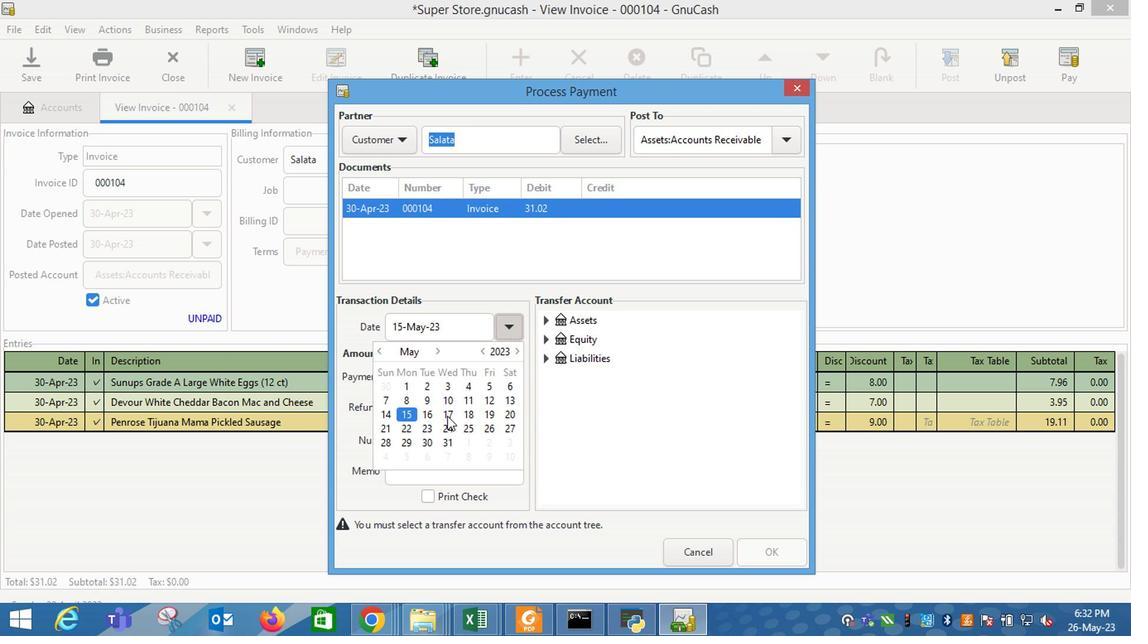 
Action: Mouse pressed left at (578, 419)
Screenshot: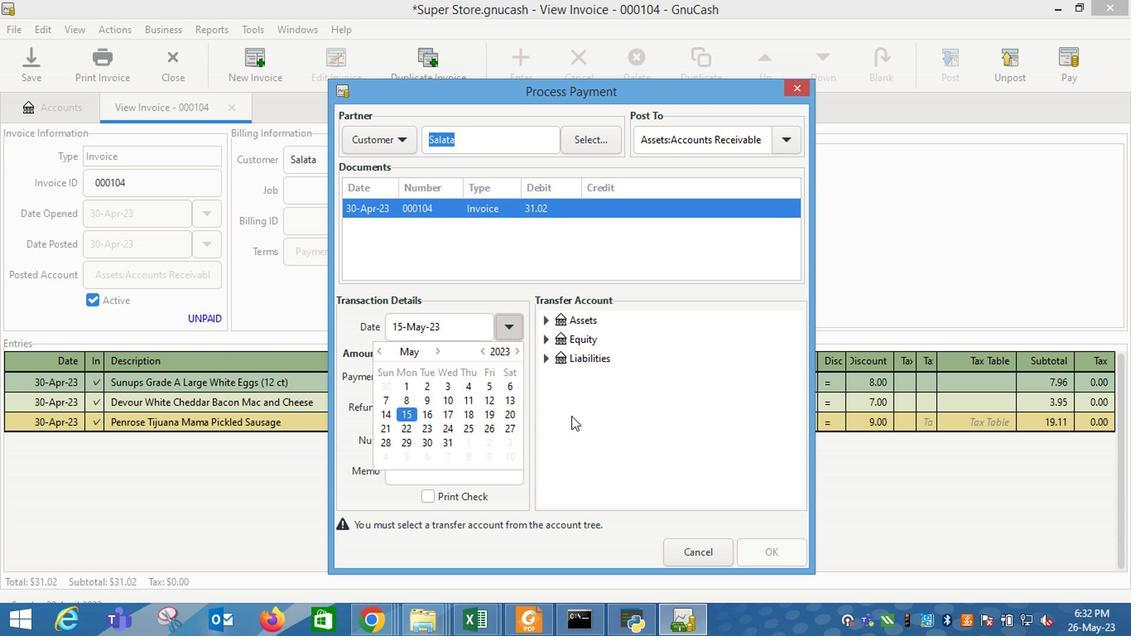 
Action: Mouse moved to (547, 321)
Screenshot: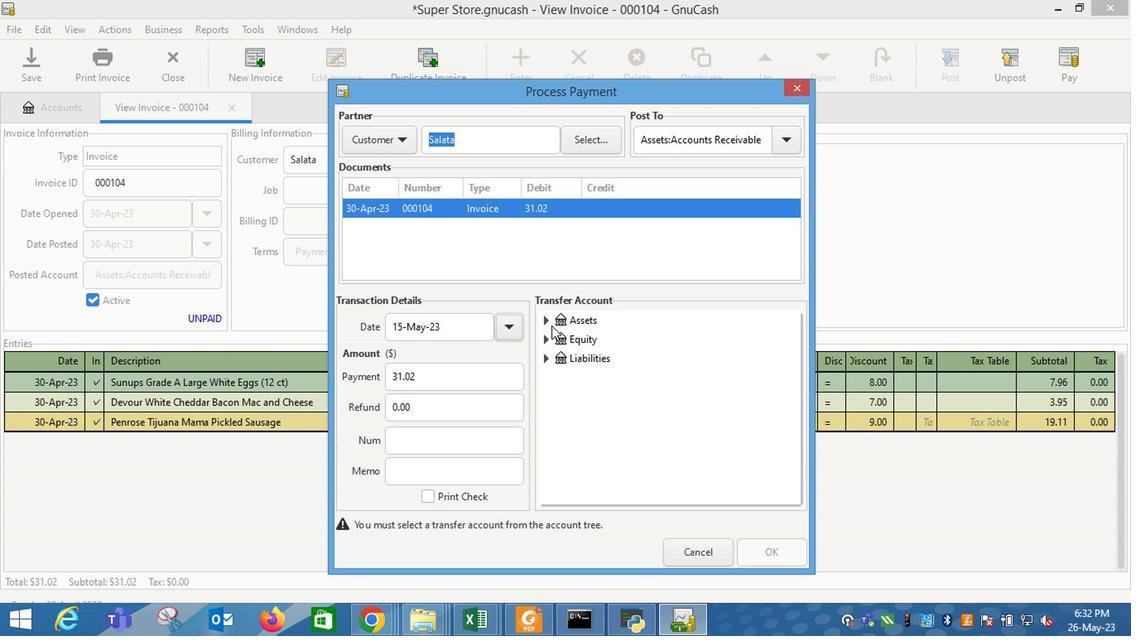 
Action: Mouse pressed left at (547, 321)
Screenshot: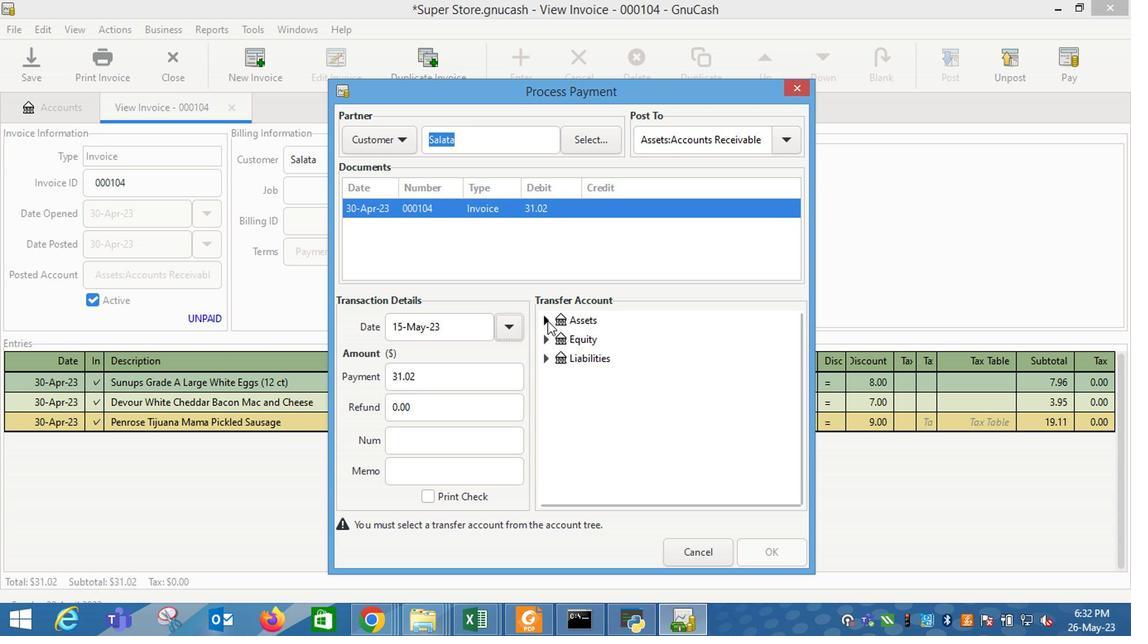 
Action: Mouse moved to (559, 343)
Screenshot: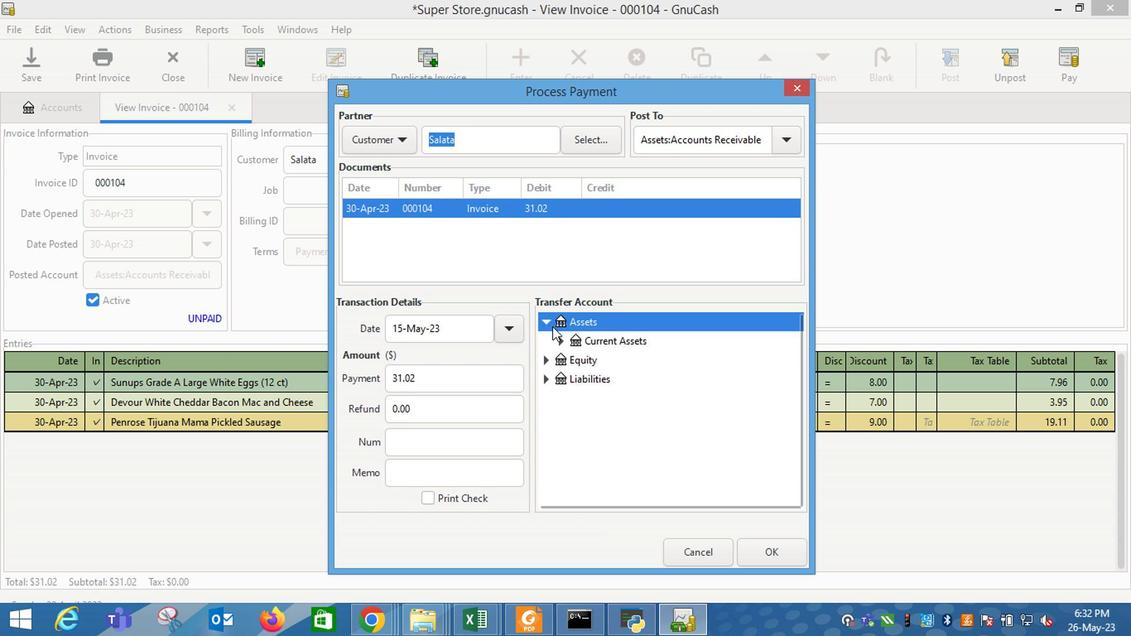 
Action: Mouse pressed left at (559, 343)
Screenshot: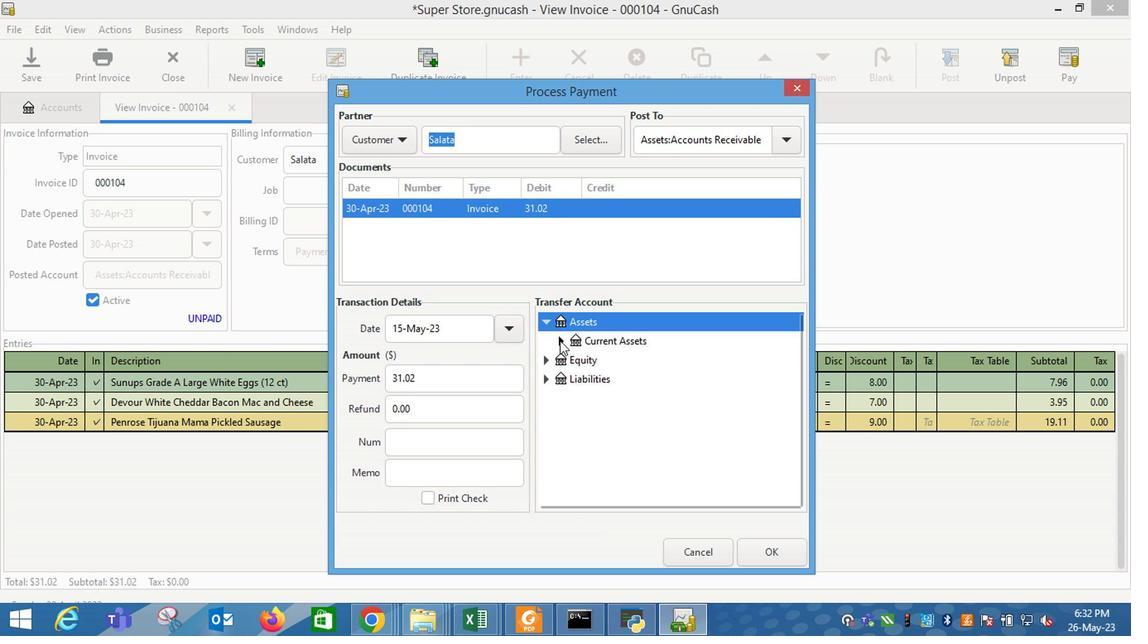 
Action: Mouse moved to (623, 369)
Screenshot: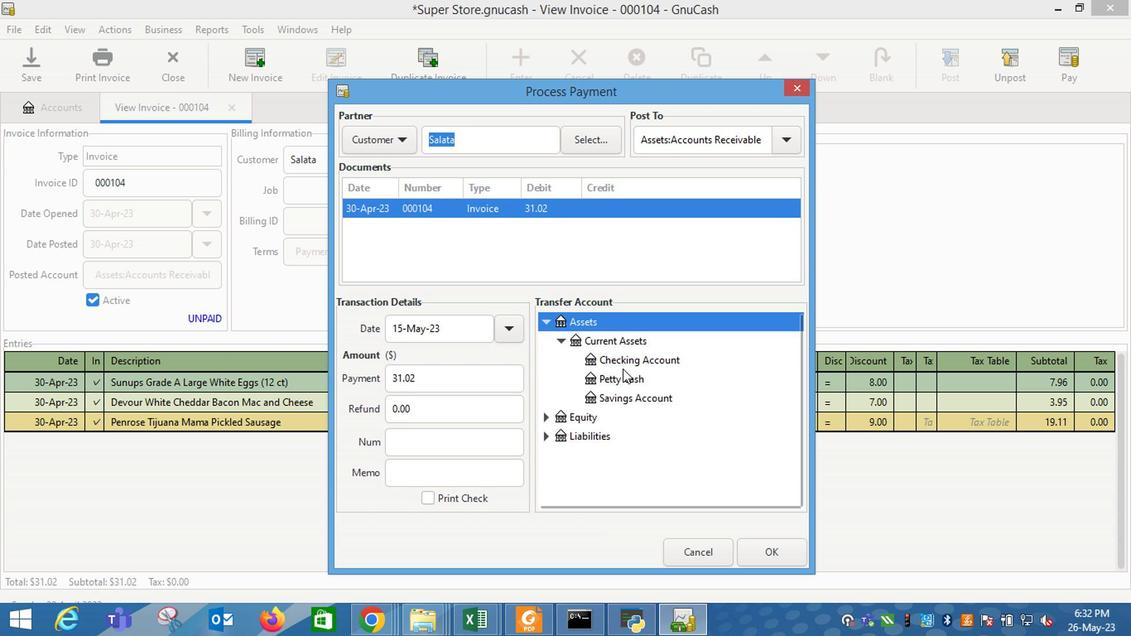 
Action: Mouse pressed left at (623, 369)
Screenshot: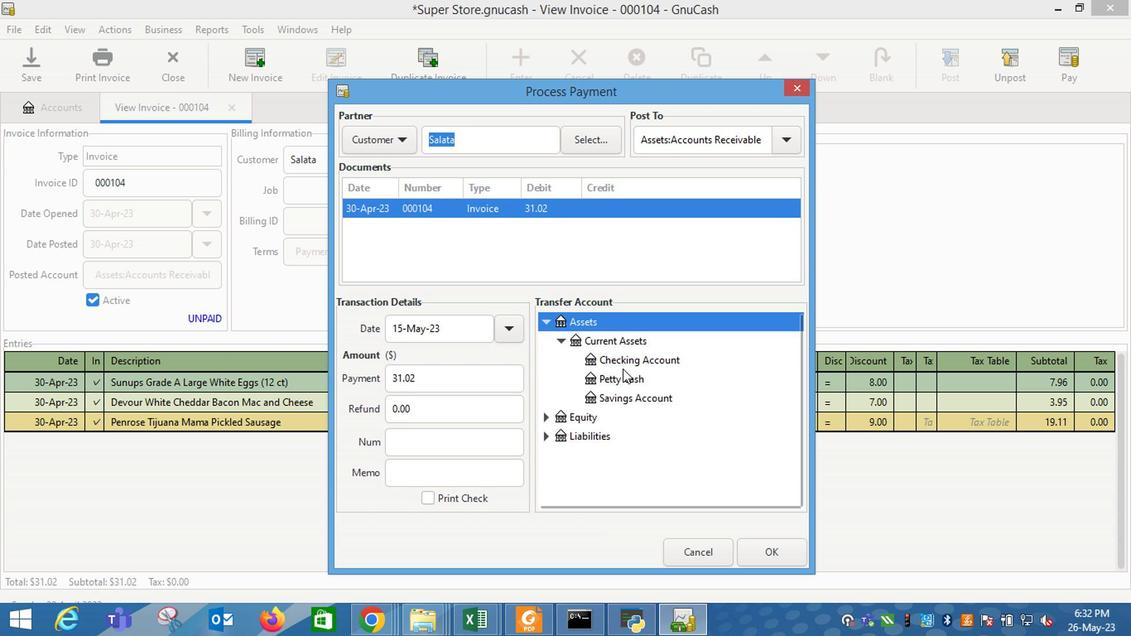 
Action: Mouse moved to (765, 550)
Screenshot: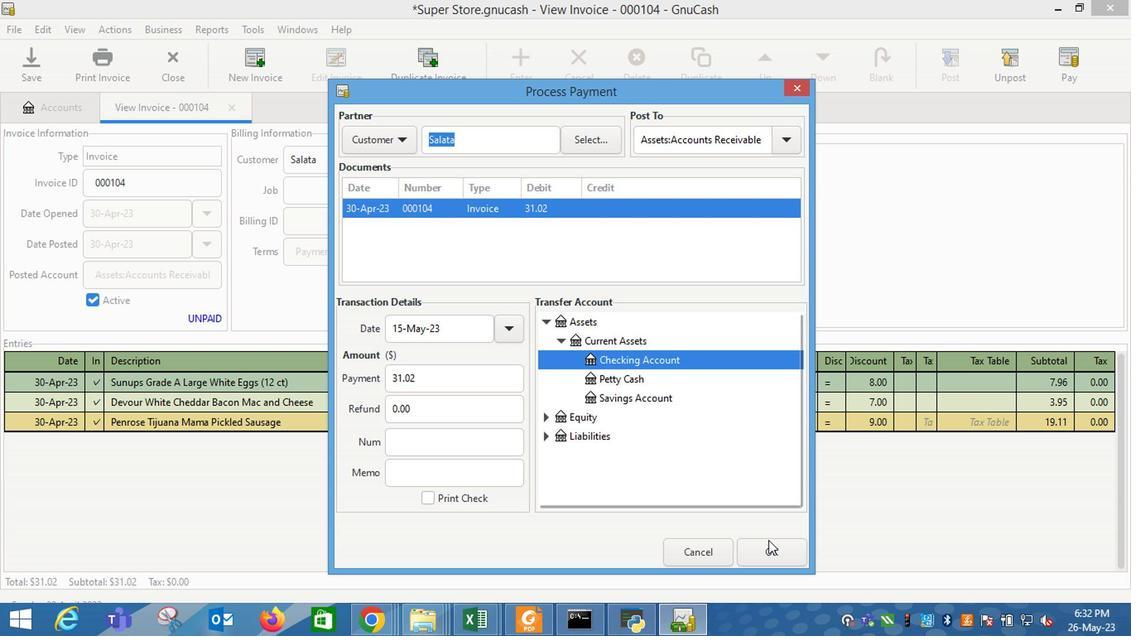 
Action: Mouse pressed left at (765, 550)
Screenshot: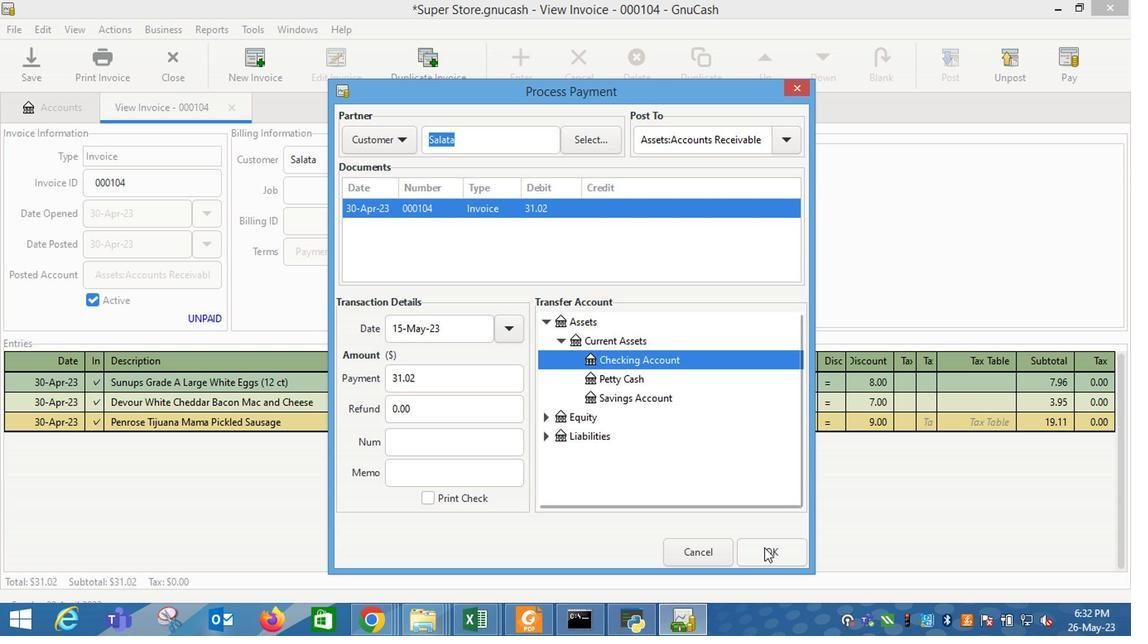 
Action: Mouse moved to (96, 58)
Screenshot: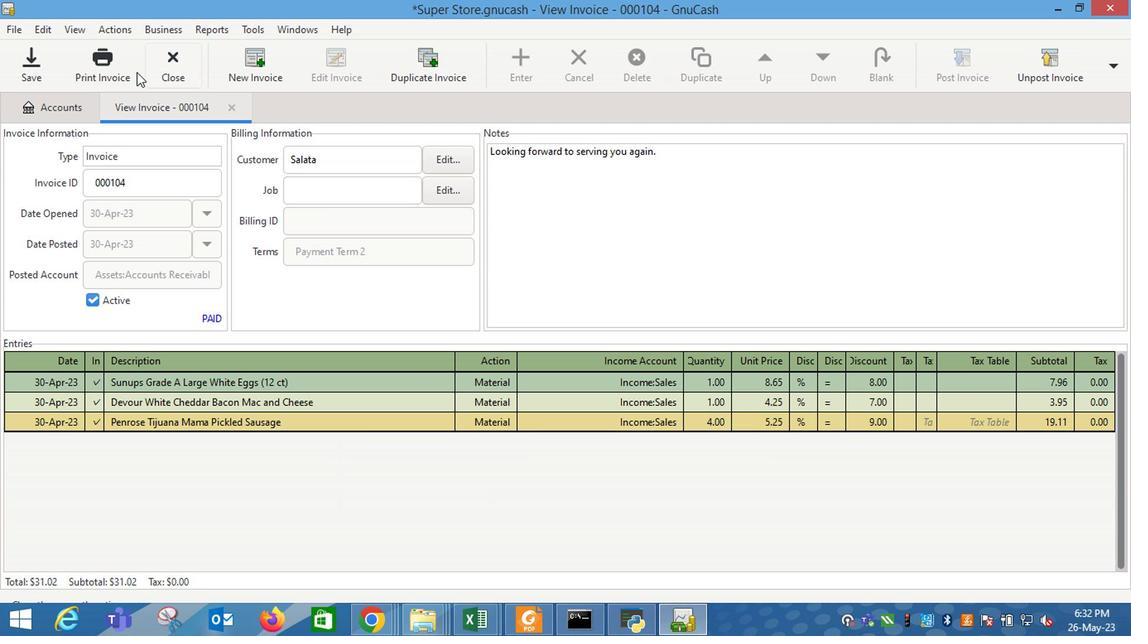 
Action: Mouse pressed left at (96, 58)
Screenshot: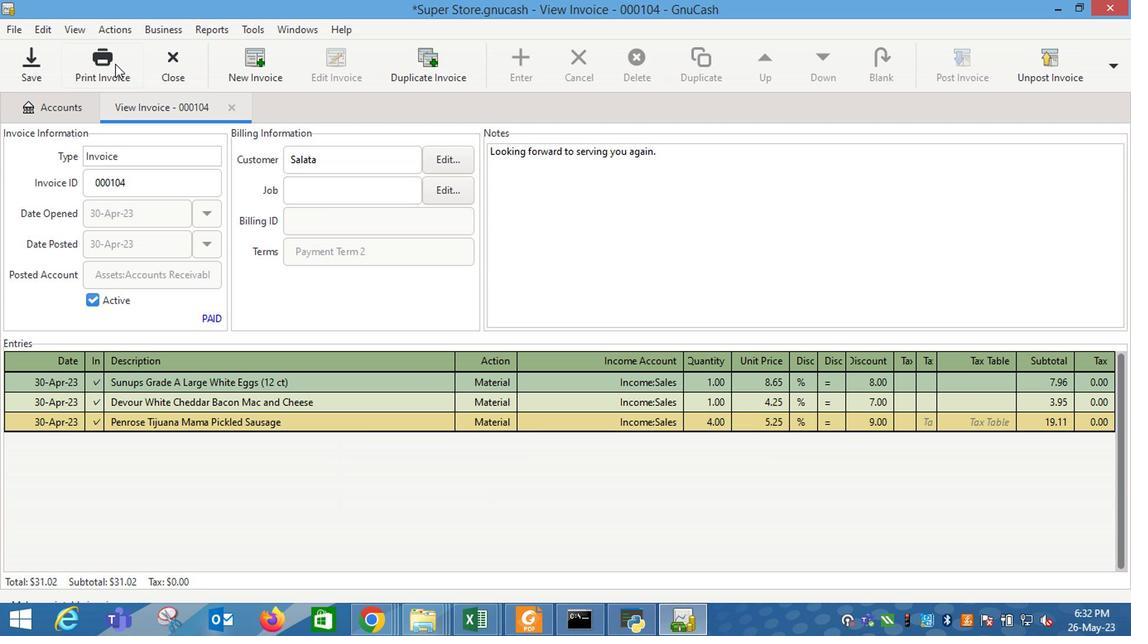 
Action: Mouse moved to (413, 79)
Screenshot: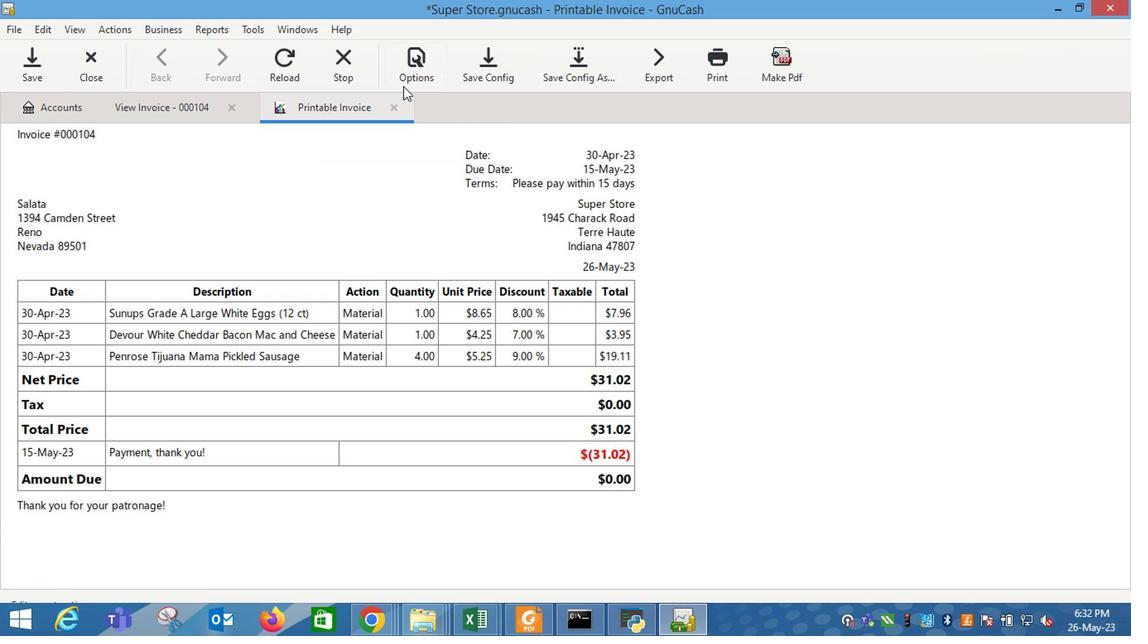 
Action: Mouse pressed left at (413, 79)
Screenshot: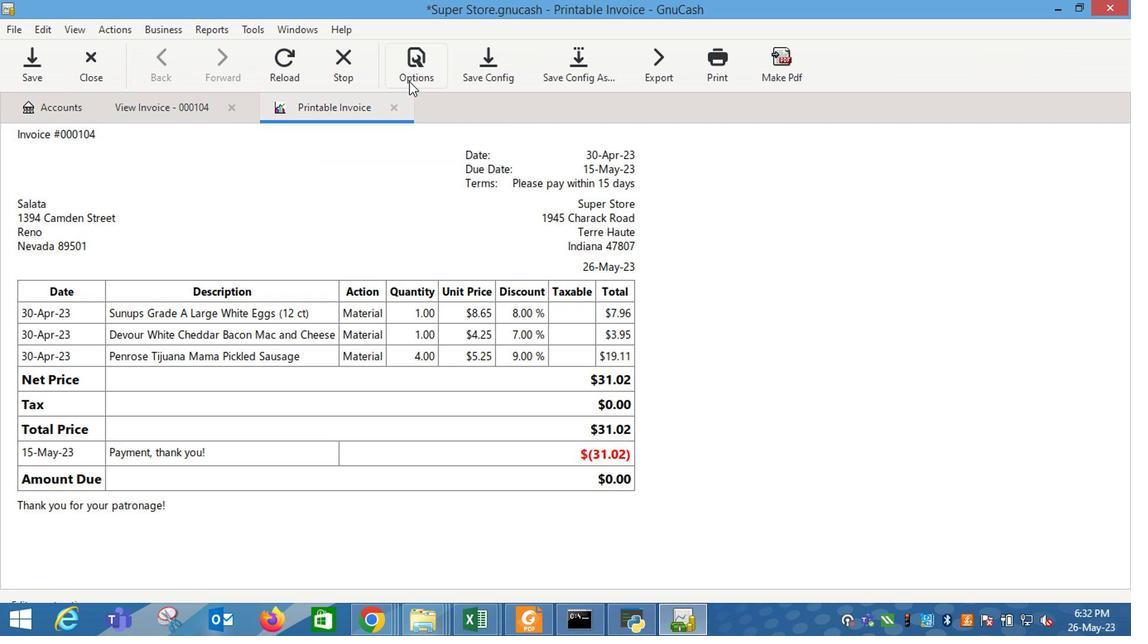 
Action: Mouse moved to (321, 158)
Screenshot: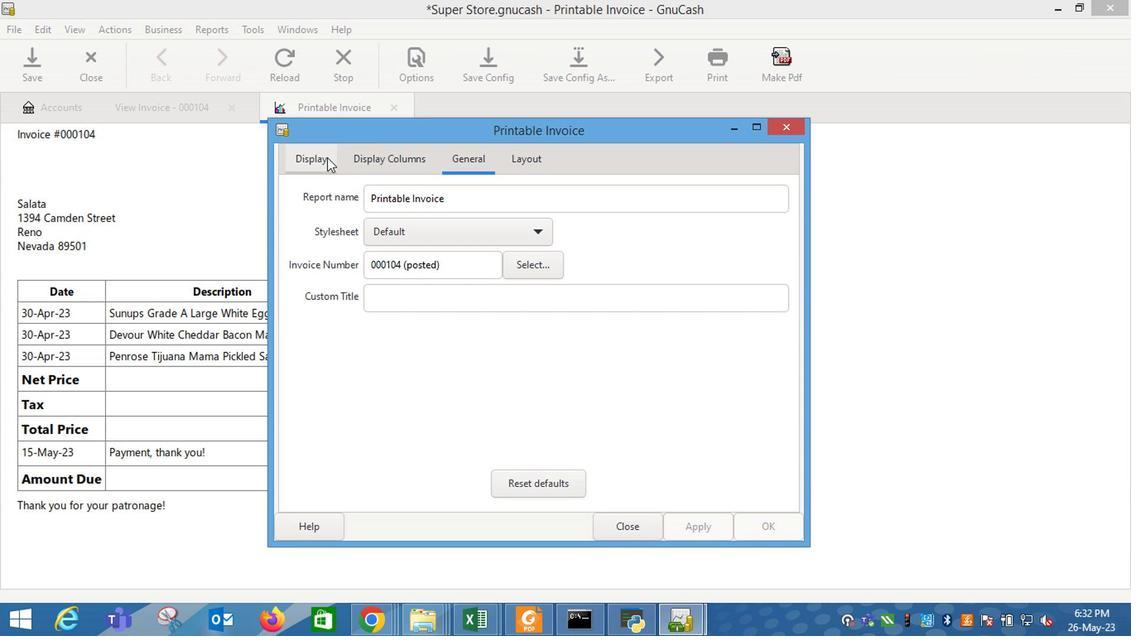 
Action: Mouse pressed left at (321, 158)
Screenshot: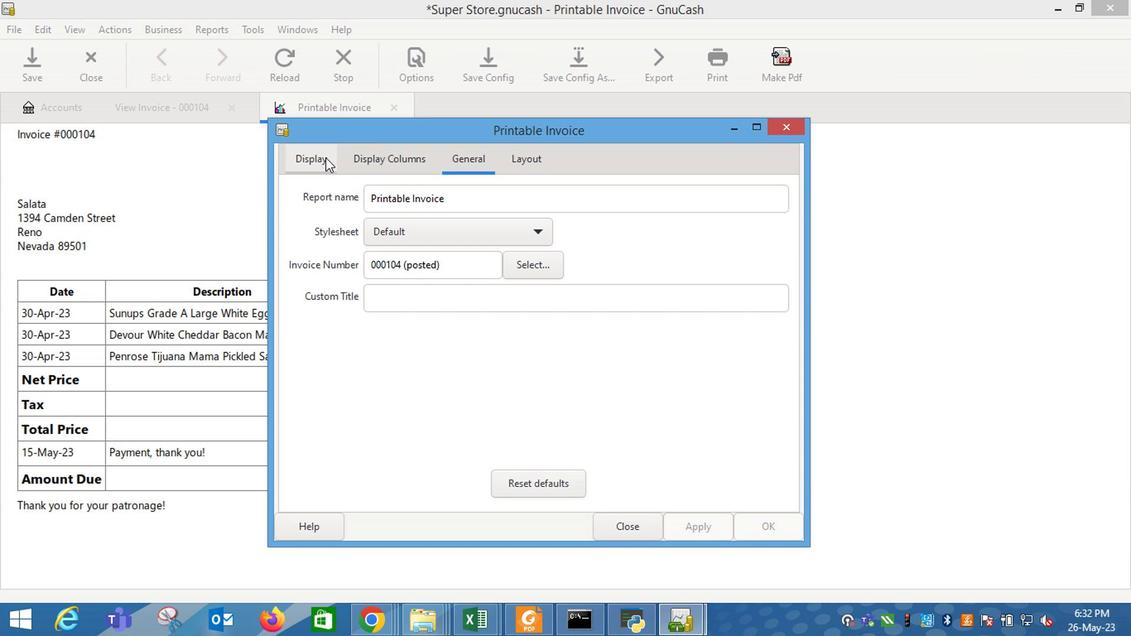 
Action: Mouse moved to (413, 341)
Screenshot: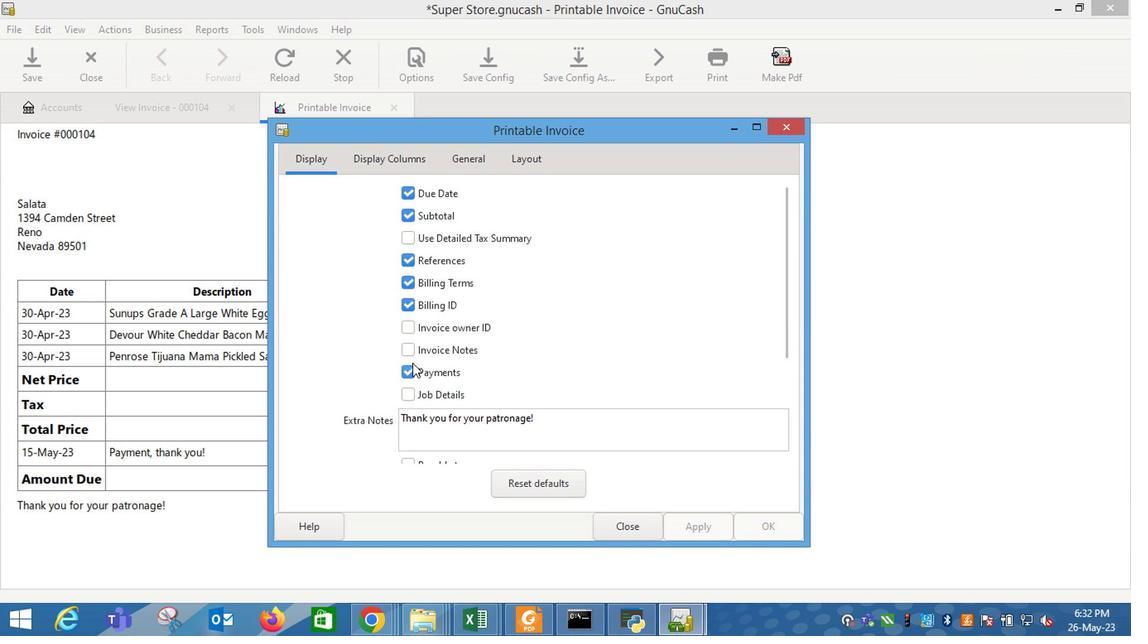 
Action: Mouse pressed left at (413, 341)
Screenshot: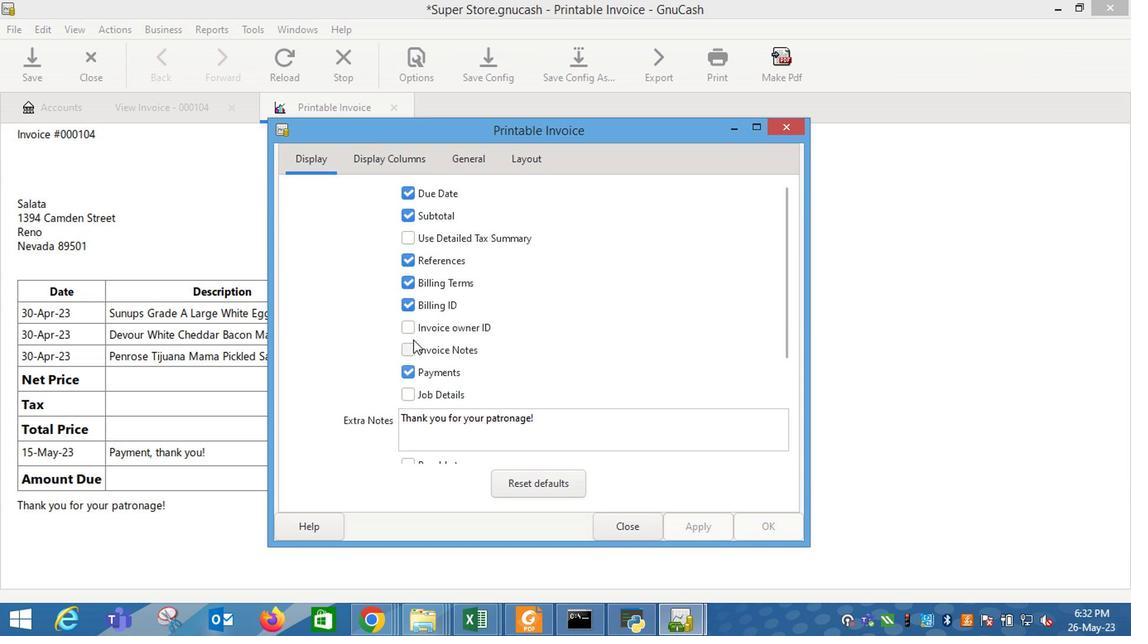 
Action: Mouse moved to (413, 350)
Screenshot: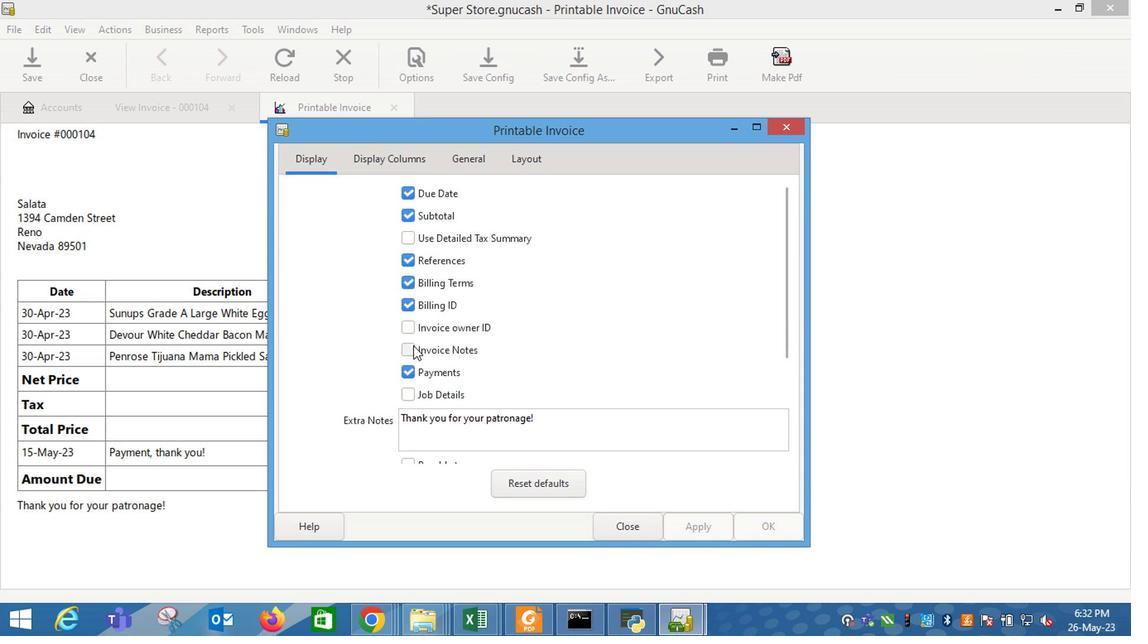 
Action: Mouse pressed left at (413, 350)
Screenshot: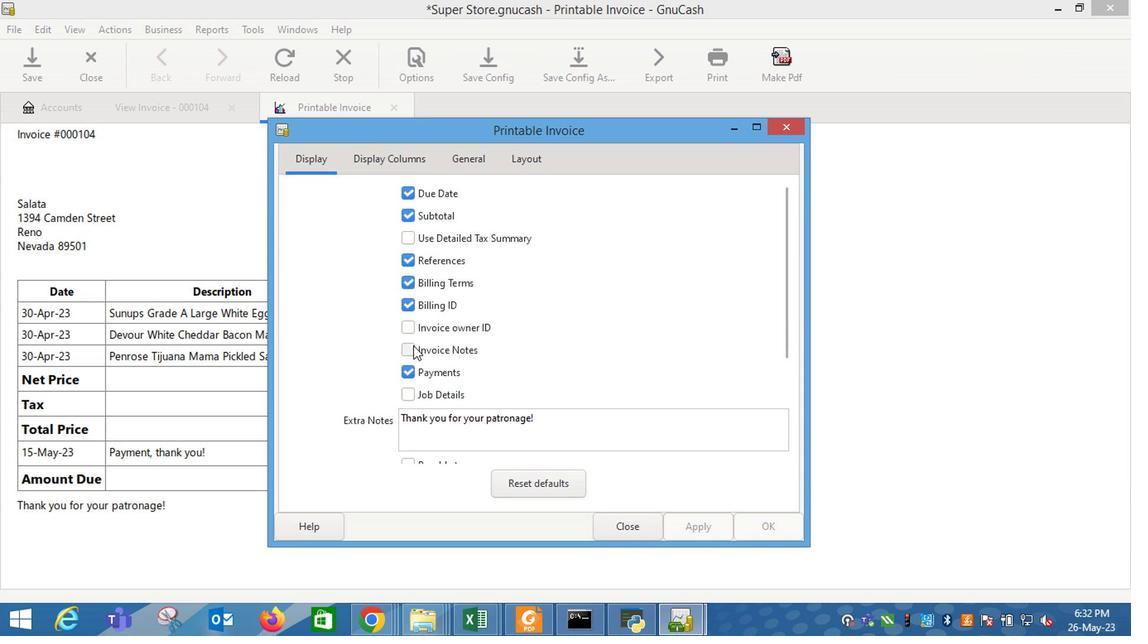 
Action: Mouse moved to (709, 521)
Screenshot: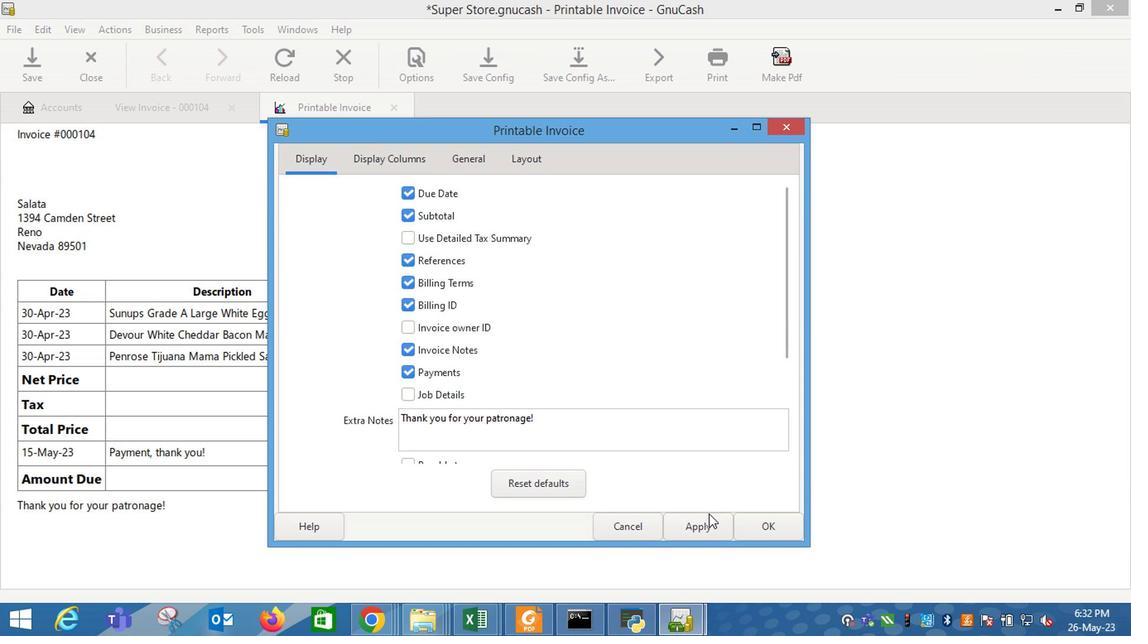 
Action: Mouse pressed left at (709, 521)
Screenshot: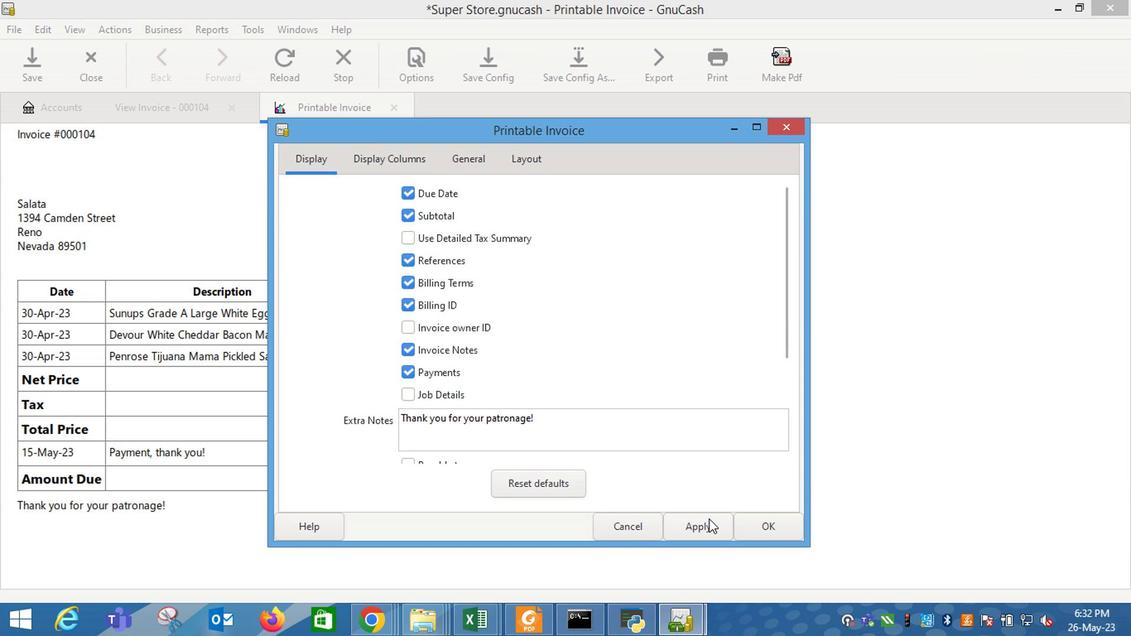 
Action: Mouse moved to (628, 525)
Screenshot: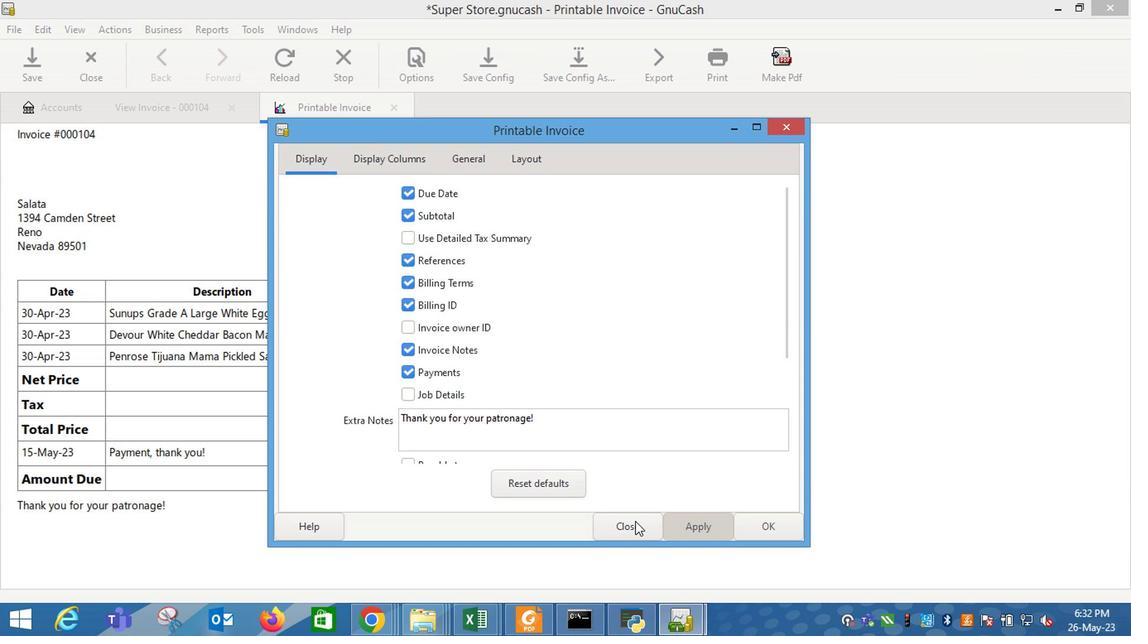 
Action: Mouse pressed left at (628, 525)
Screenshot: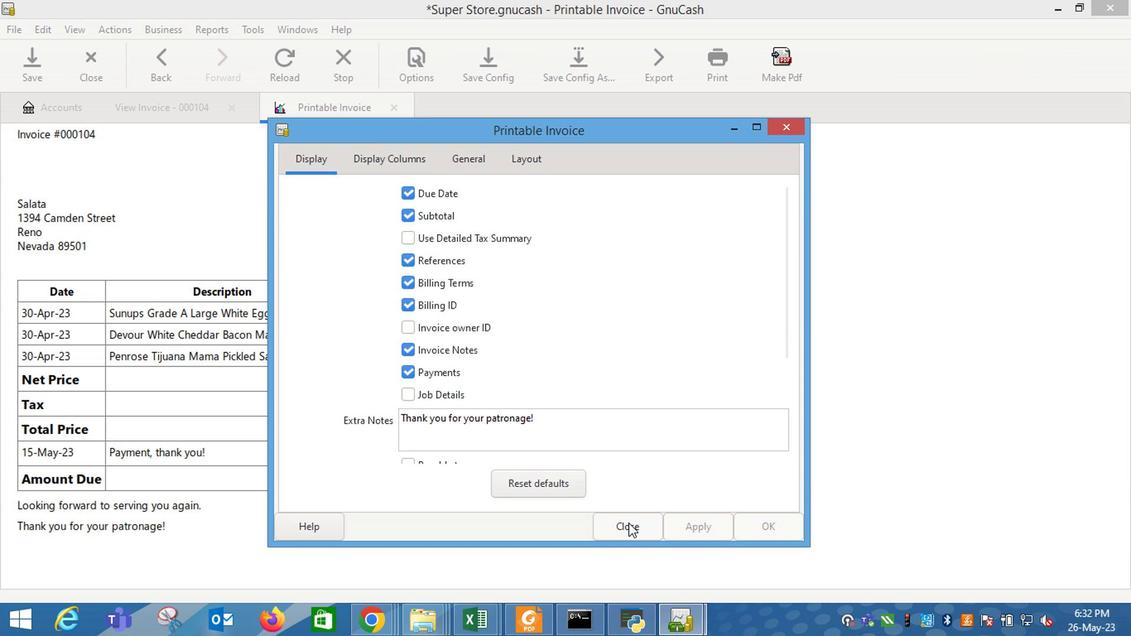 
Action: Mouse moved to (628, 522)
Screenshot: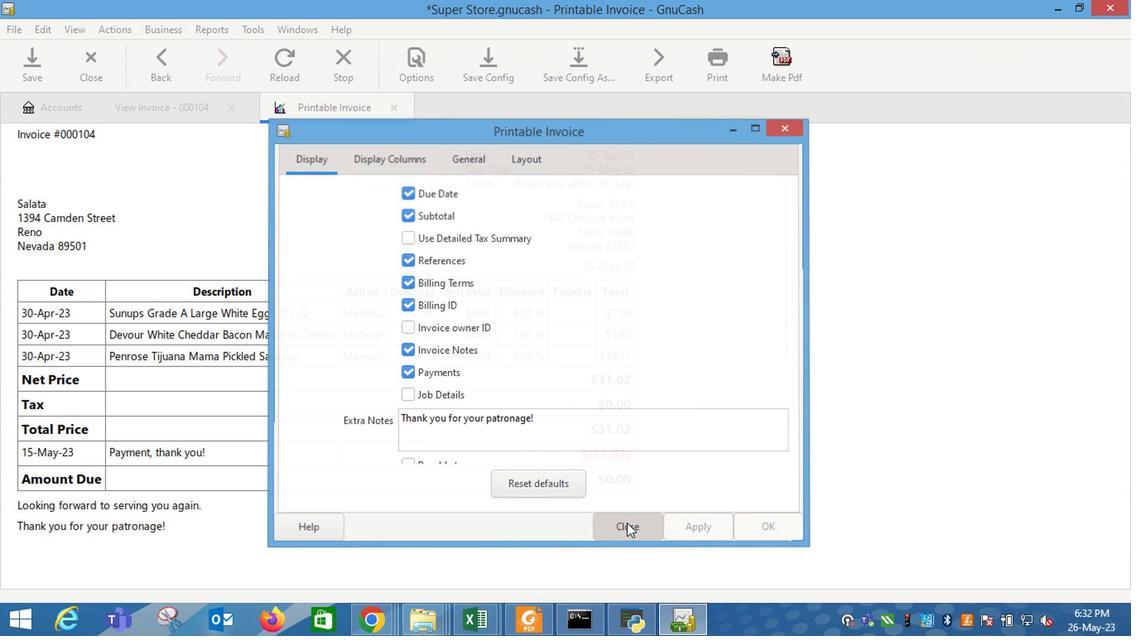 
